Task: Search one way flight ticket for 1 adult, 6 children, 1 infant in seat and 1 infant on lap in business from Sacramento: Sacramento International Airport to Jacksonville: Albert J. Ellis Airport on 5-3-2023. Choice of flights is Singapure airlines. Number of bags: 2 carry on bags. Price is upto 100000. Outbound departure time preference is 17:00.
Action: Mouse moved to (391, 341)
Screenshot: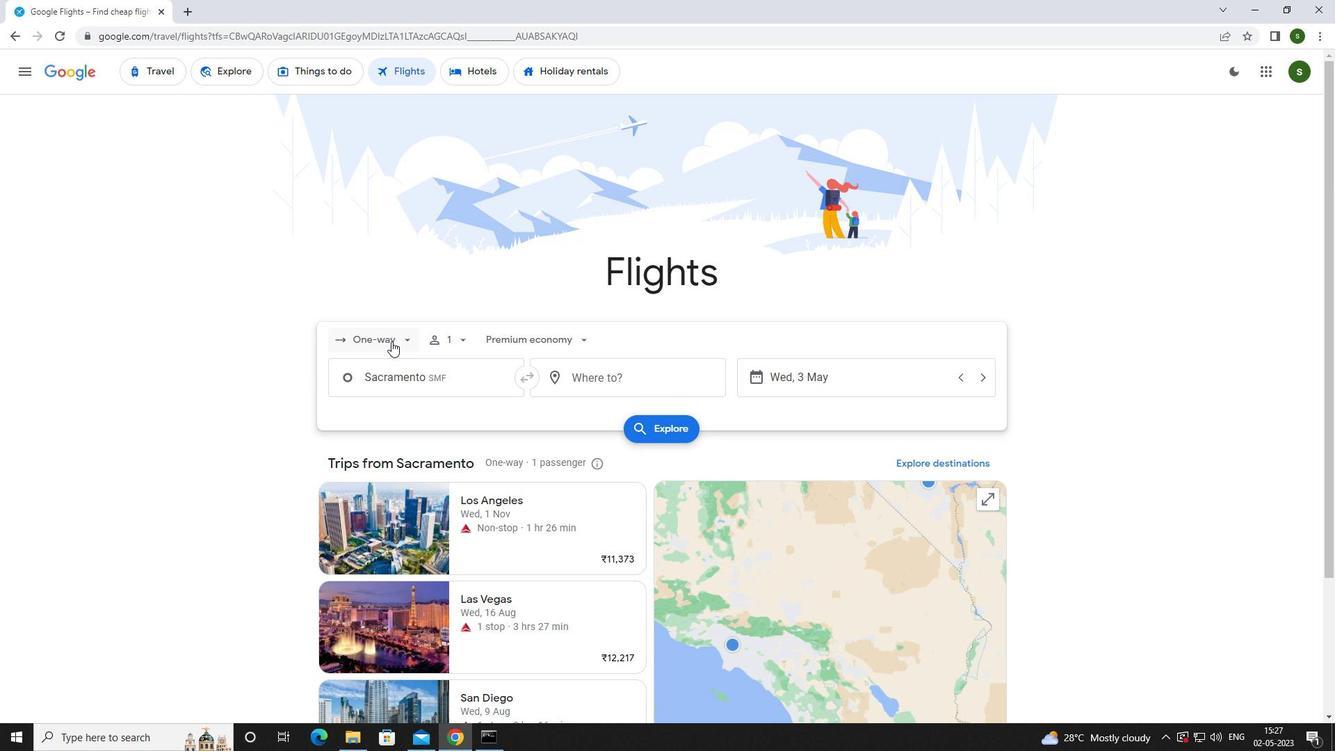 
Action: Mouse pressed left at (391, 341)
Screenshot: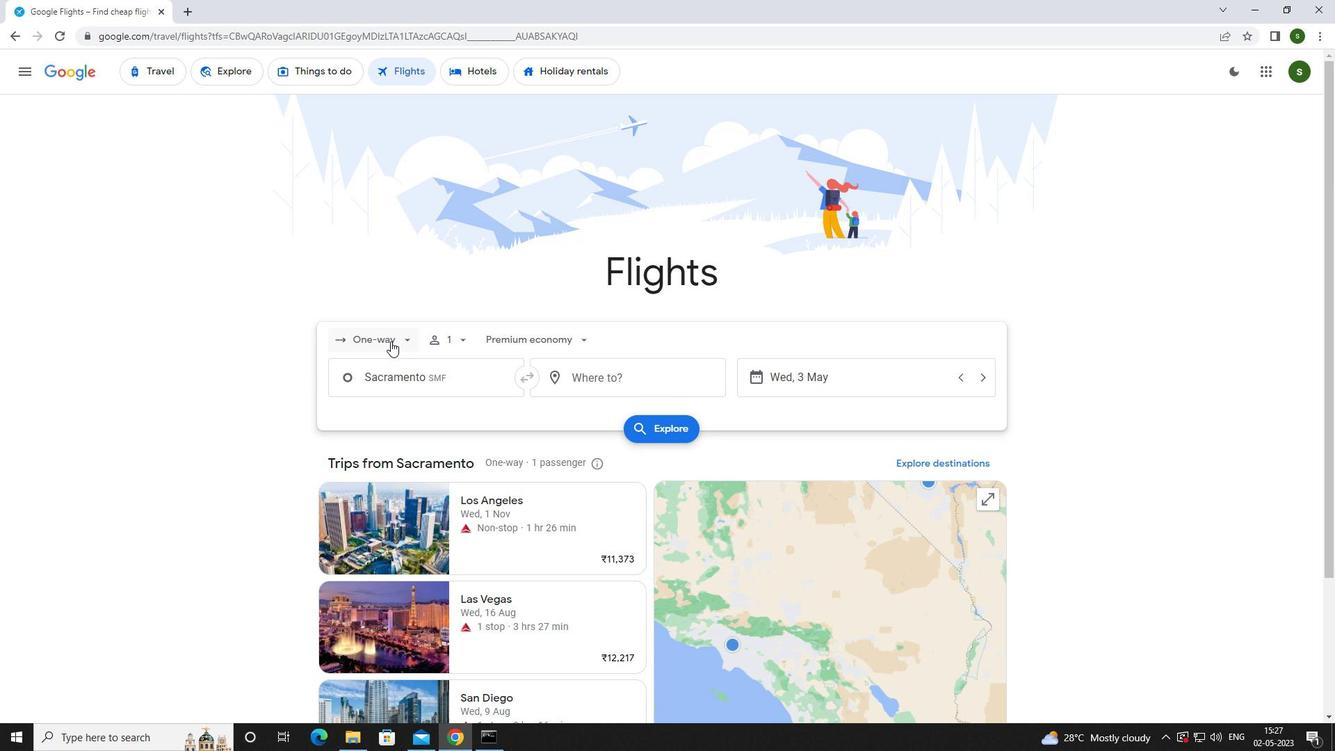 
Action: Mouse moved to (375, 401)
Screenshot: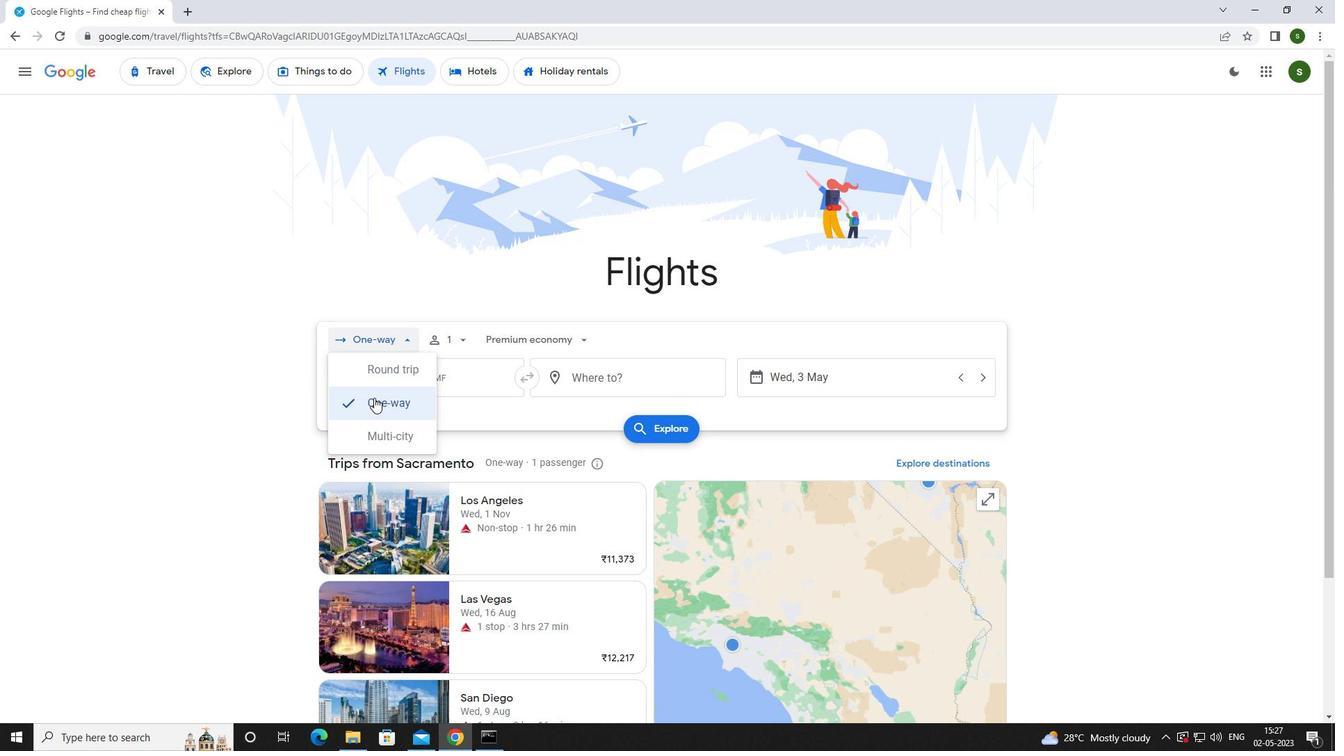 
Action: Mouse pressed left at (375, 401)
Screenshot: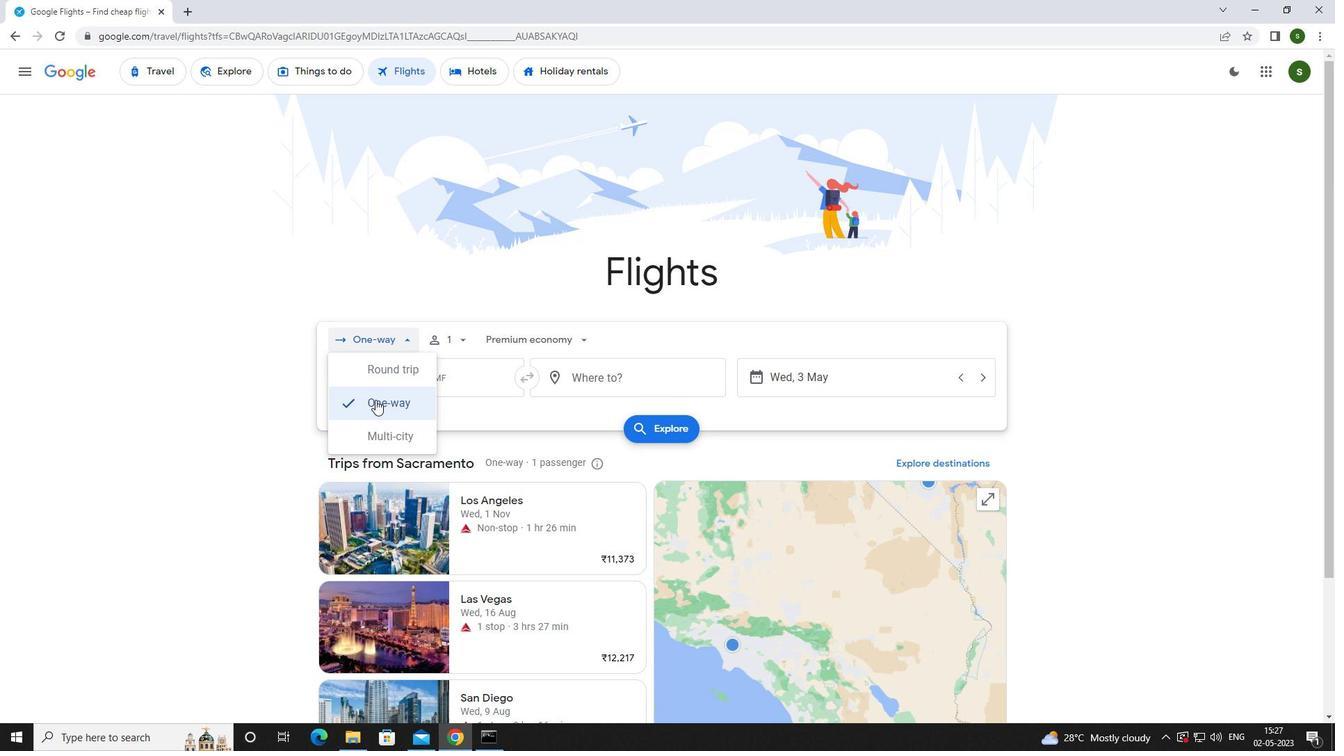 
Action: Mouse moved to (464, 343)
Screenshot: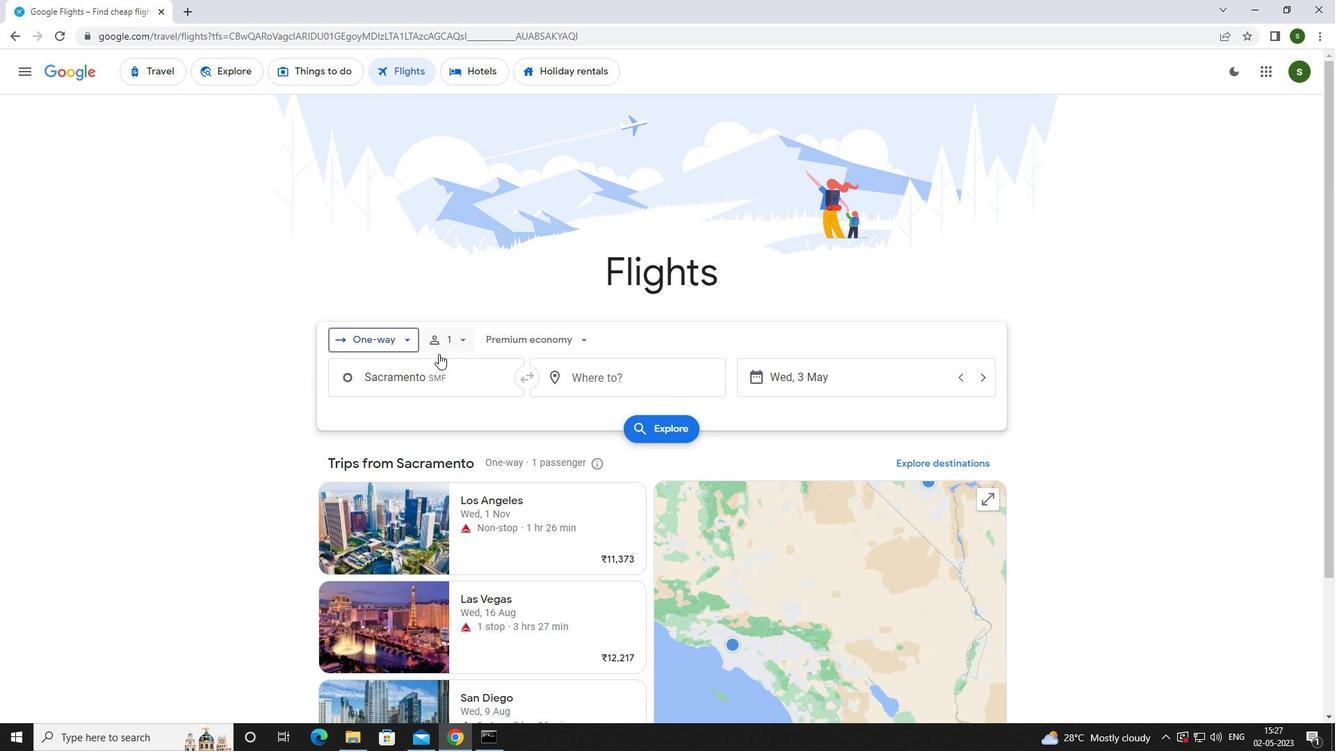 
Action: Mouse pressed left at (464, 343)
Screenshot: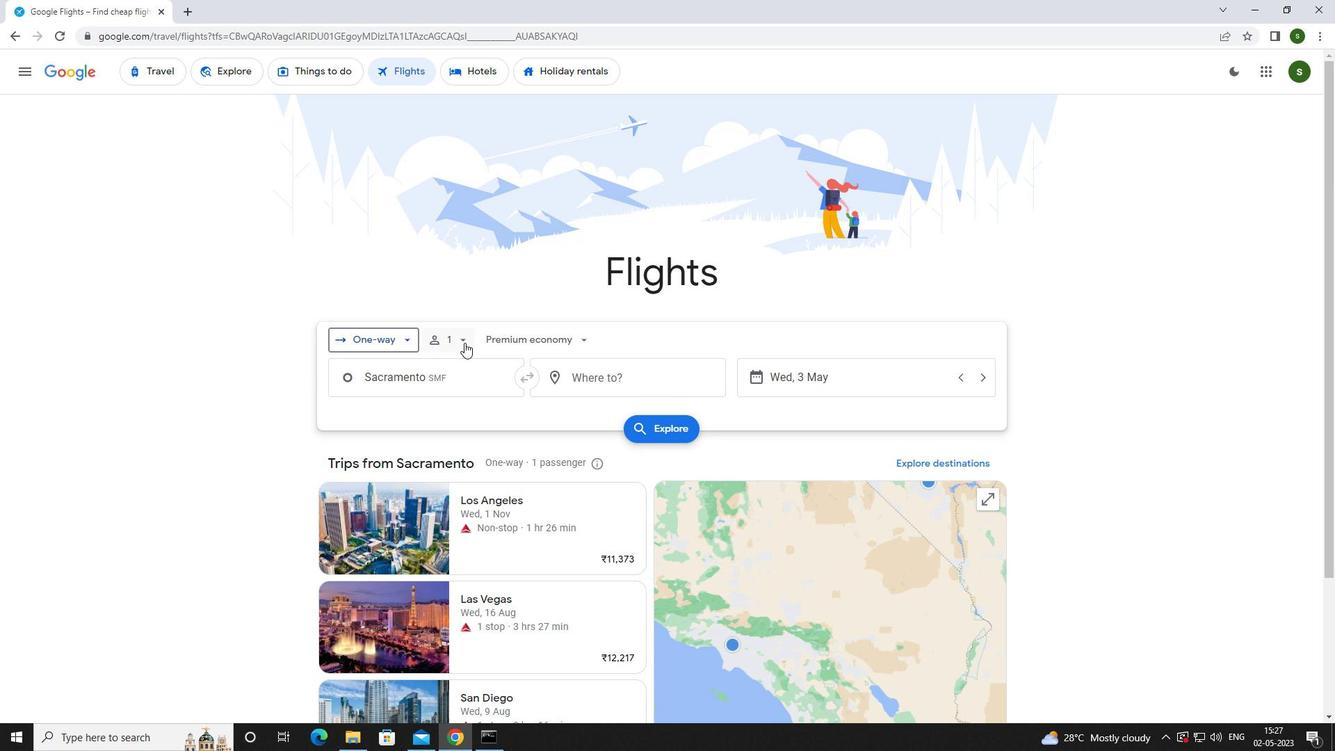 
Action: Mouse moved to (567, 405)
Screenshot: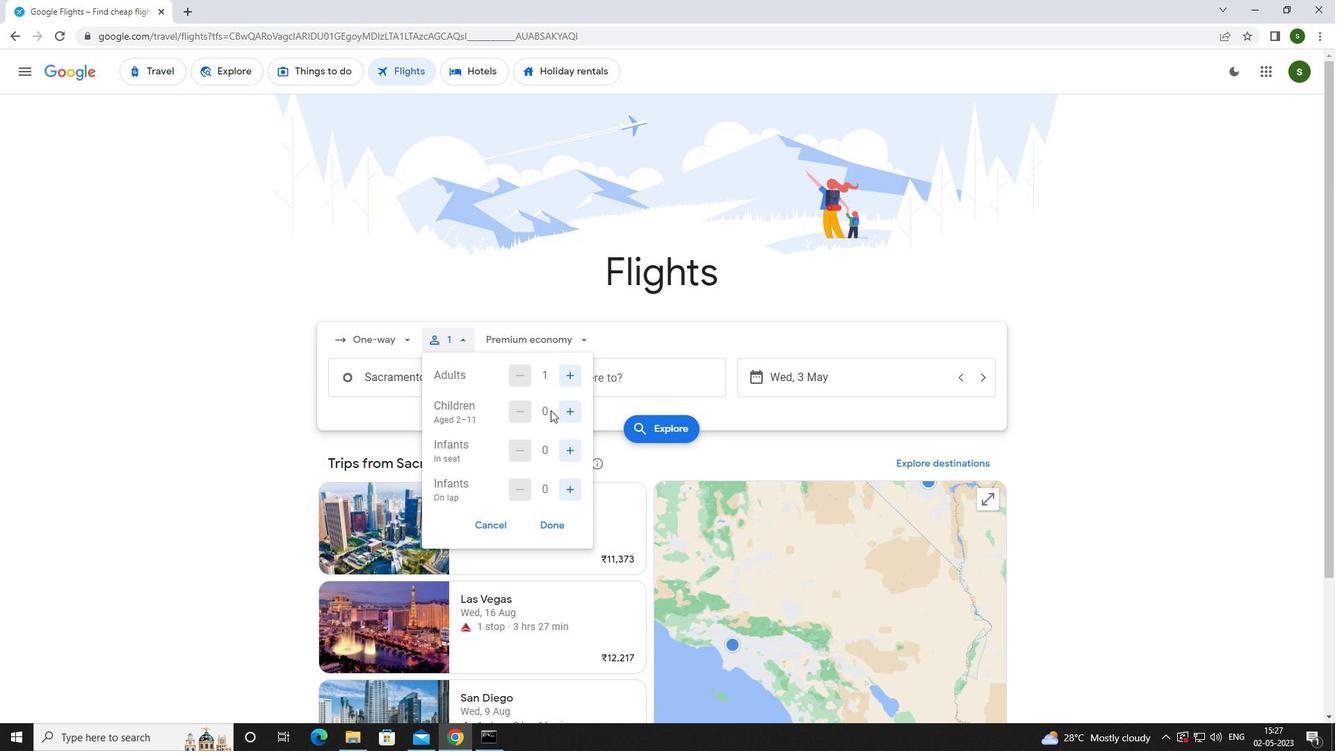 
Action: Mouse pressed left at (567, 405)
Screenshot: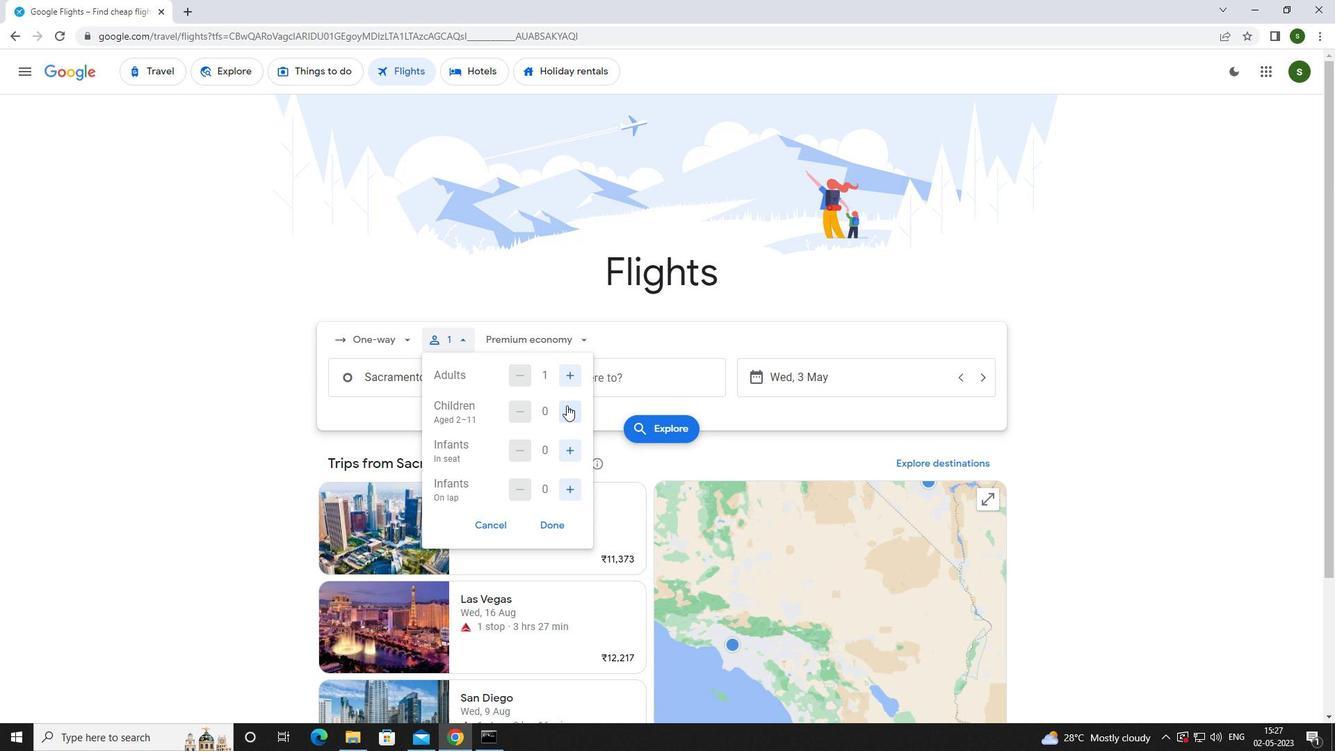 
Action: Mouse pressed left at (567, 405)
Screenshot: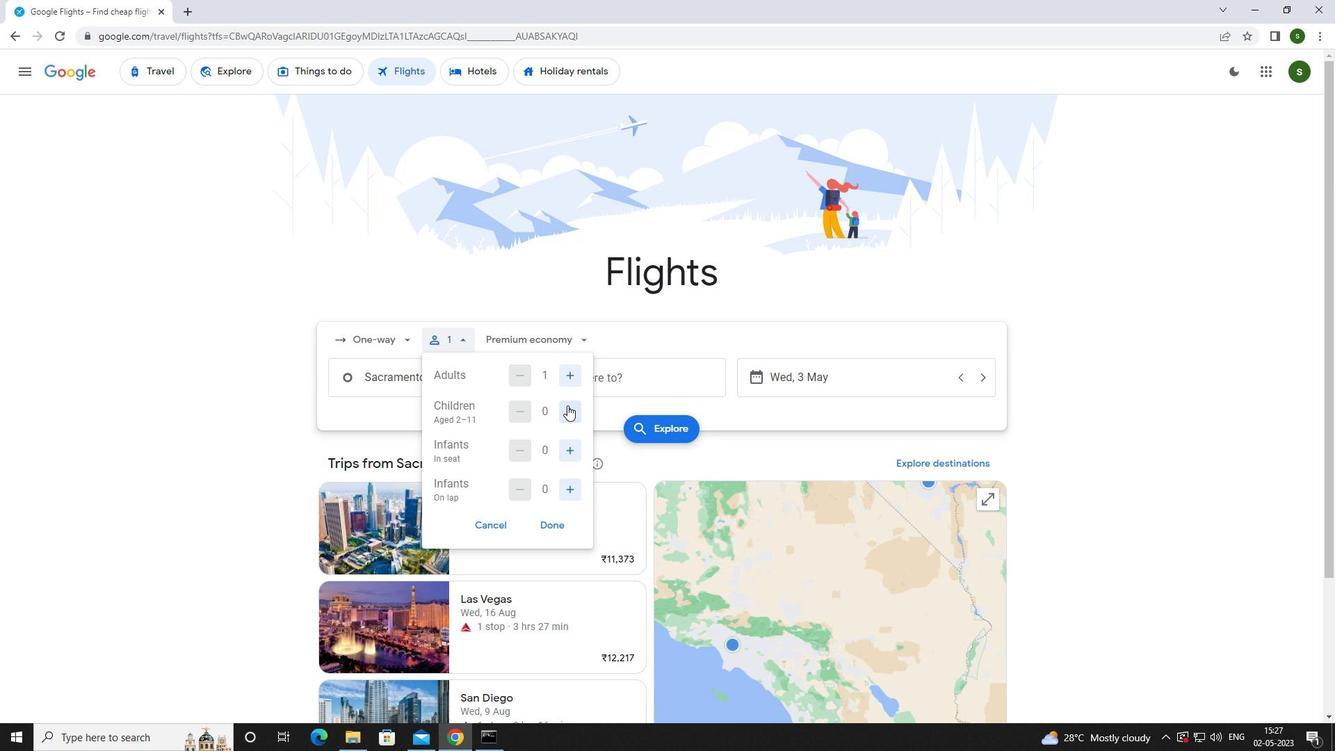 
Action: Mouse pressed left at (567, 405)
Screenshot: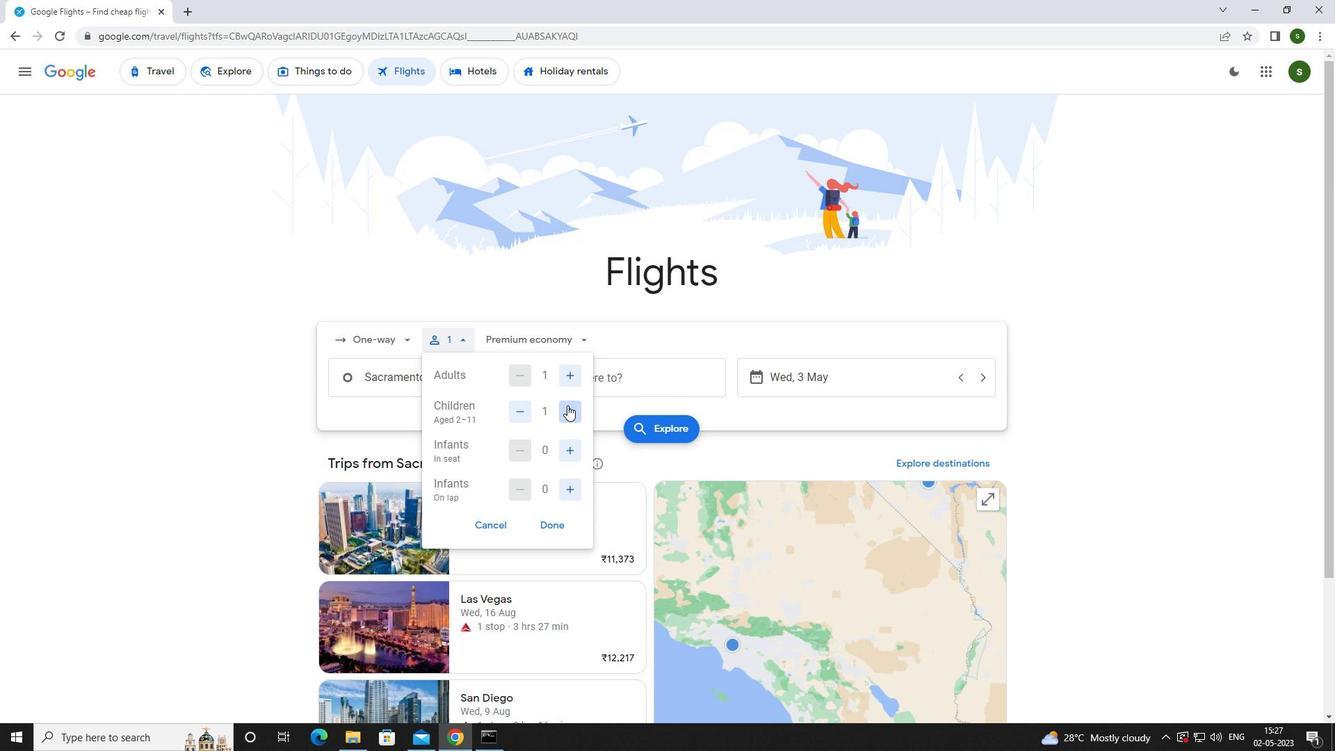 
Action: Mouse pressed left at (567, 405)
Screenshot: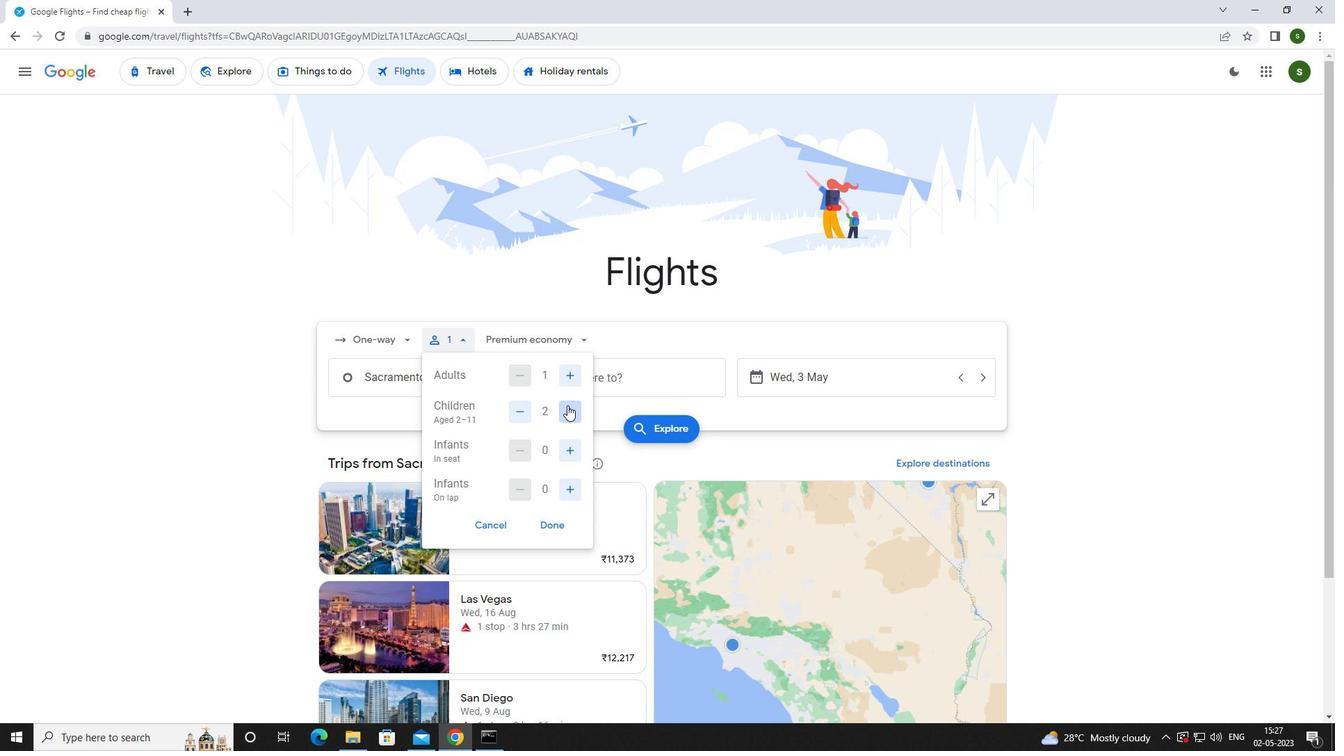 
Action: Mouse pressed left at (567, 405)
Screenshot: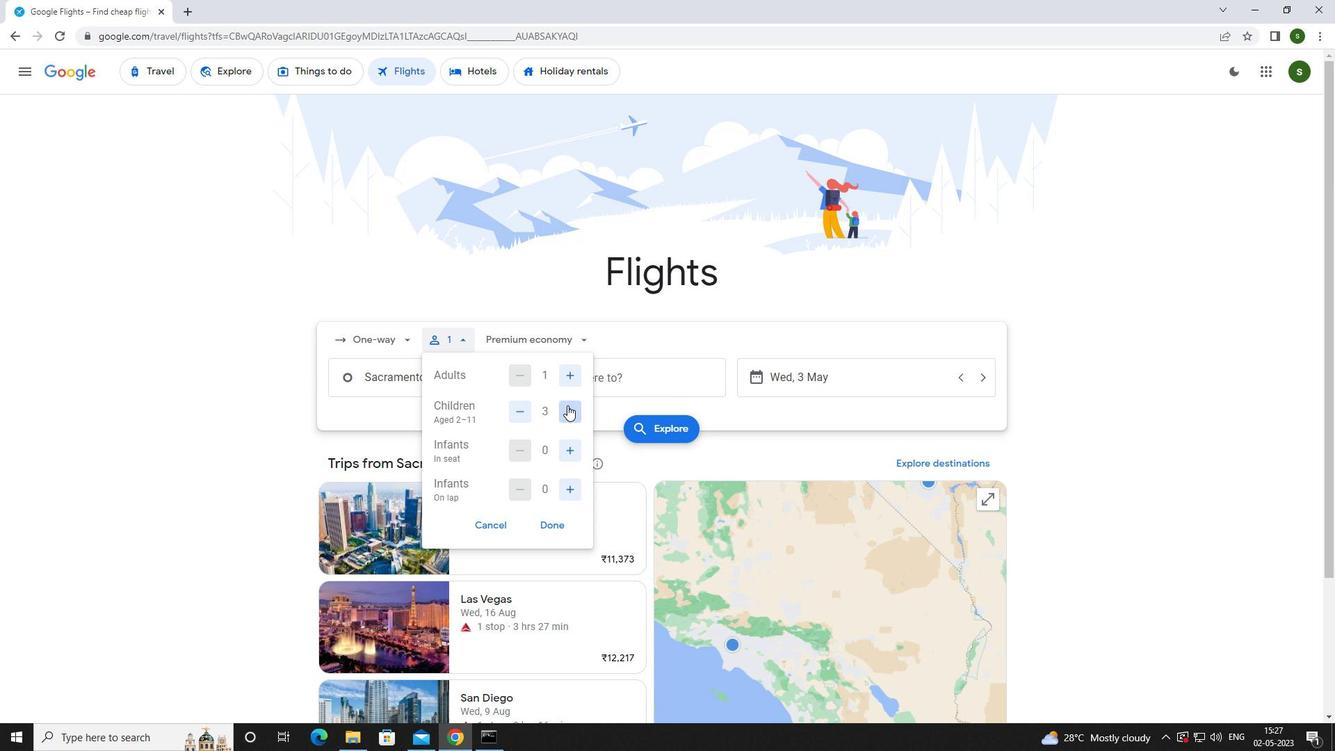 
Action: Mouse pressed left at (567, 405)
Screenshot: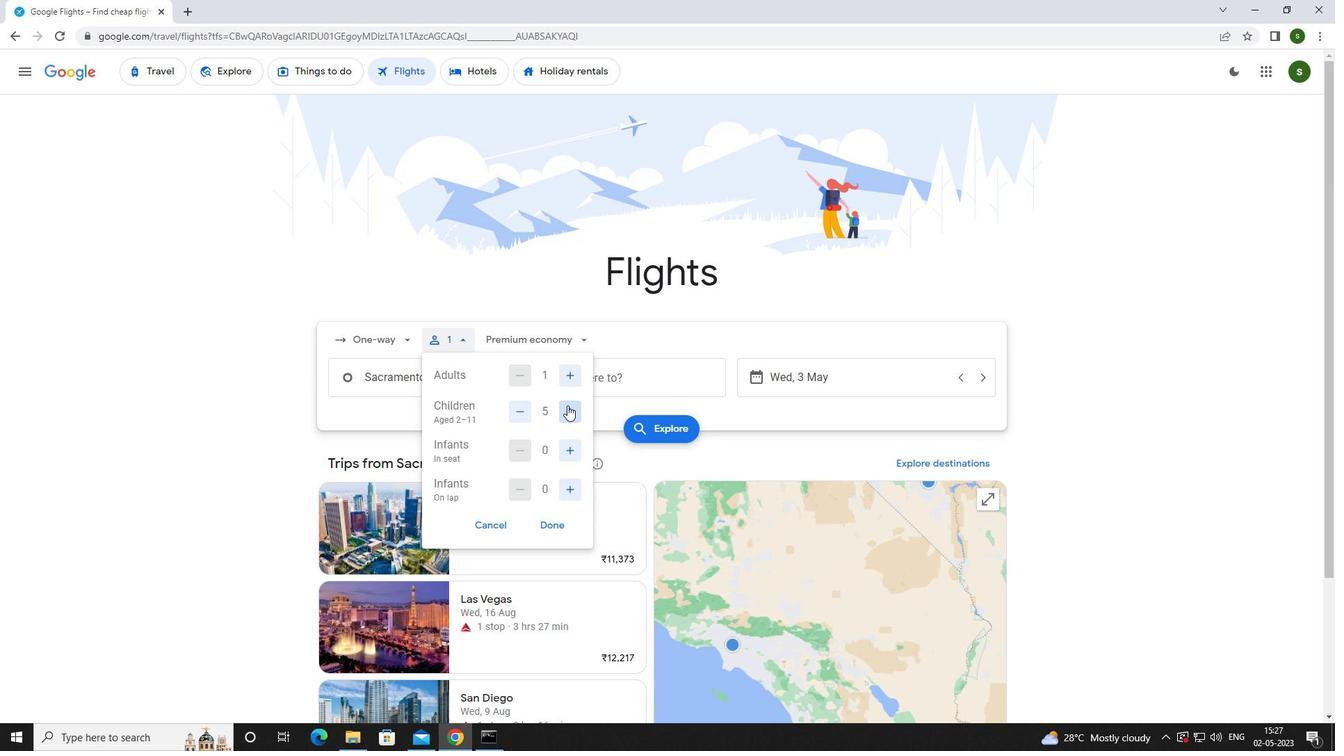 
Action: Mouse moved to (568, 446)
Screenshot: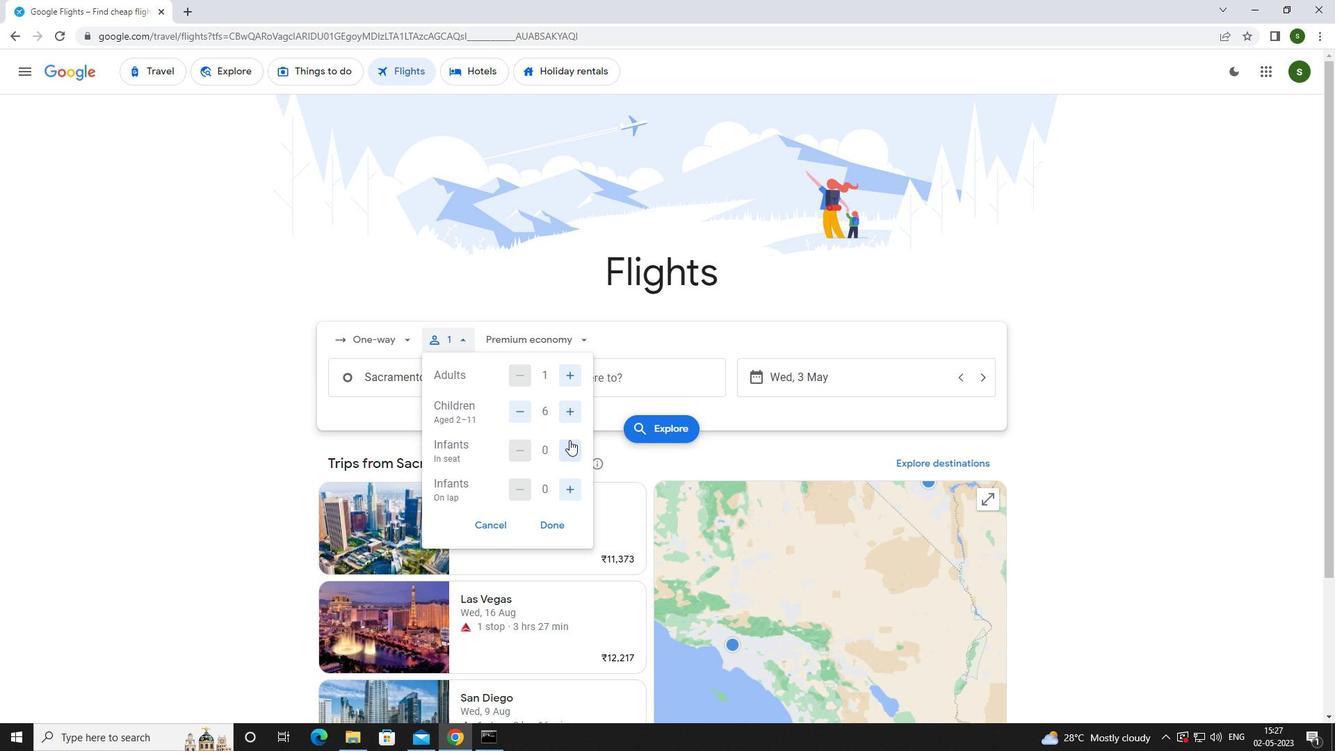 
Action: Mouse pressed left at (568, 446)
Screenshot: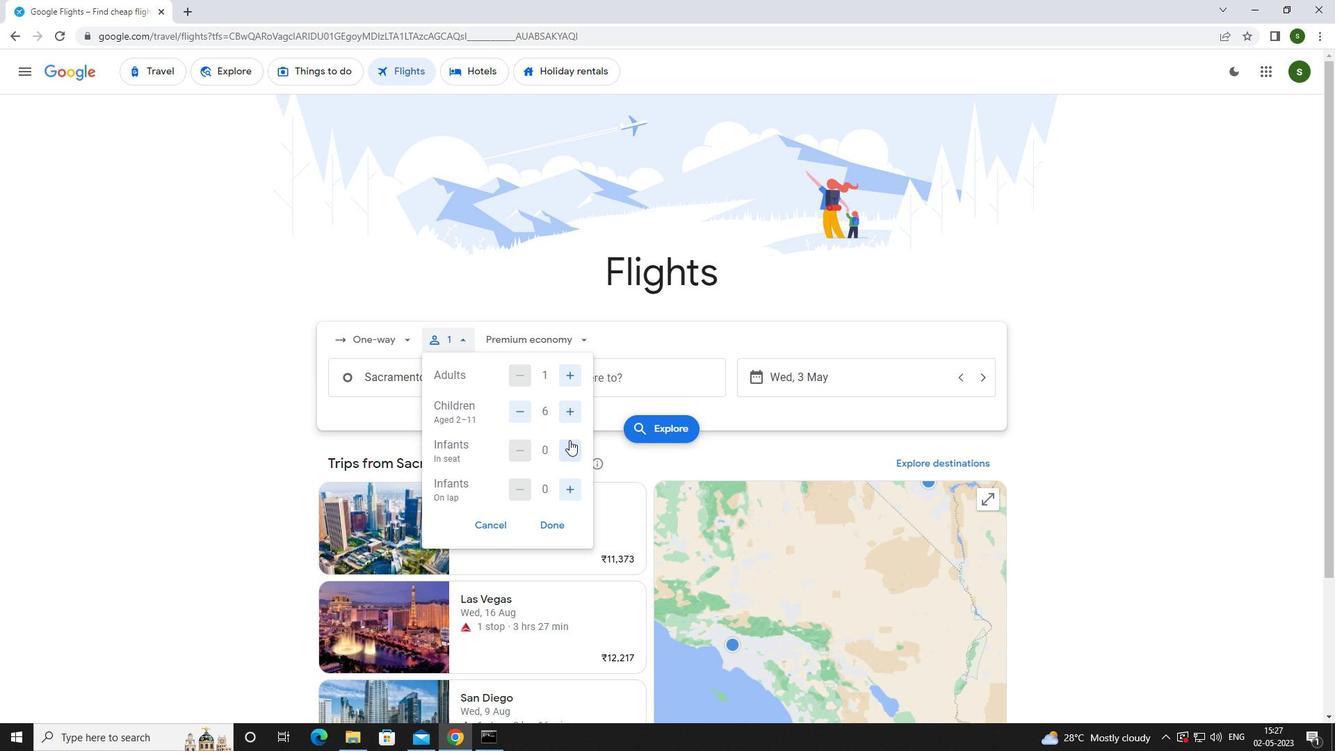 
Action: Mouse moved to (571, 483)
Screenshot: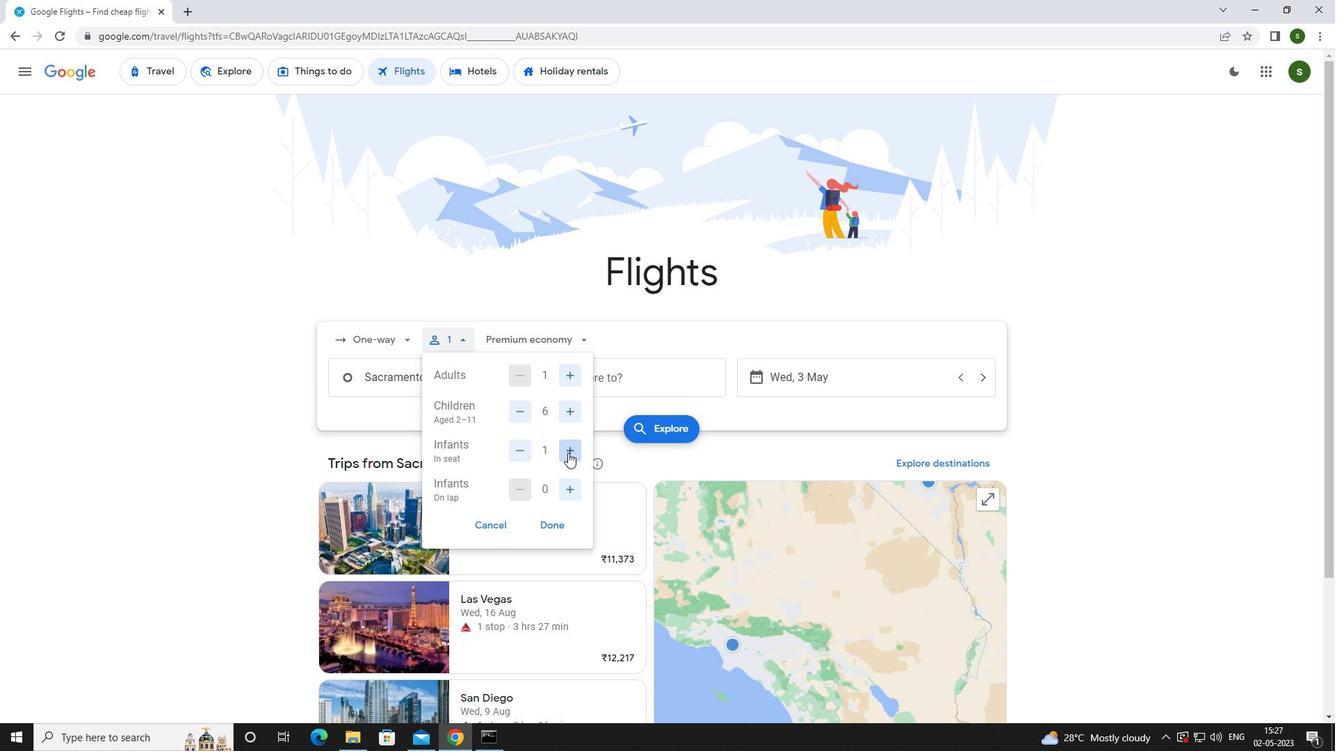 
Action: Mouse pressed left at (571, 483)
Screenshot: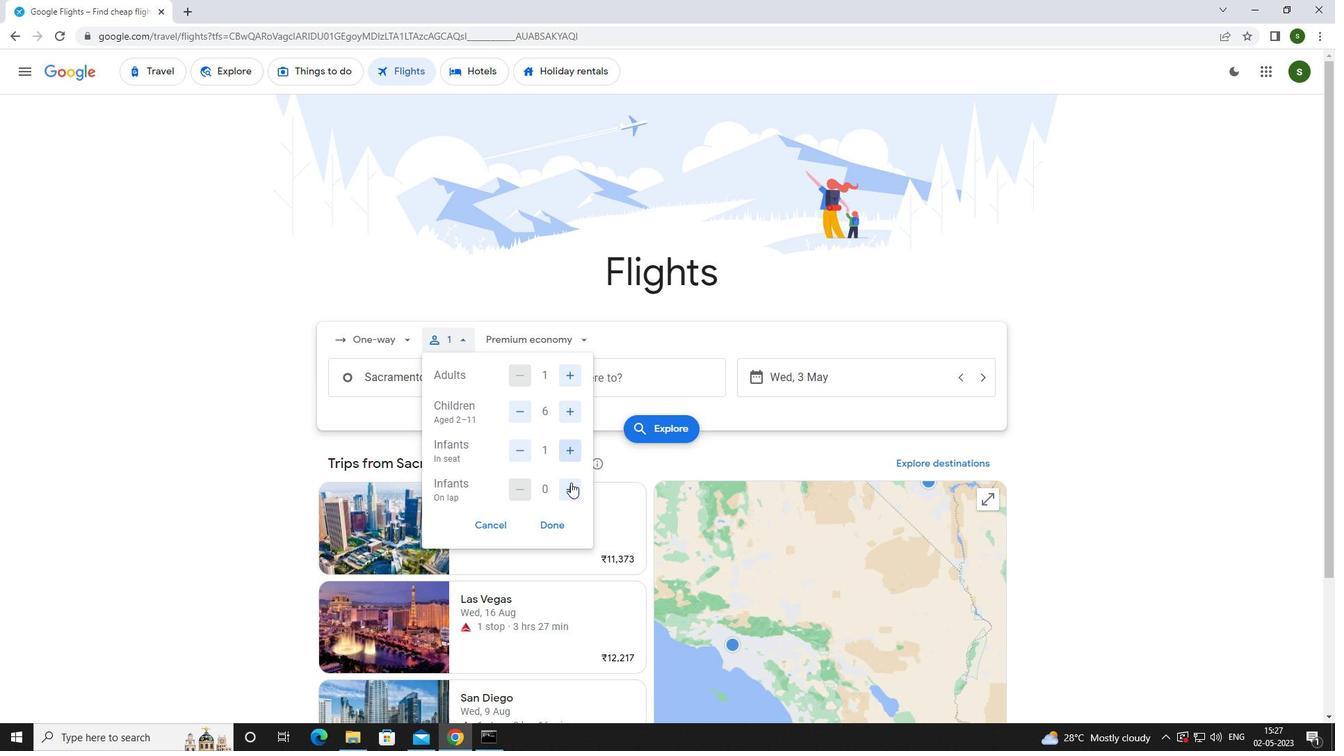 
Action: Mouse moved to (574, 341)
Screenshot: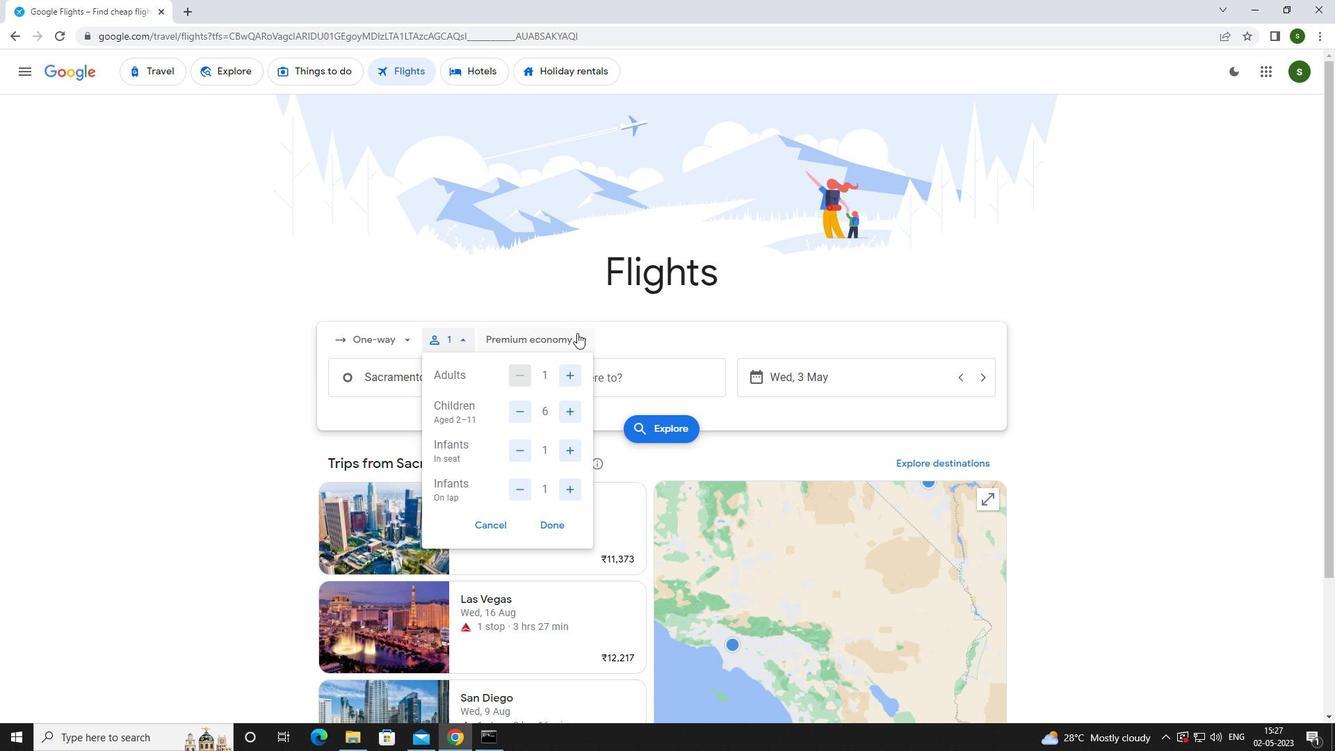 
Action: Mouse pressed left at (574, 341)
Screenshot: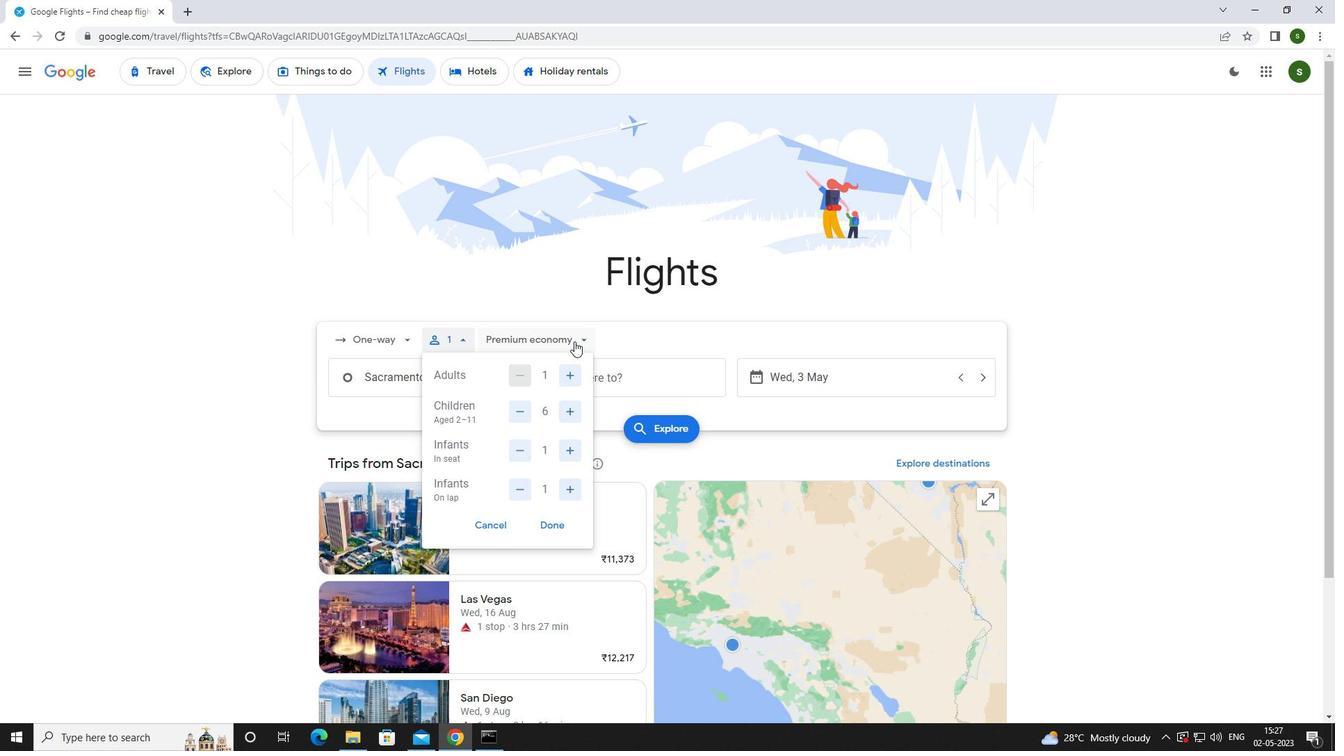 
Action: Mouse moved to (548, 436)
Screenshot: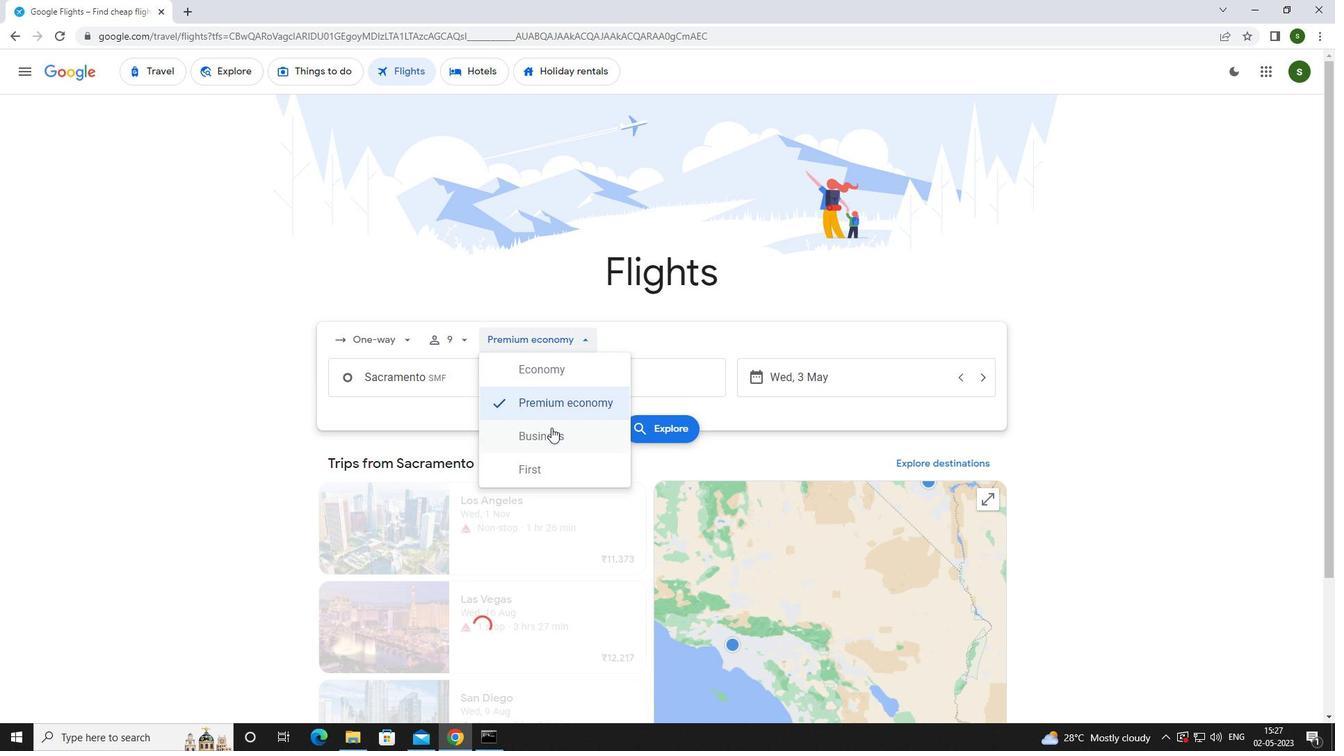 
Action: Mouse pressed left at (548, 436)
Screenshot: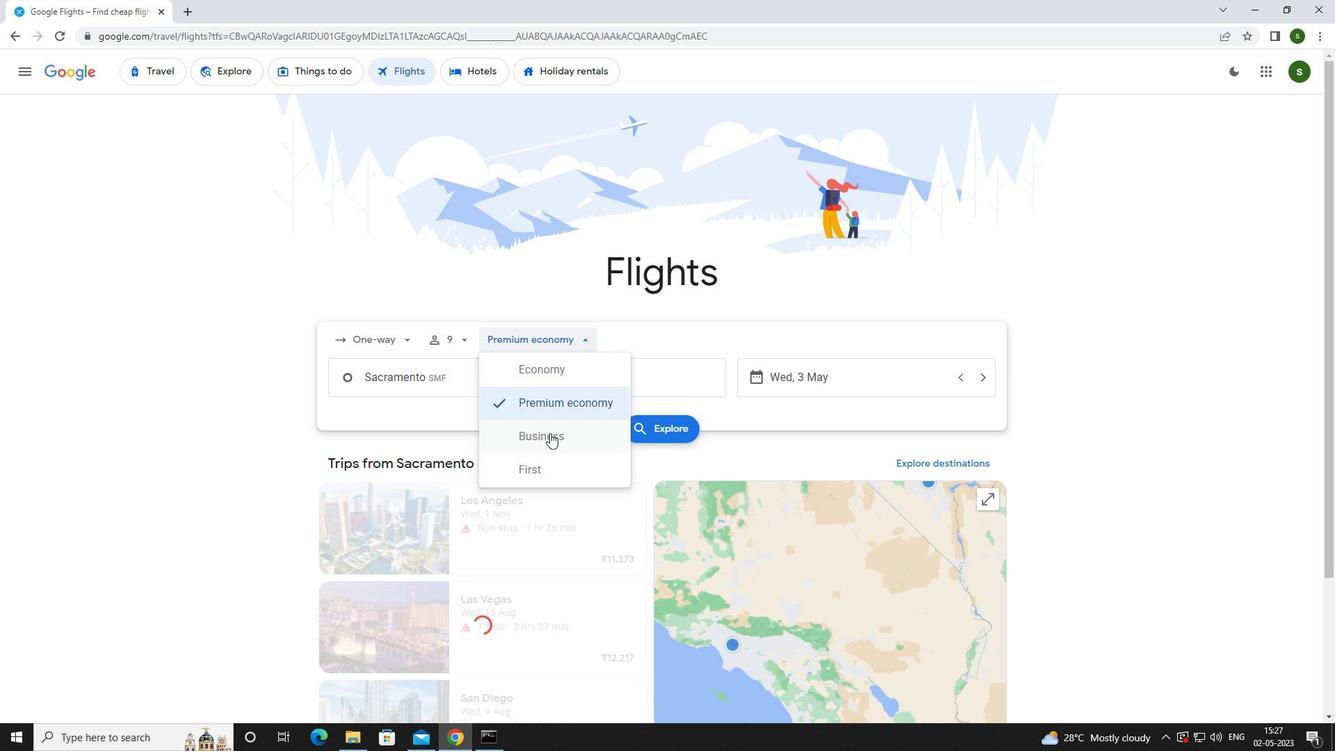 
Action: Mouse moved to (478, 373)
Screenshot: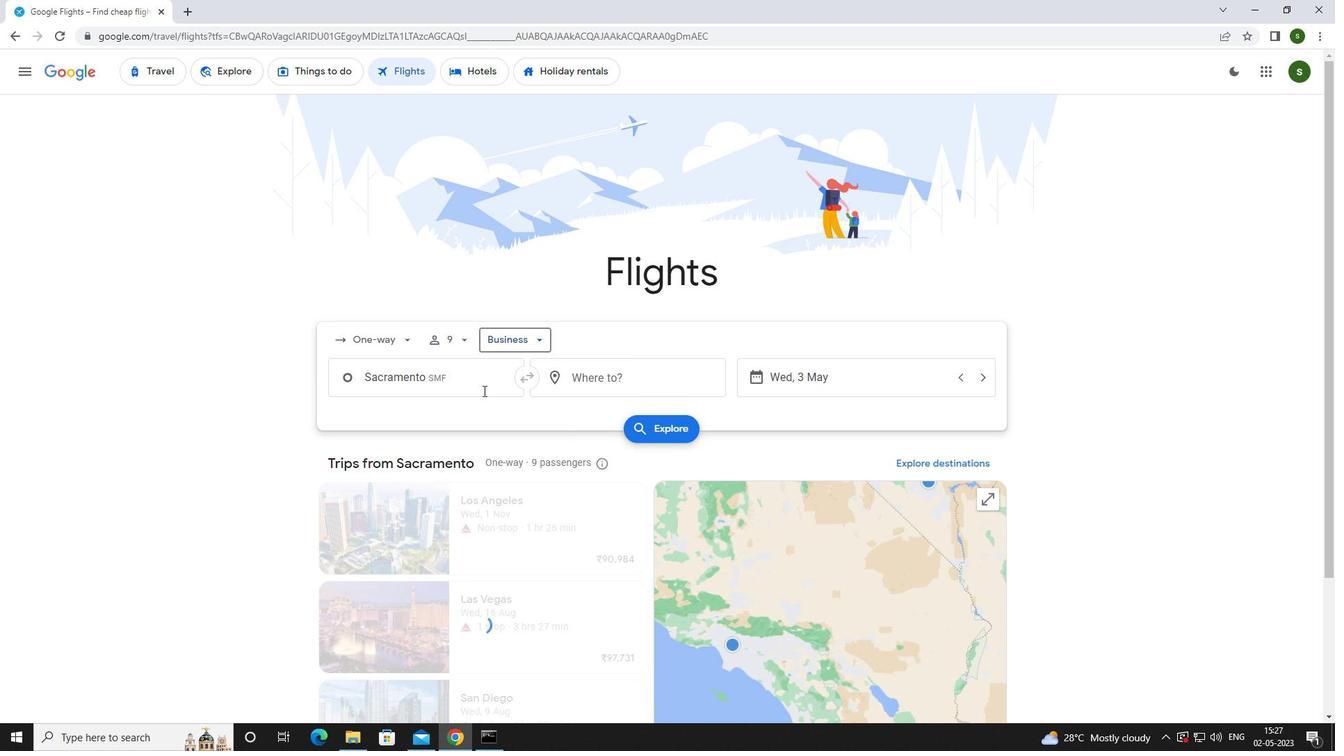
Action: Mouse pressed left at (478, 373)
Screenshot: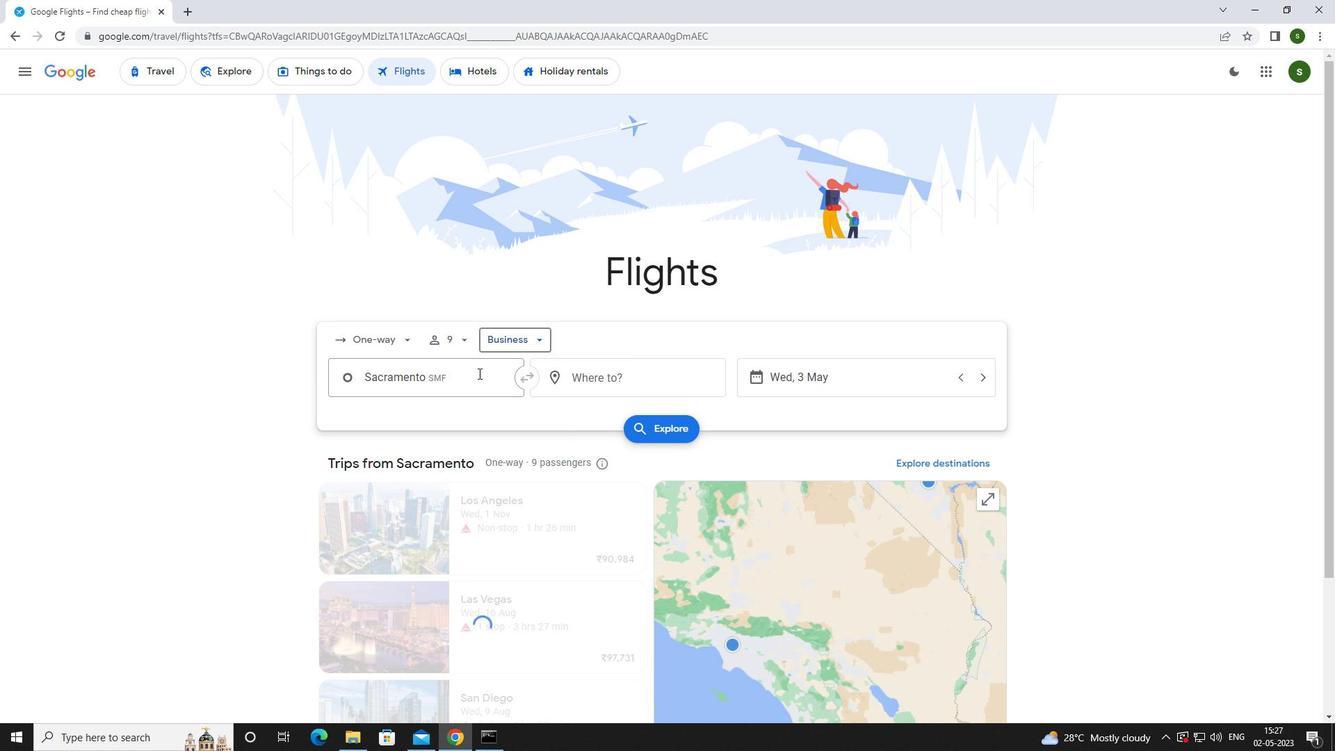 
Action: Mouse moved to (436, 384)
Screenshot: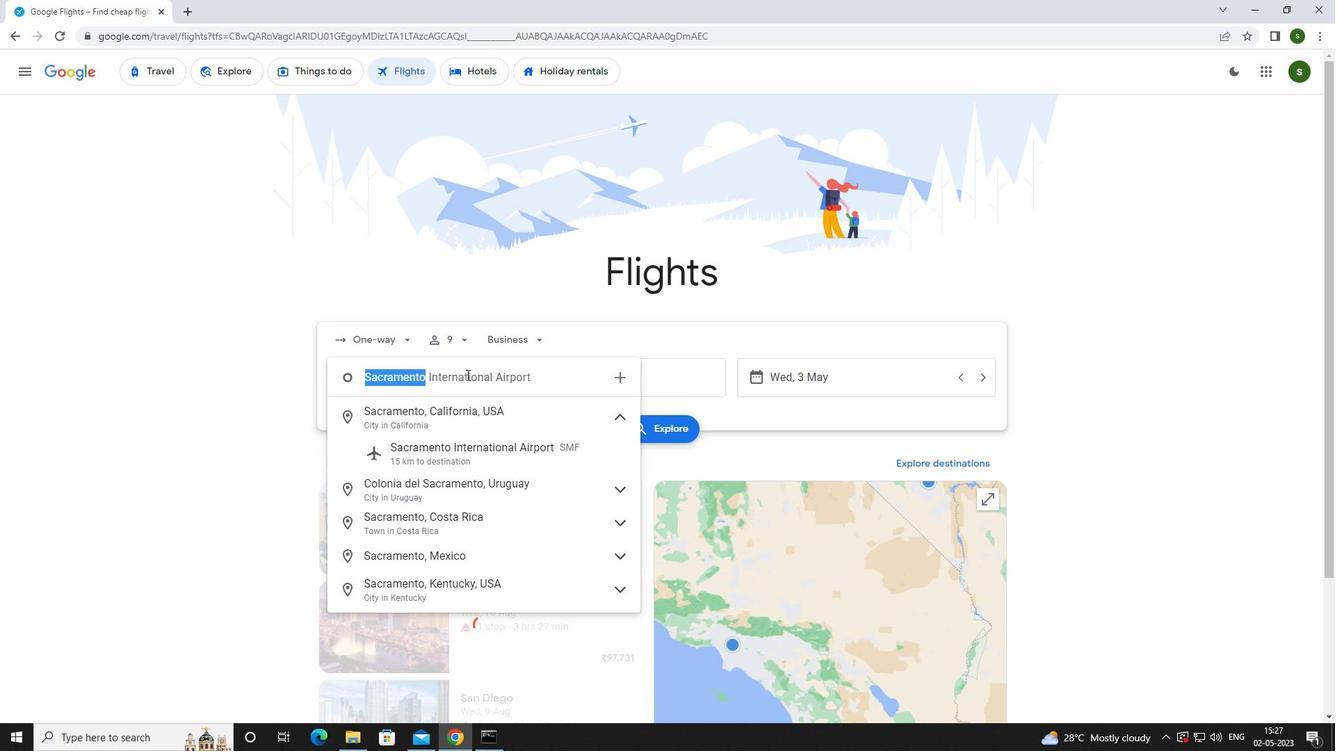 
Action: Key pressed <Key.caps_lock>s<Key.caps_lock>acramen
Screenshot: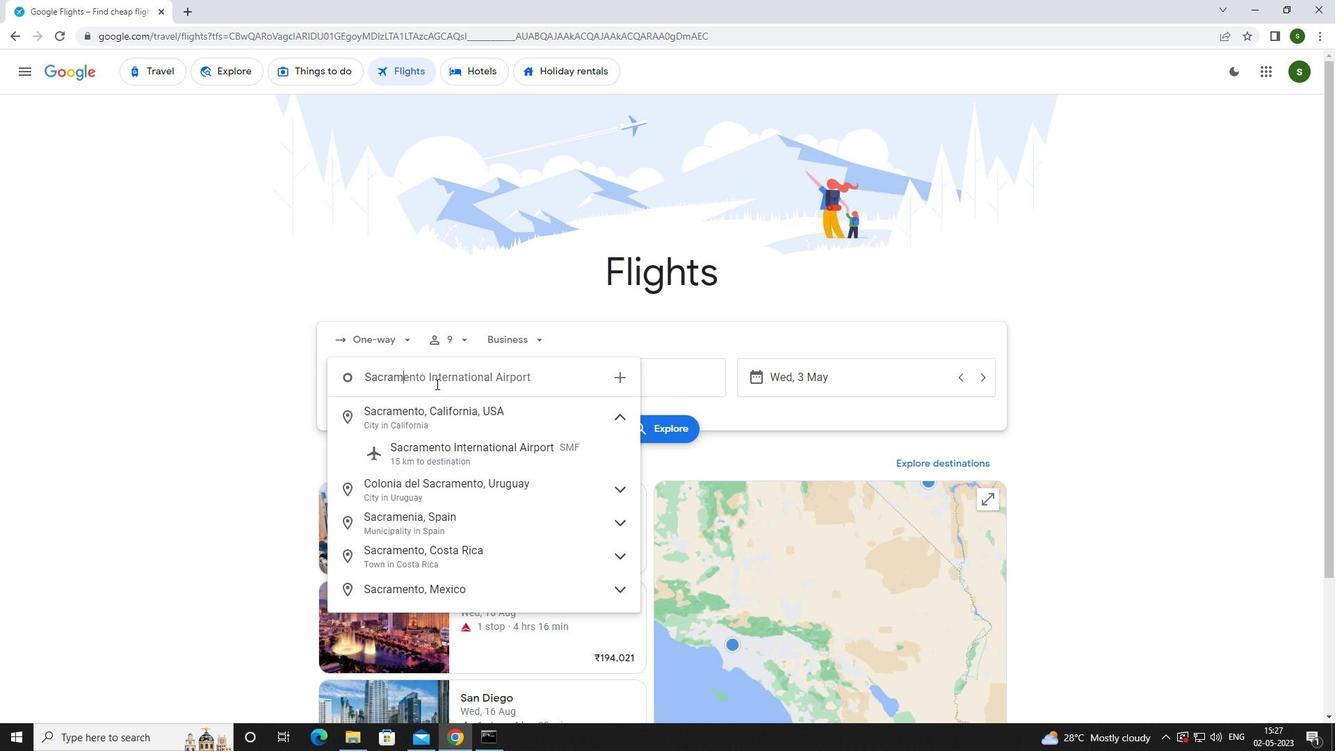 
Action: Mouse moved to (442, 457)
Screenshot: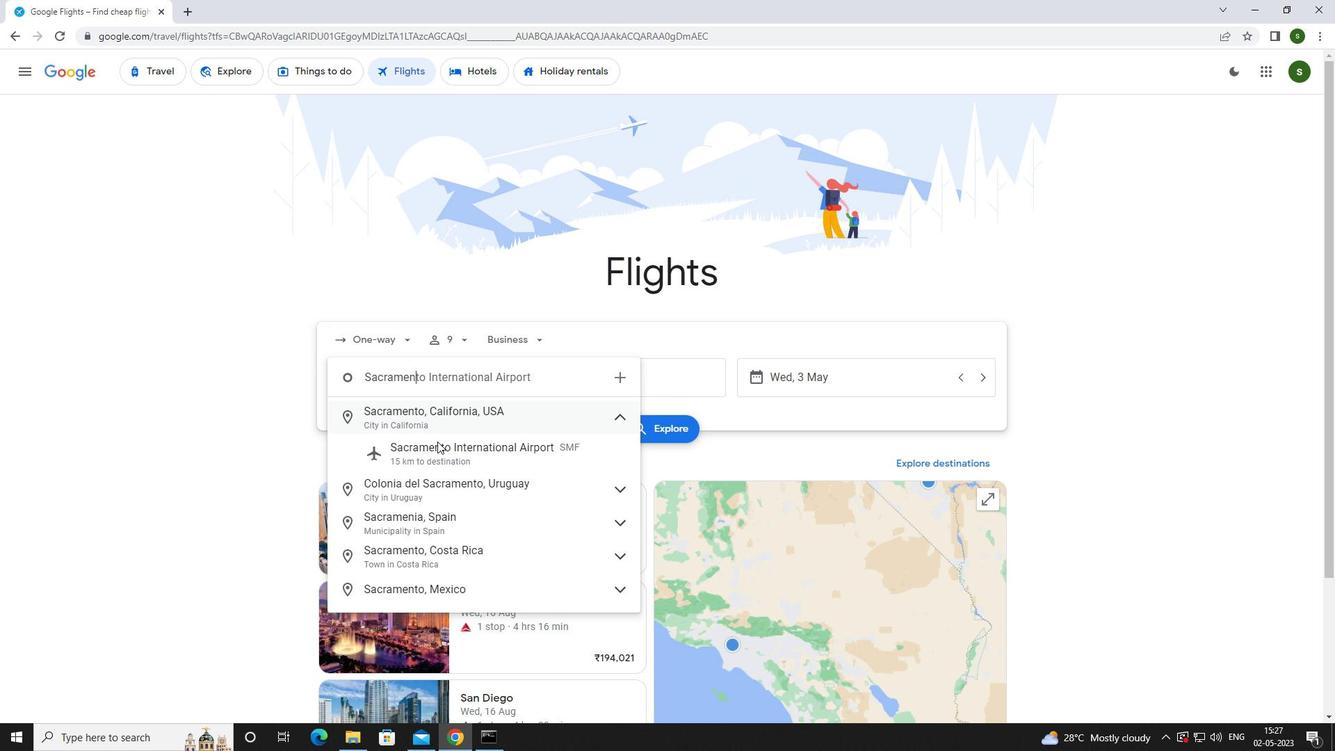 
Action: Mouse pressed left at (442, 457)
Screenshot: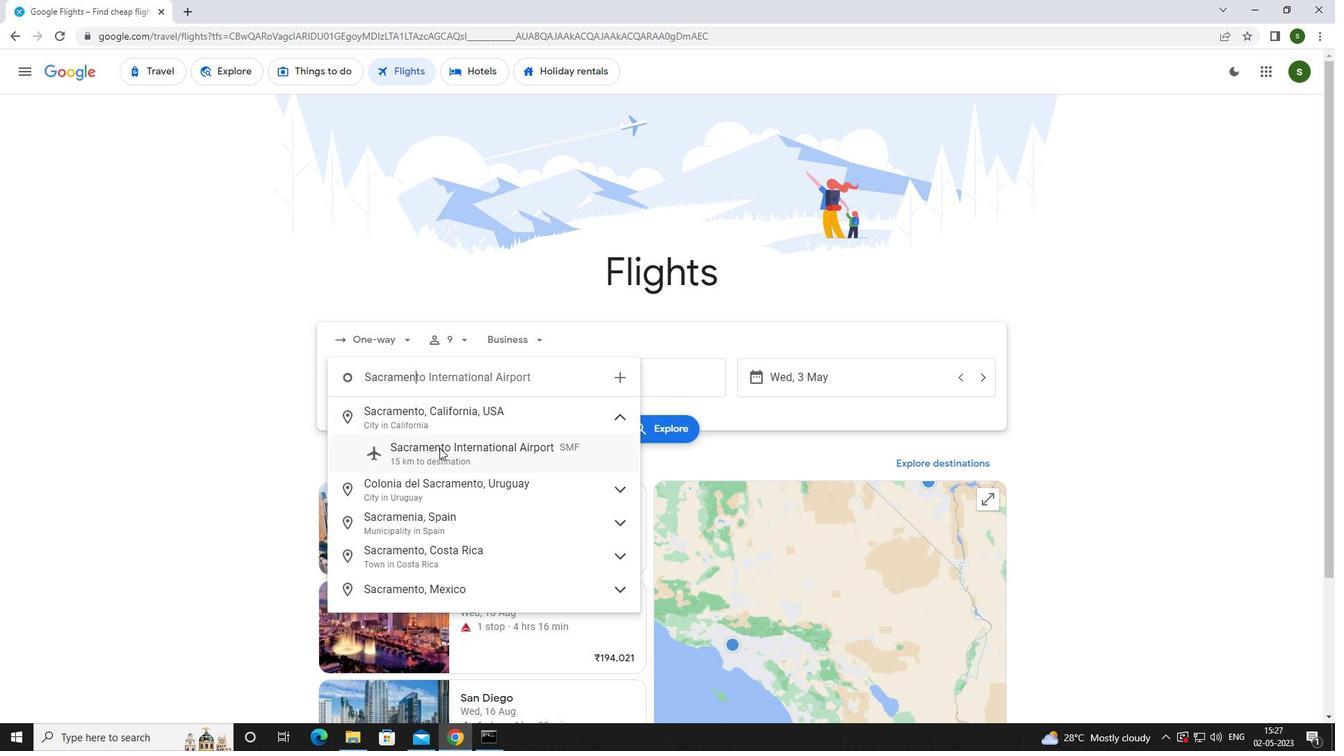 
Action: Mouse moved to (610, 377)
Screenshot: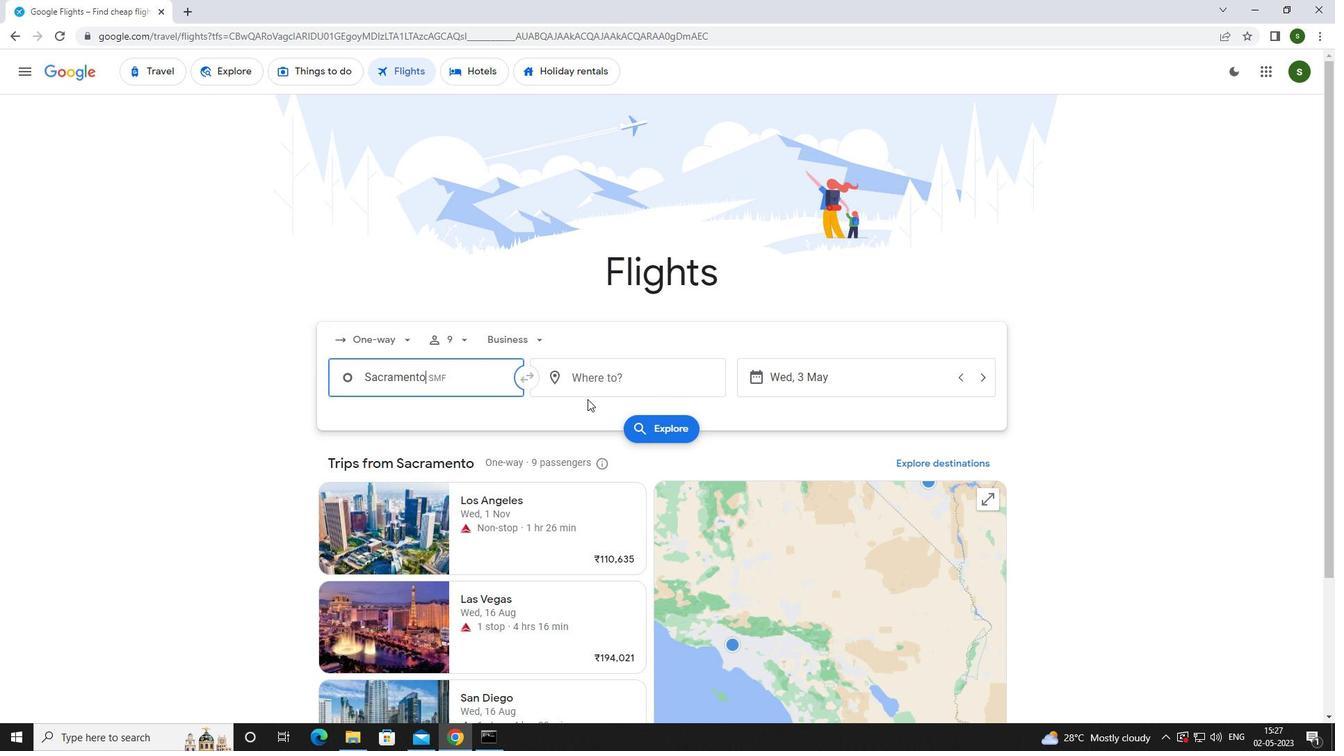 
Action: Mouse pressed left at (610, 377)
Screenshot: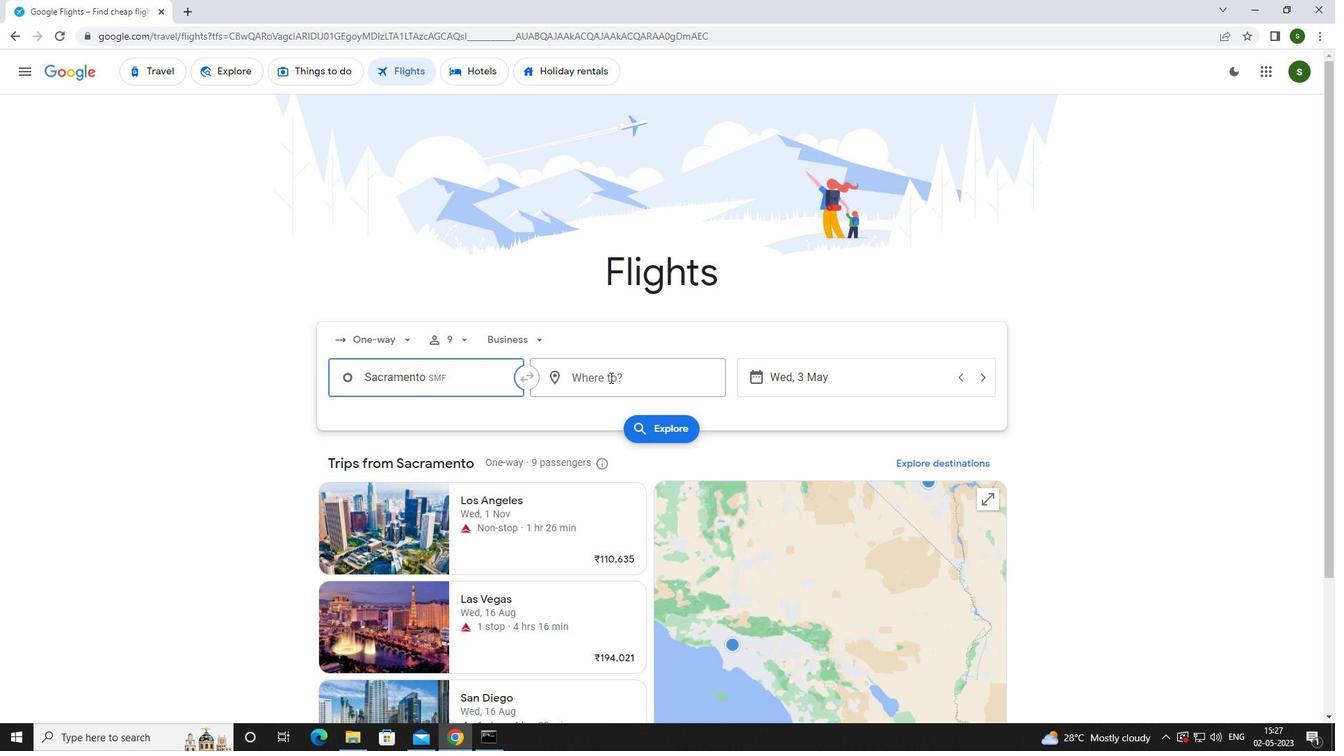 
Action: Mouse moved to (514, 384)
Screenshot: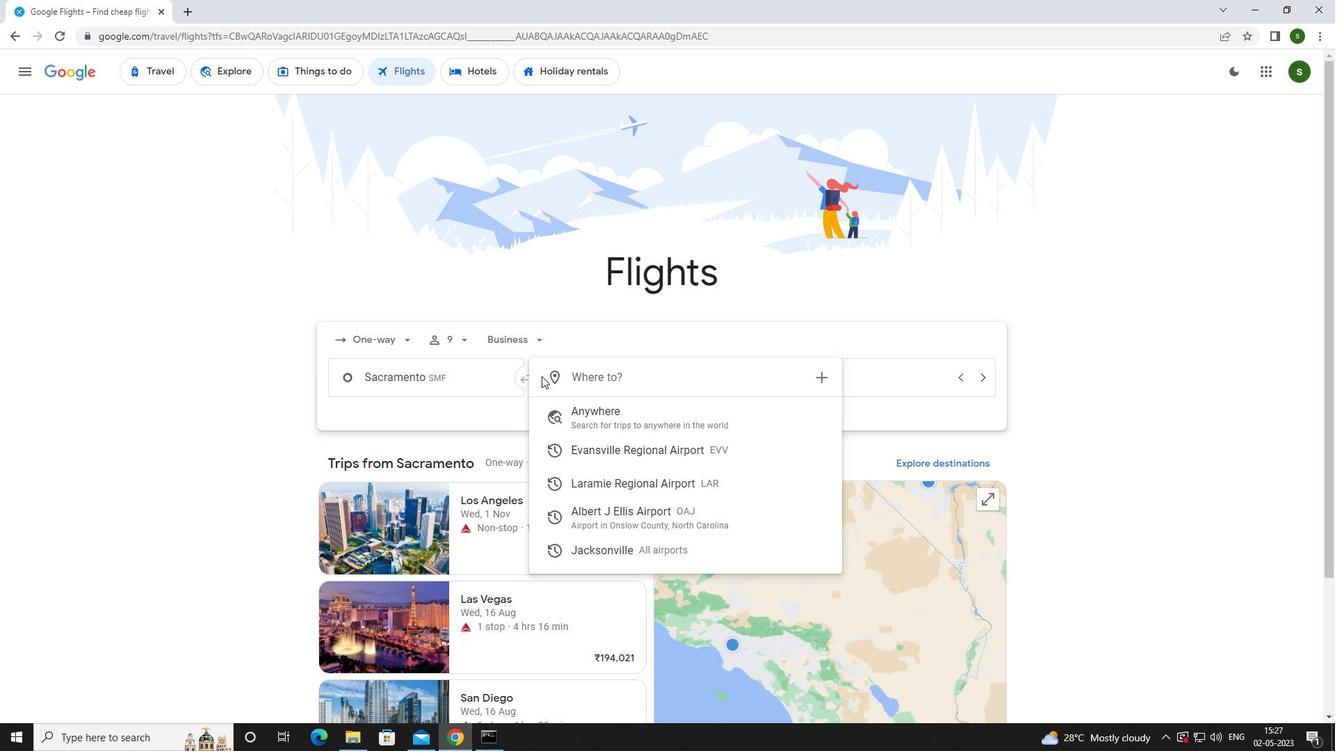 
Action: Key pressed <Key.caps_lock>
Screenshot: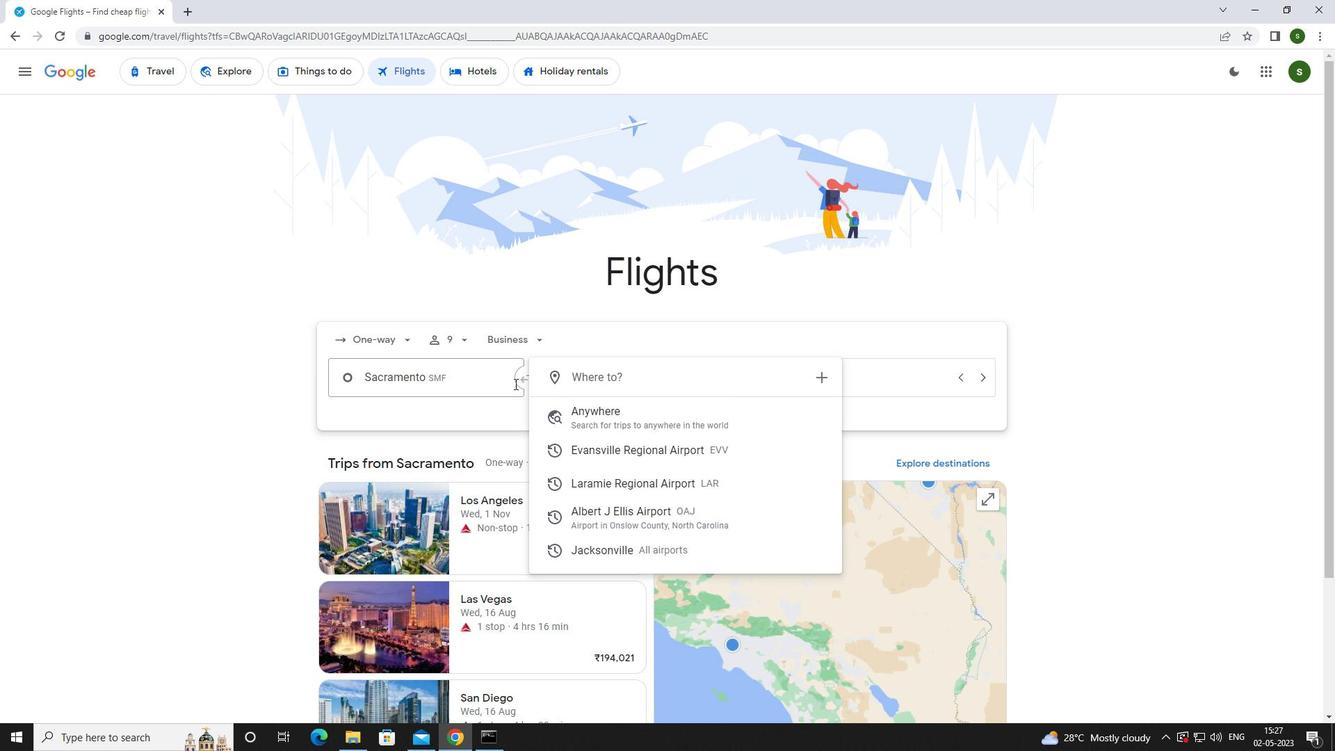 
Action: Mouse moved to (514, 384)
Screenshot: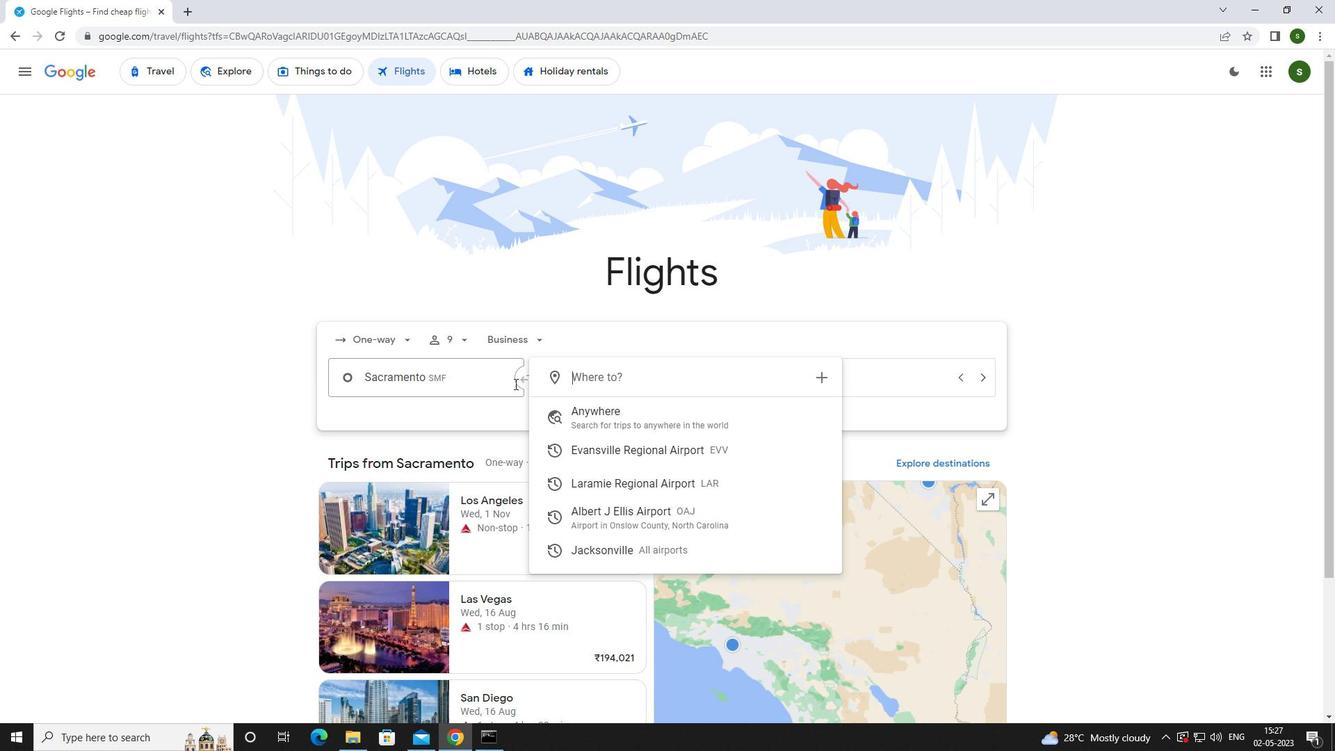 
Action: Key pressed a<Key.caps_lock>lbert<Key.space>
Screenshot: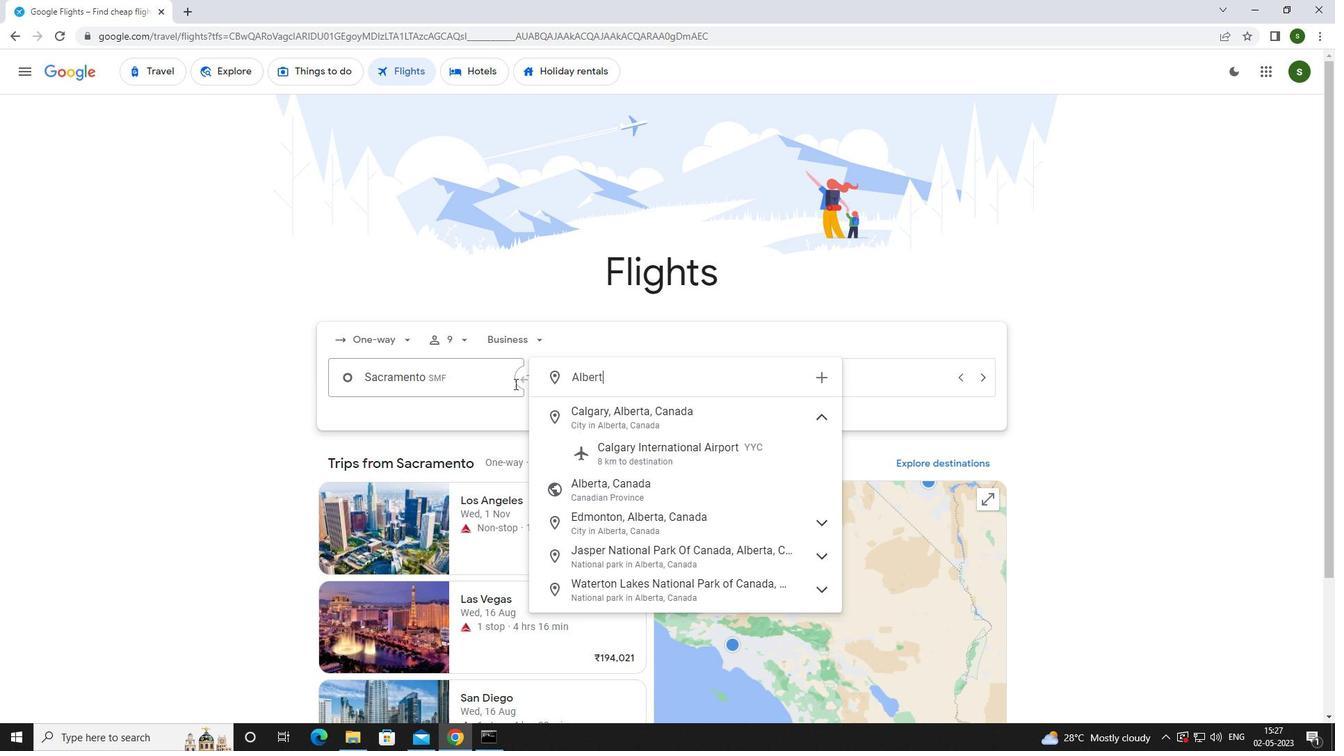 
Action: Mouse moved to (647, 416)
Screenshot: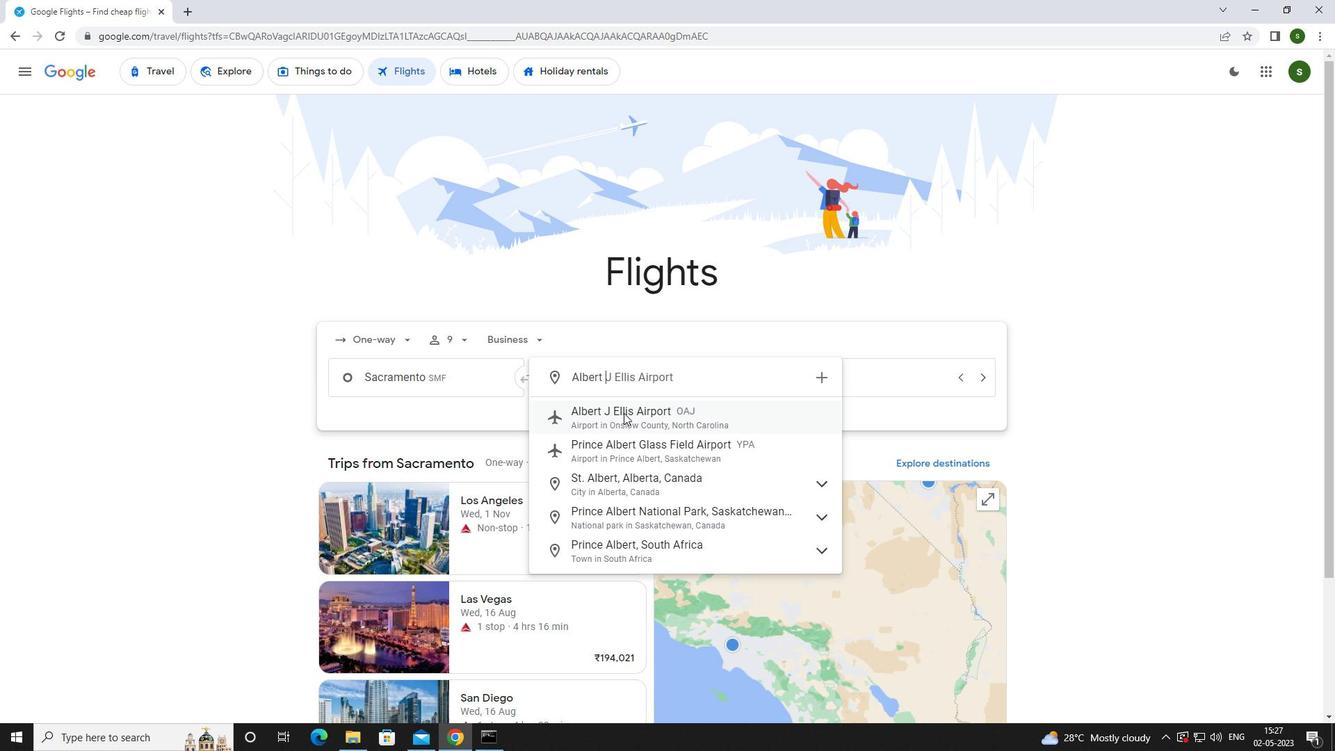 
Action: Mouse pressed left at (647, 416)
Screenshot: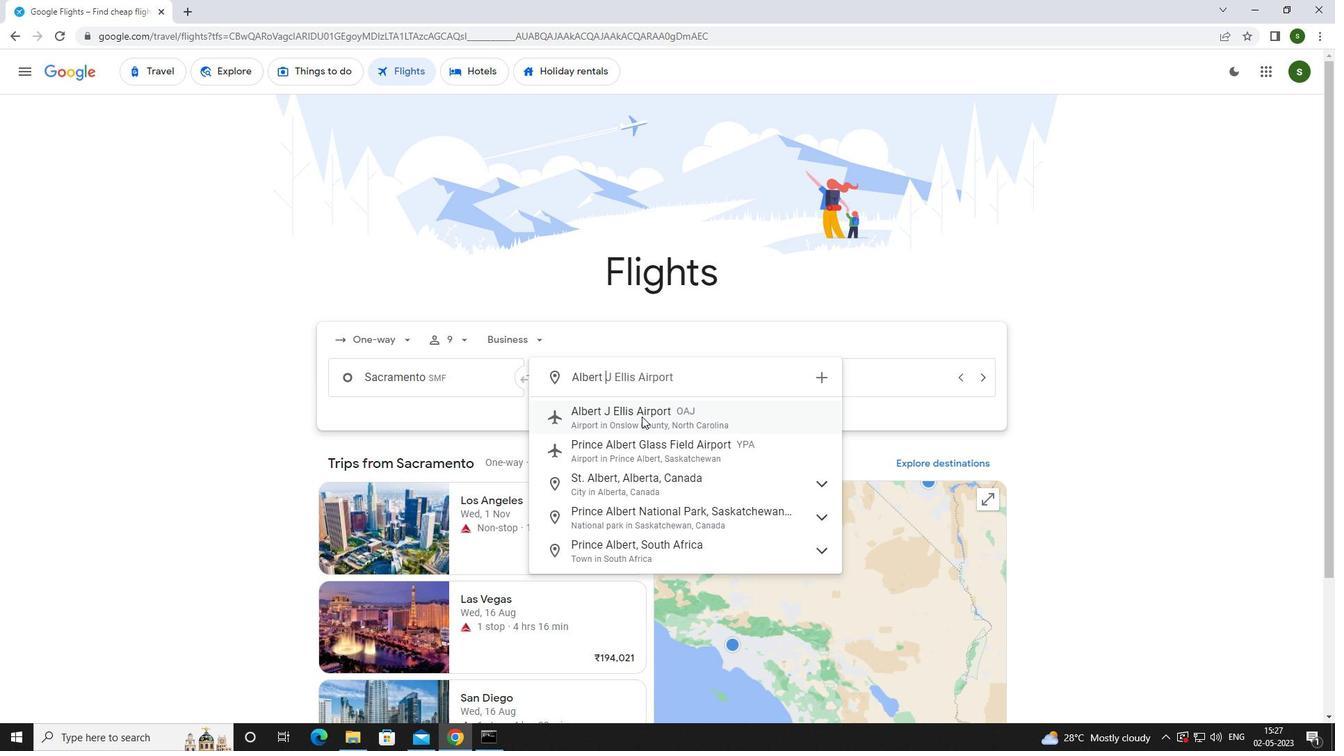 
Action: Mouse moved to (850, 386)
Screenshot: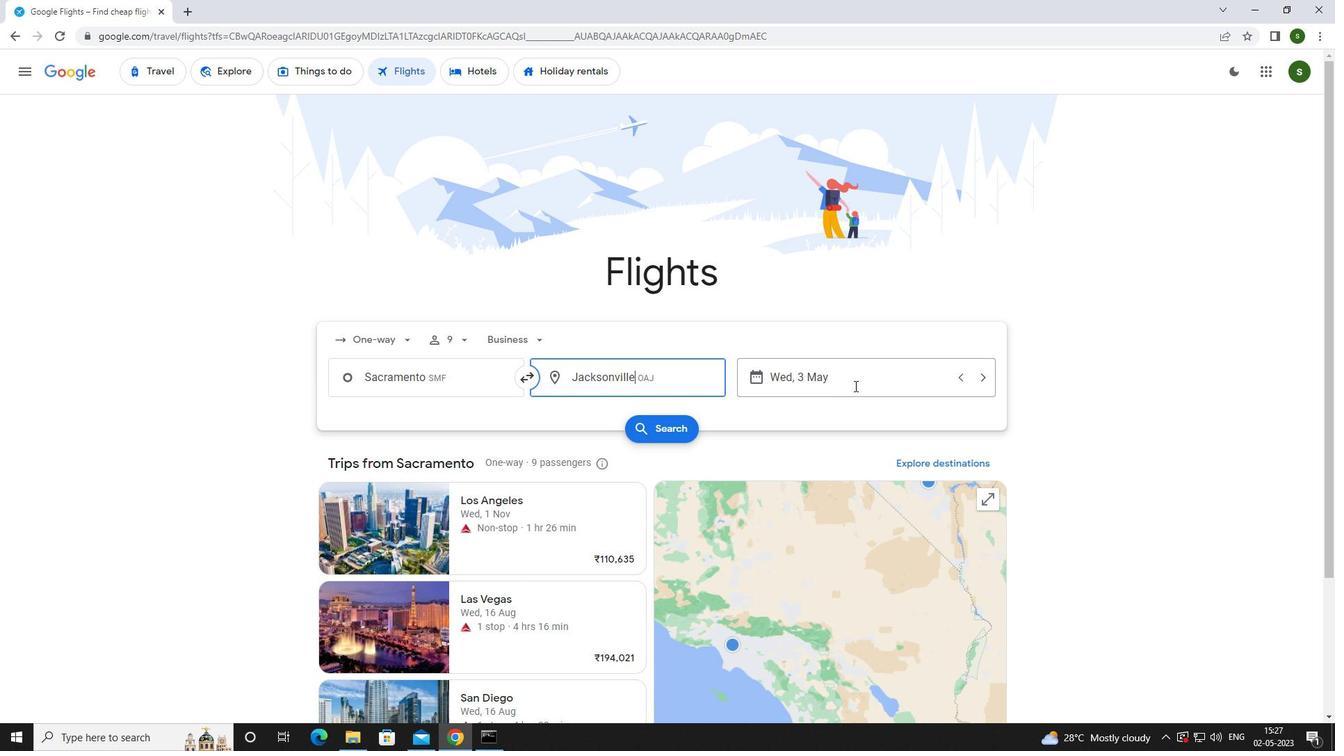 
Action: Mouse pressed left at (850, 386)
Screenshot: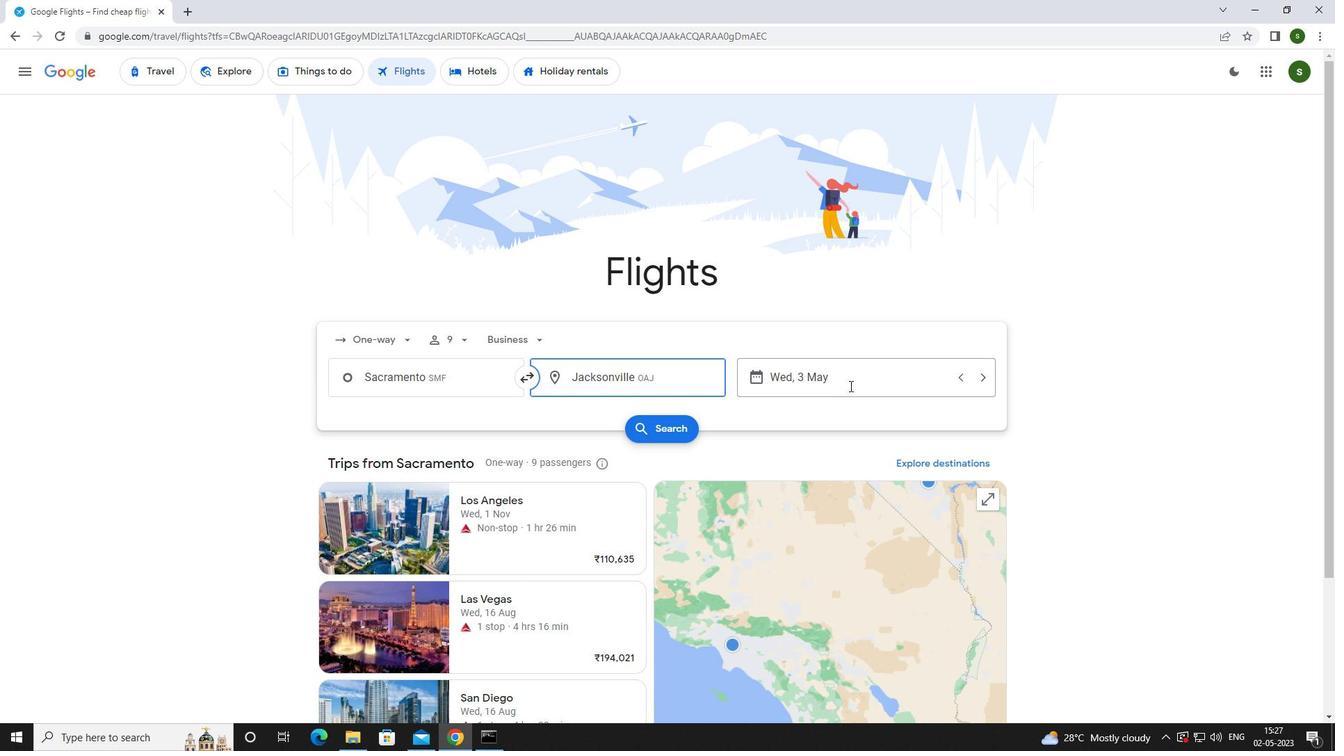 
Action: Mouse moved to (602, 474)
Screenshot: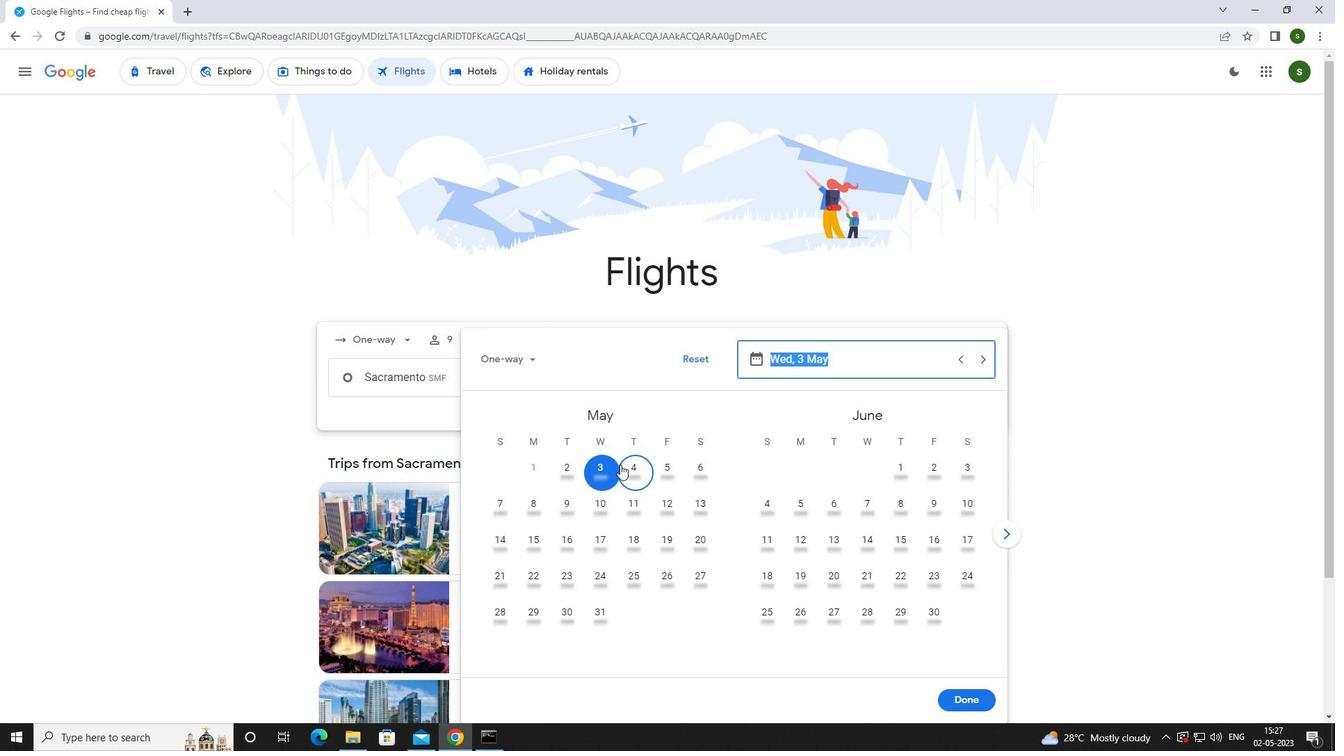 
Action: Mouse pressed left at (602, 474)
Screenshot: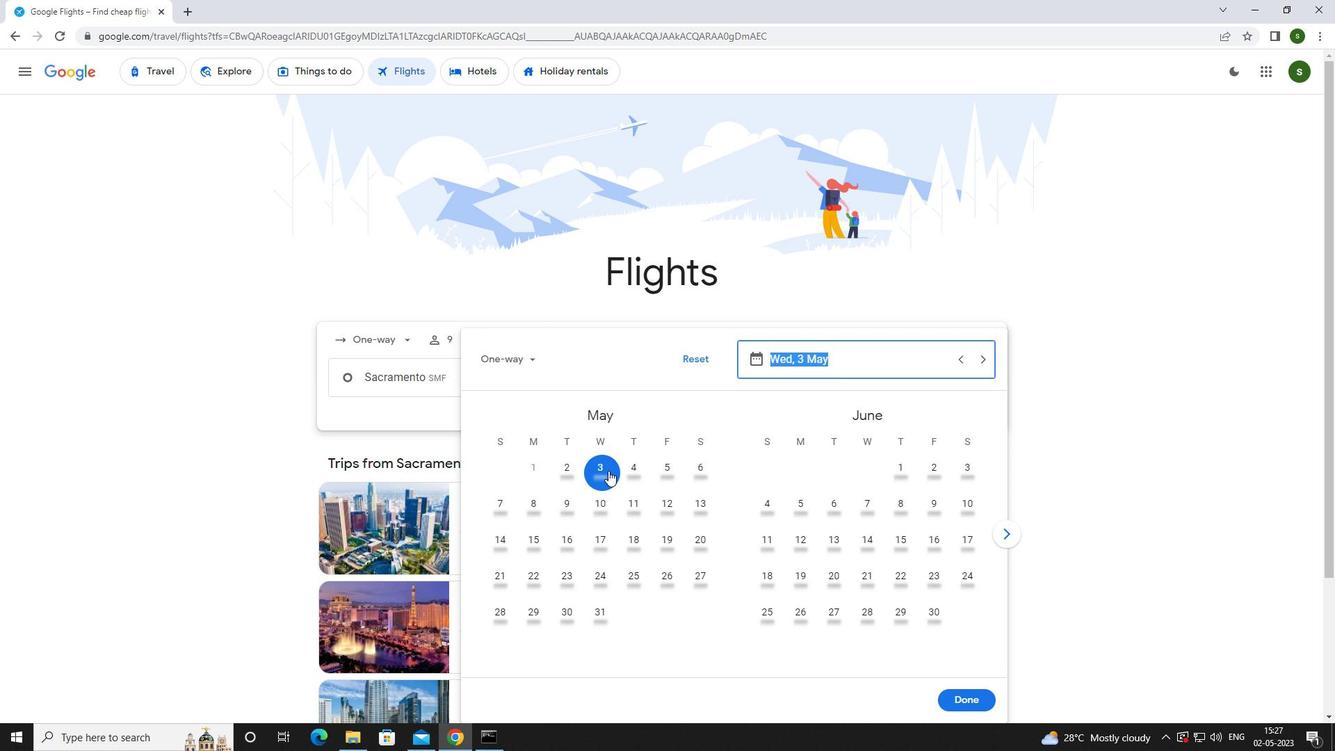 
Action: Mouse moved to (973, 704)
Screenshot: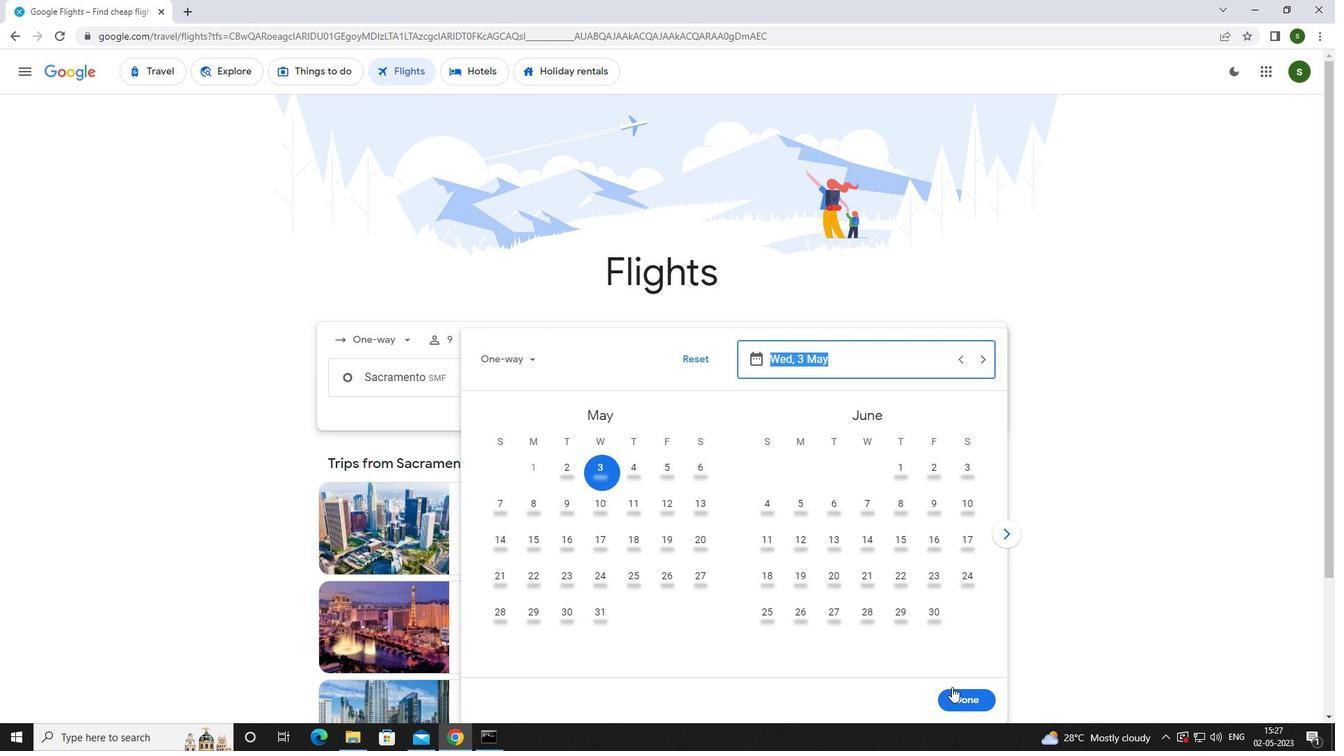 
Action: Mouse pressed left at (973, 704)
Screenshot: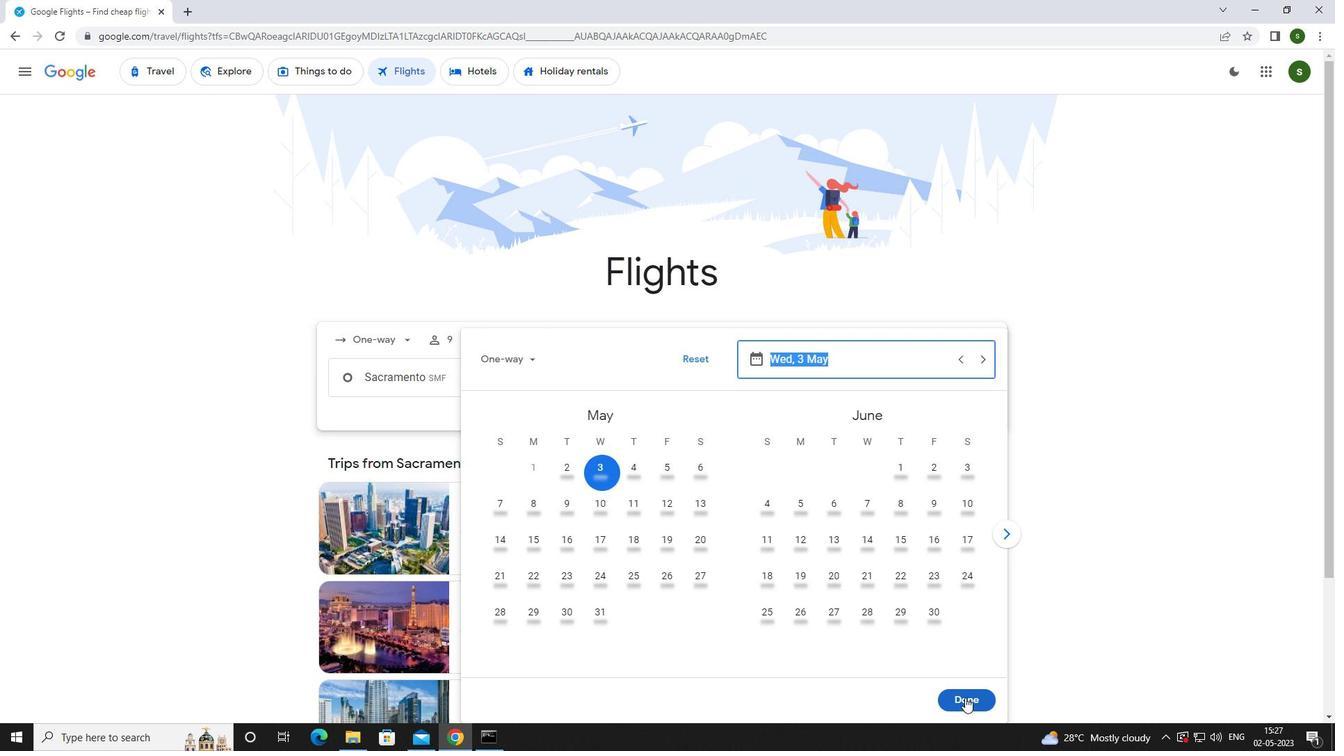 
Action: Mouse moved to (645, 427)
Screenshot: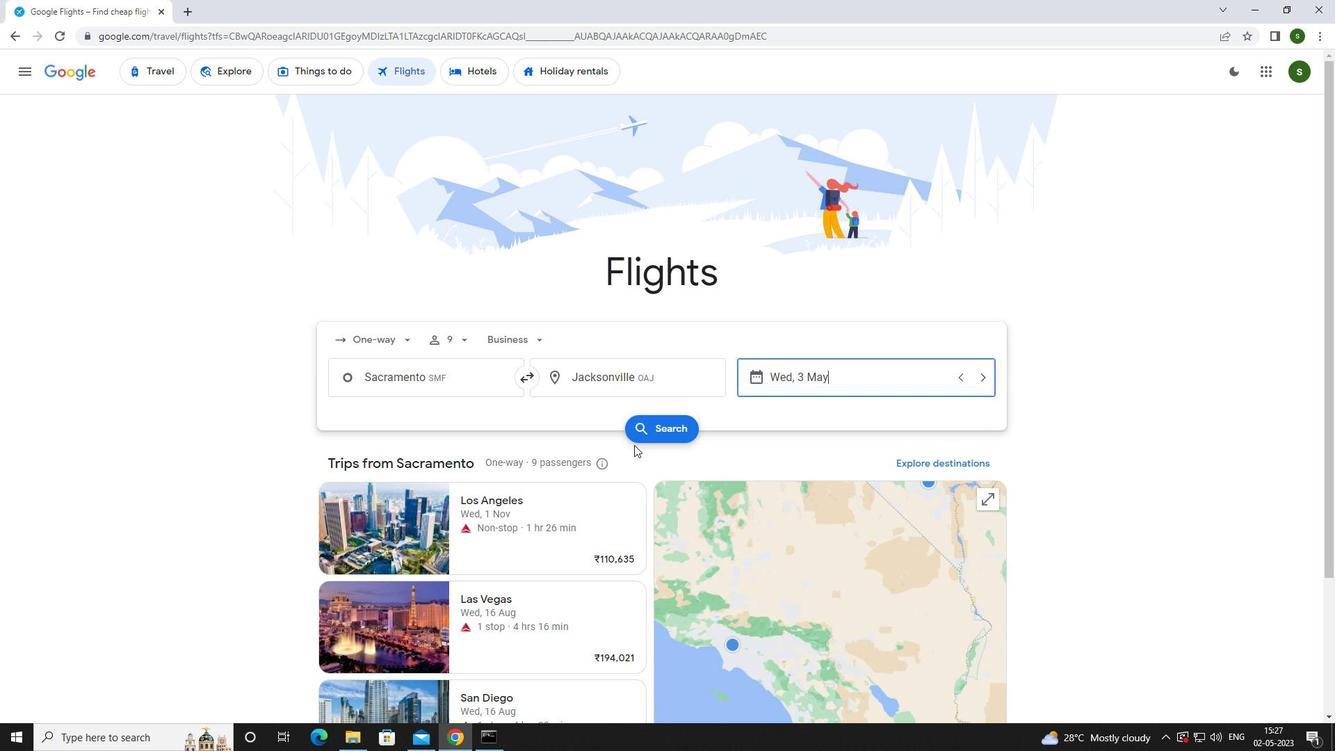 
Action: Mouse pressed left at (645, 427)
Screenshot: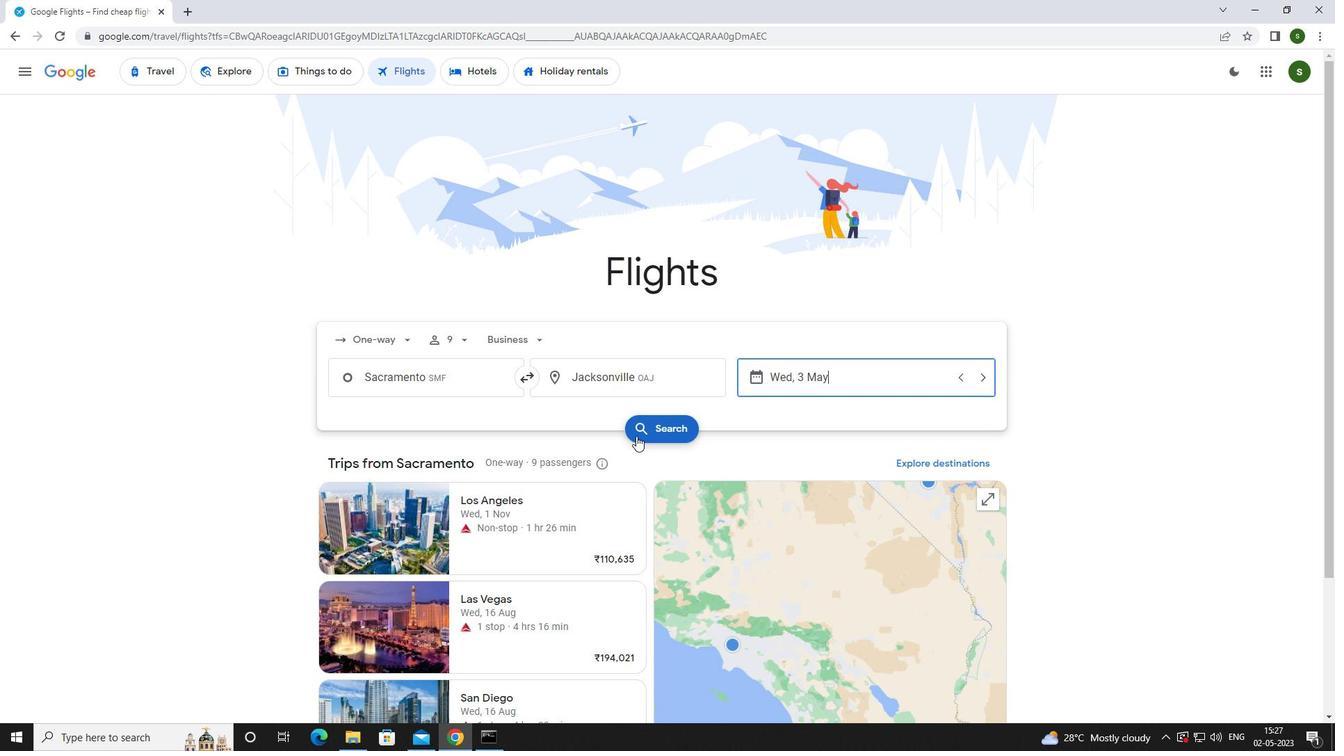 
Action: Mouse moved to (361, 201)
Screenshot: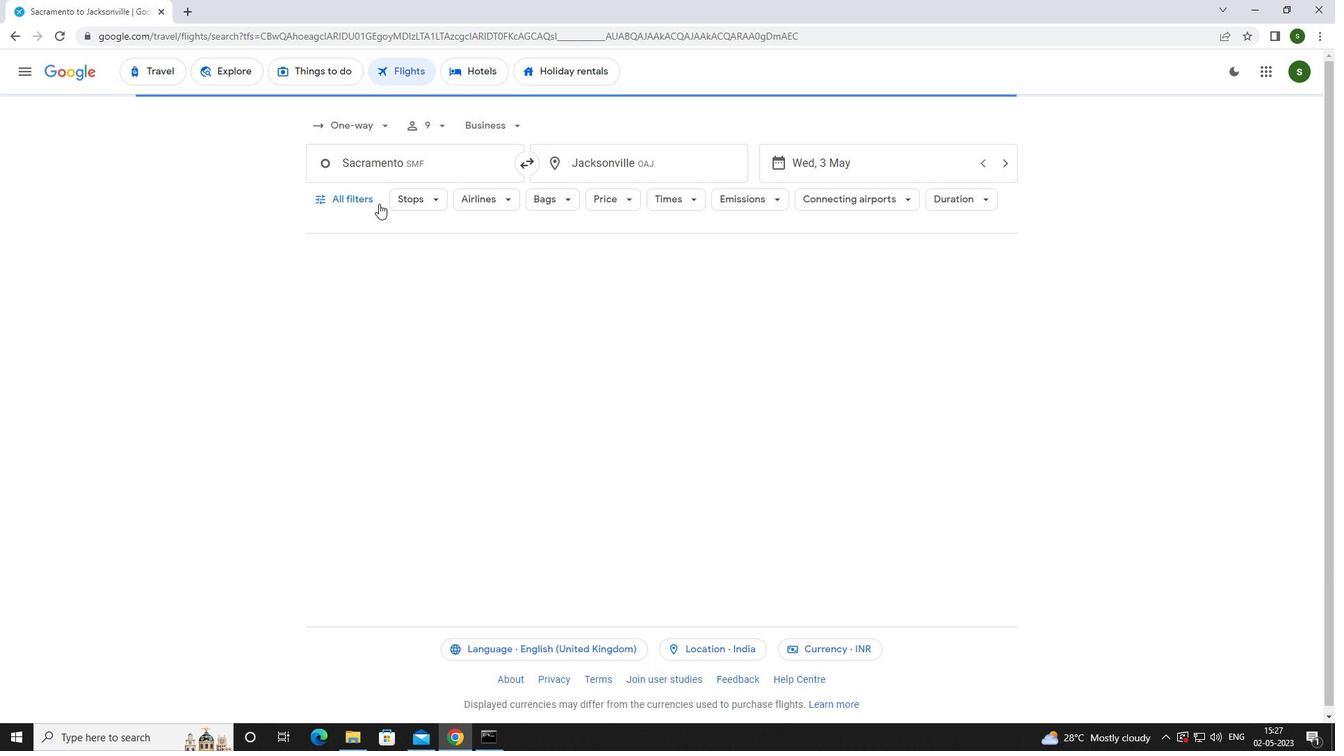 
Action: Mouse pressed left at (361, 201)
Screenshot: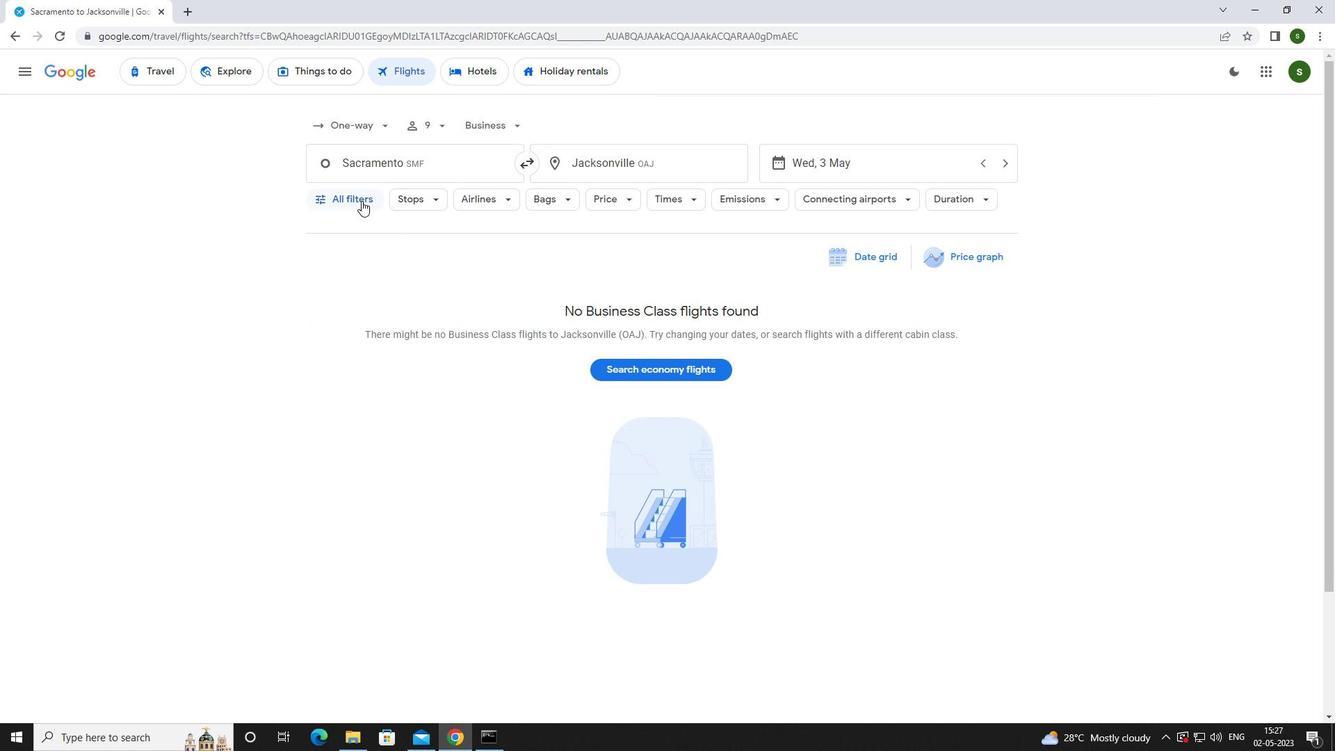 
Action: Mouse moved to (521, 496)
Screenshot: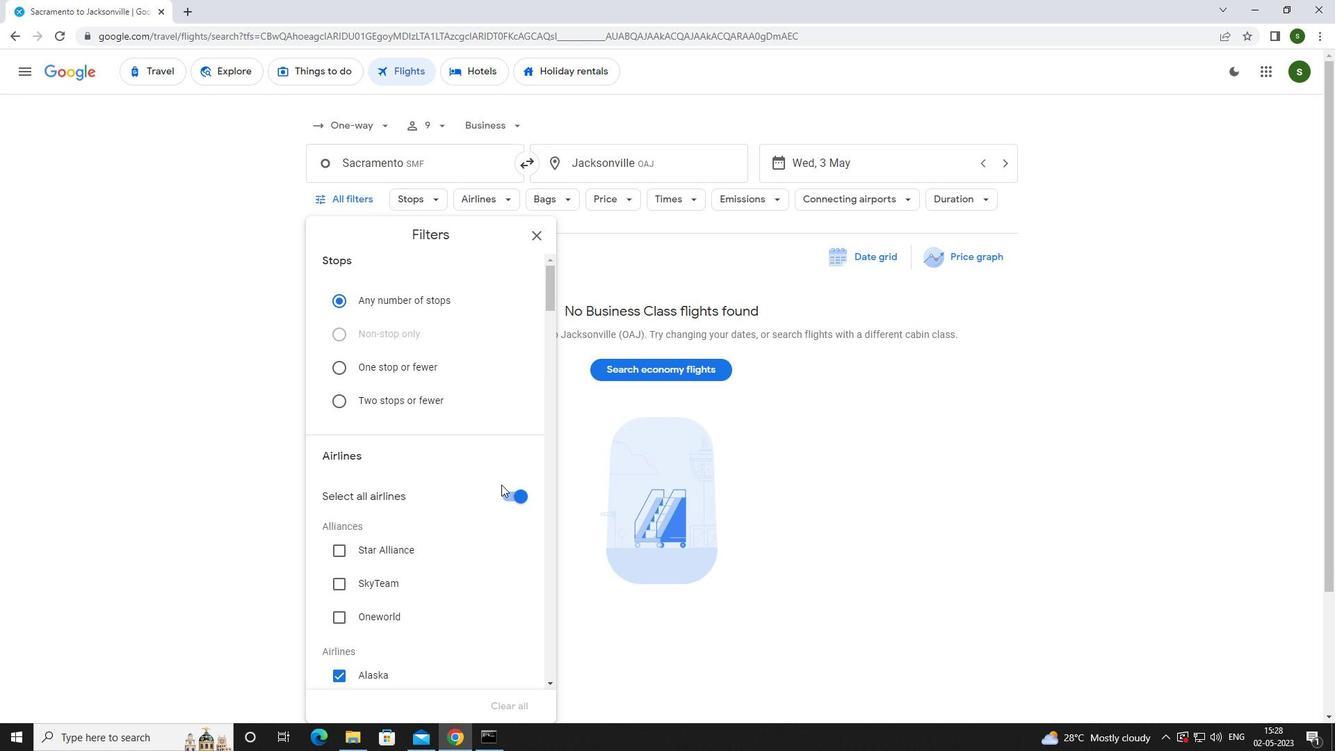 
Action: Mouse pressed left at (521, 496)
Screenshot: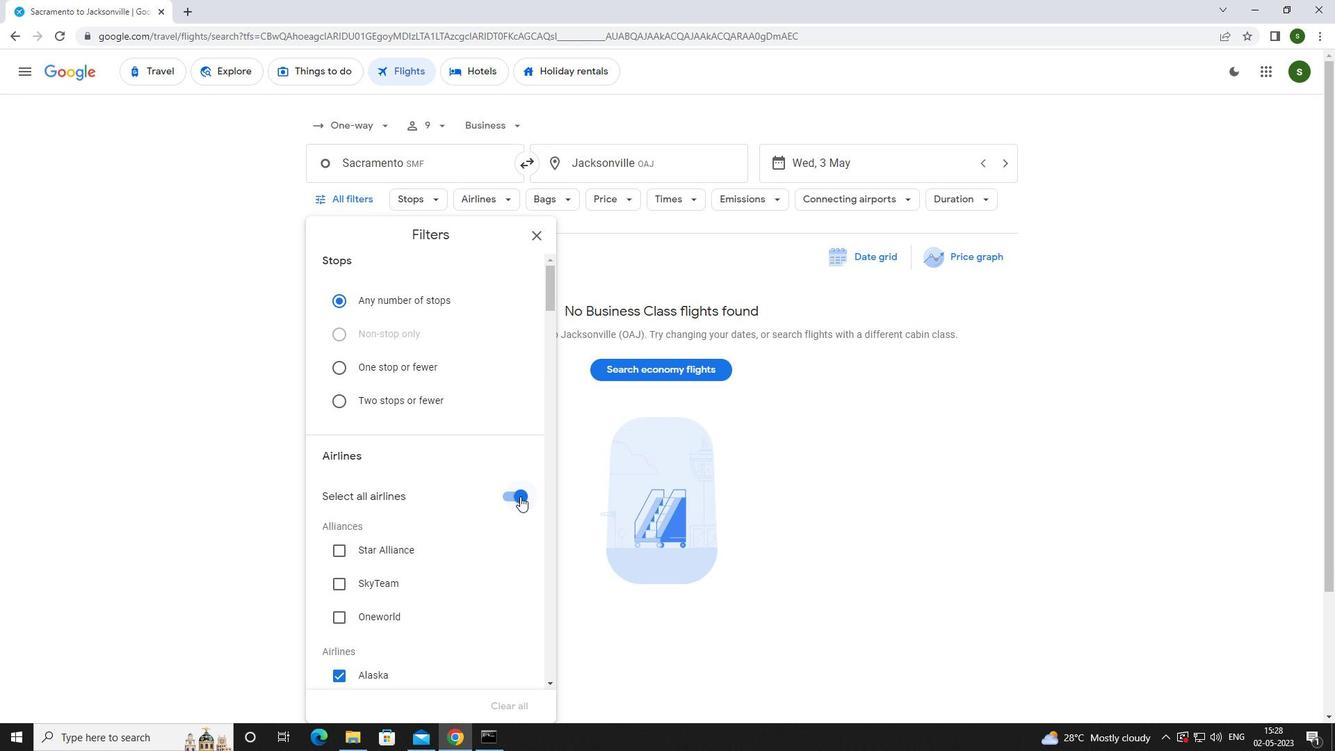 
Action: Mouse moved to (444, 411)
Screenshot: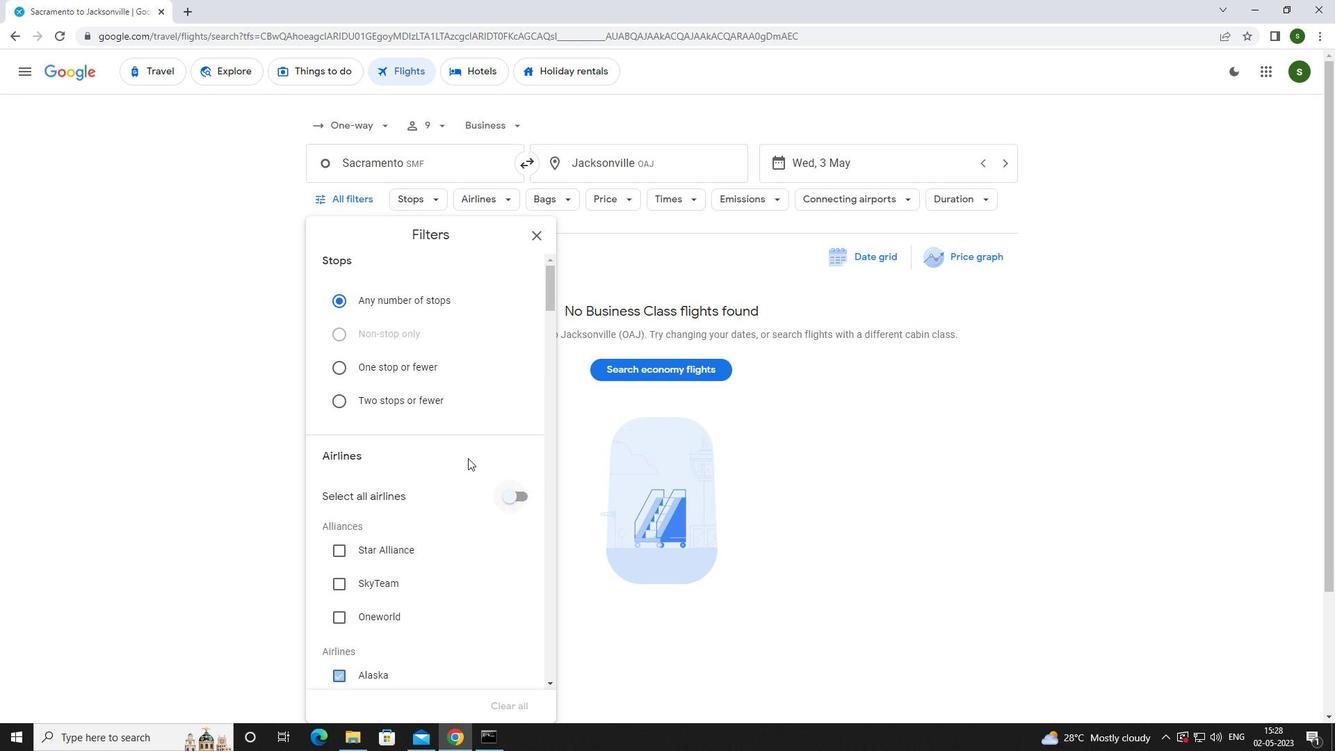 
Action: Mouse scrolled (444, 411) with delta (0, 0)
Screenshot: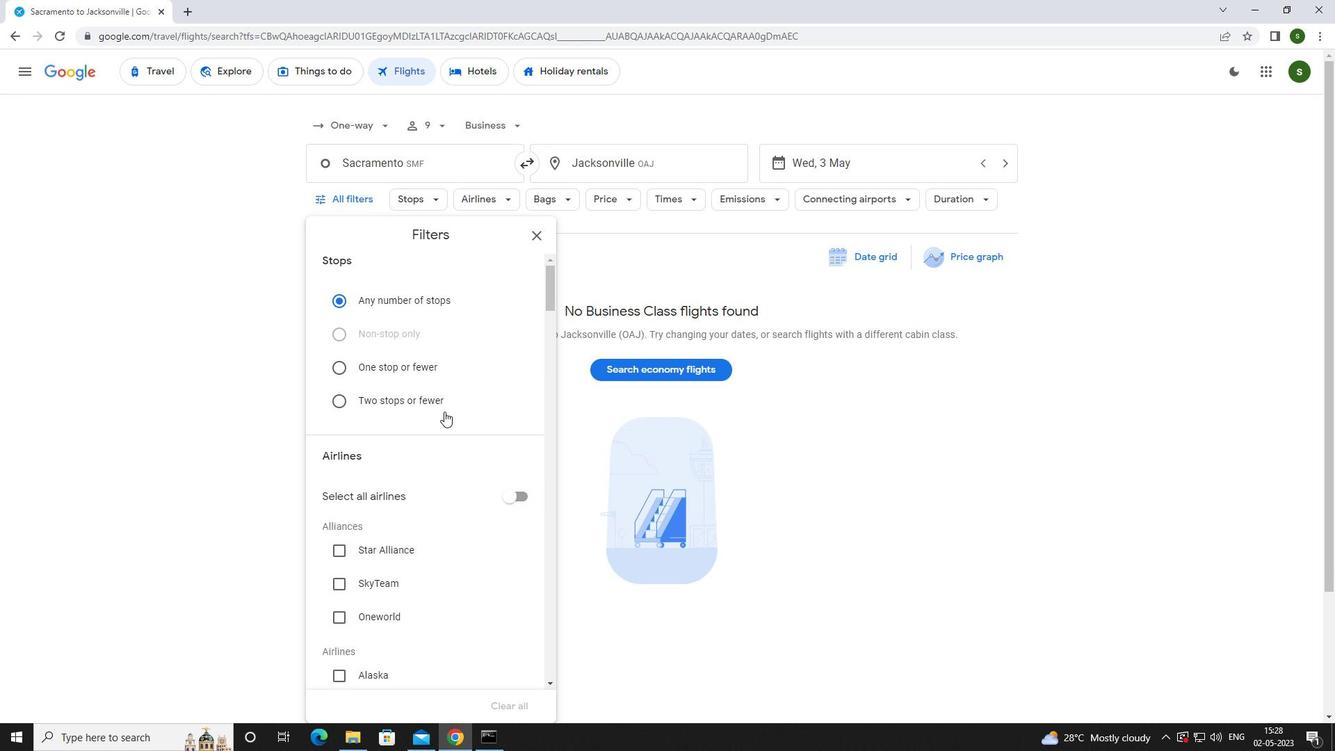 
Action: Mouse scrolled (444, 411) with delta (0, 0)
Screenshot: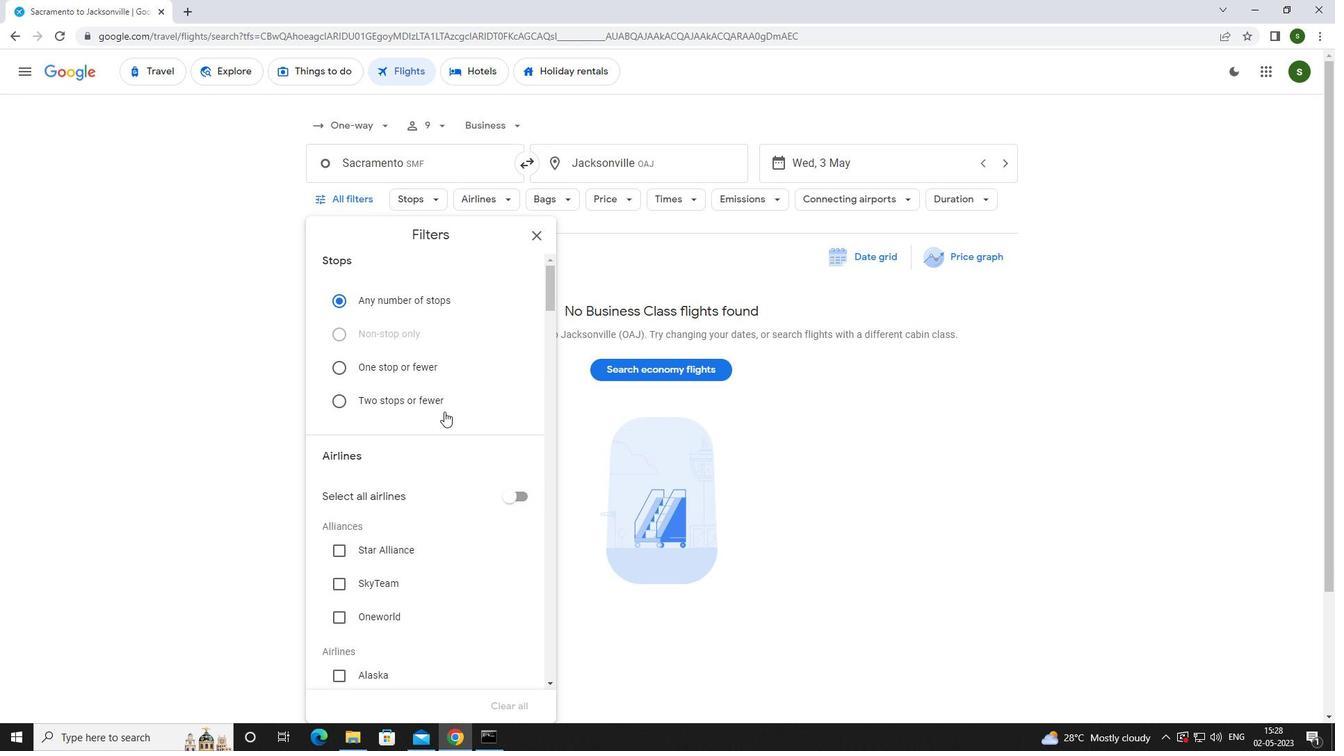 
Action: Mouse scrolled (444, 411) with delta (0, 0)
Screenshot: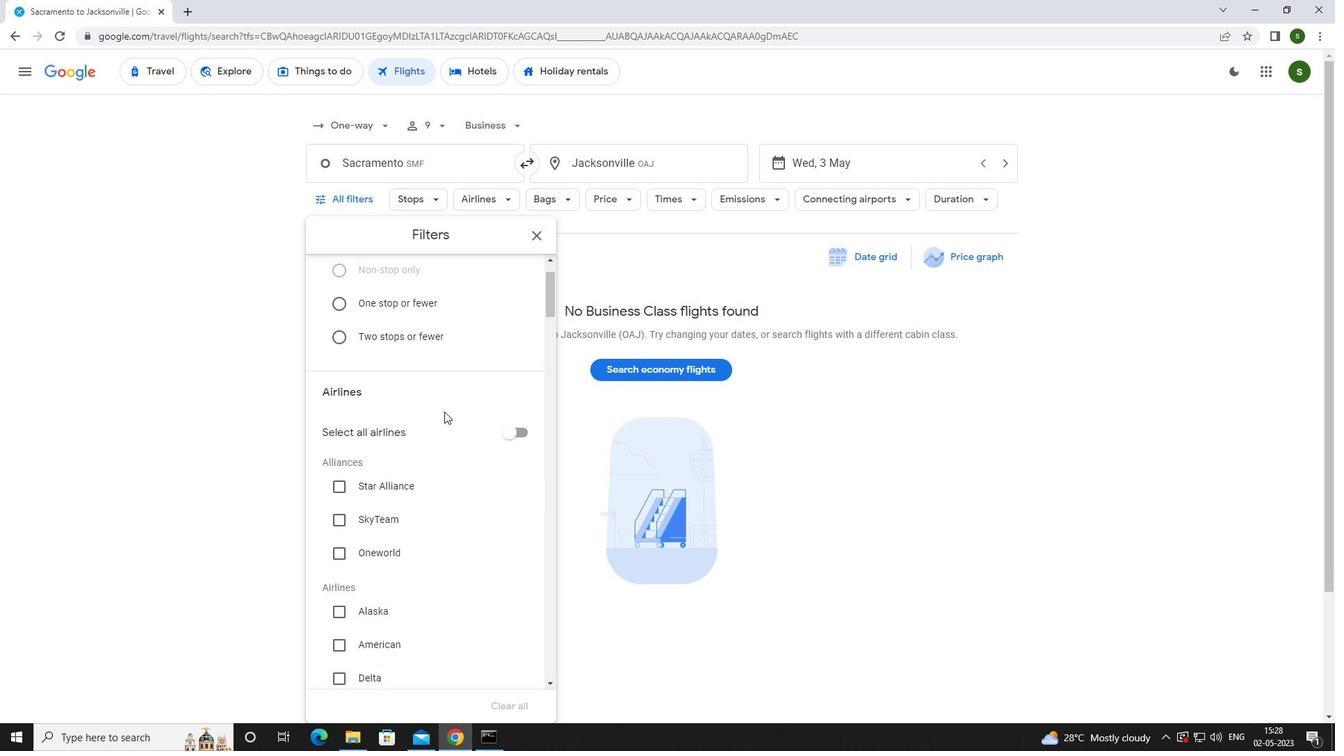 
Action: Mouse scrolled (444, 411) with delta (0, 0)
Screenshot: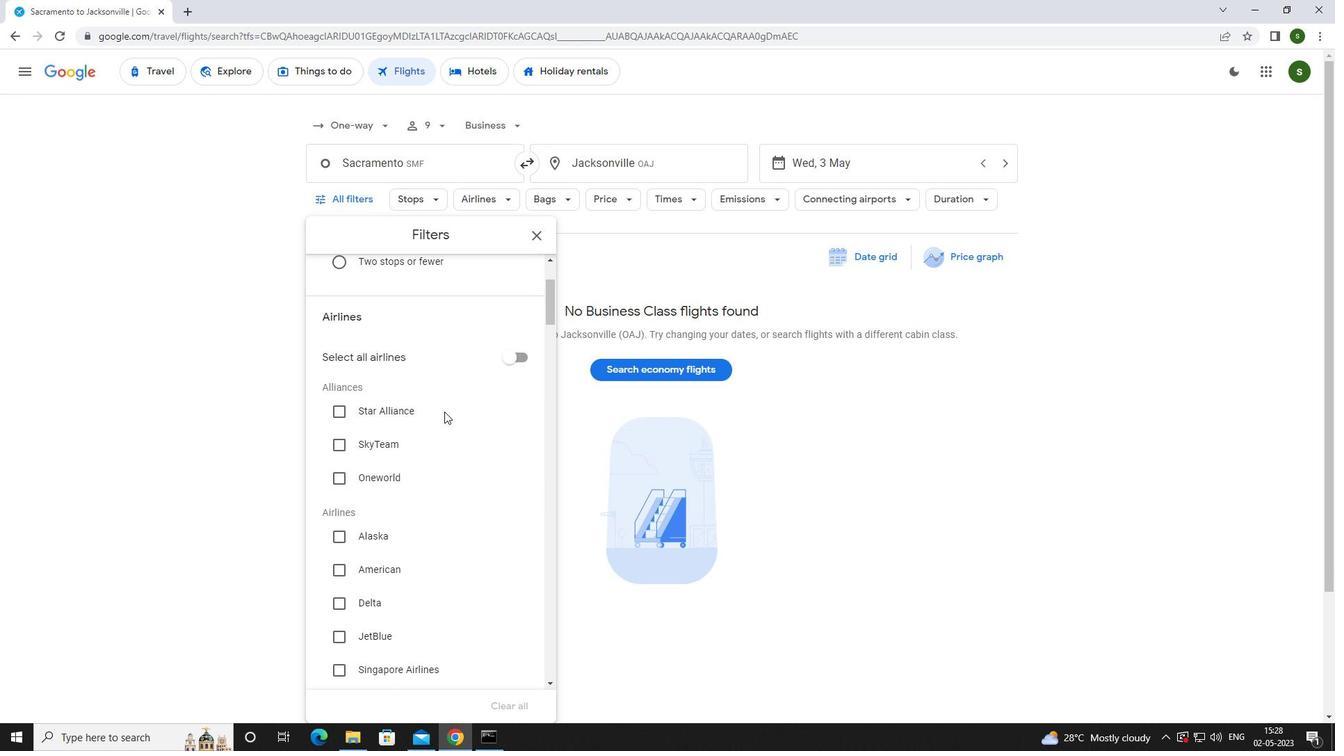 
Action: Mouse moved to (426, 534)
Screenshot: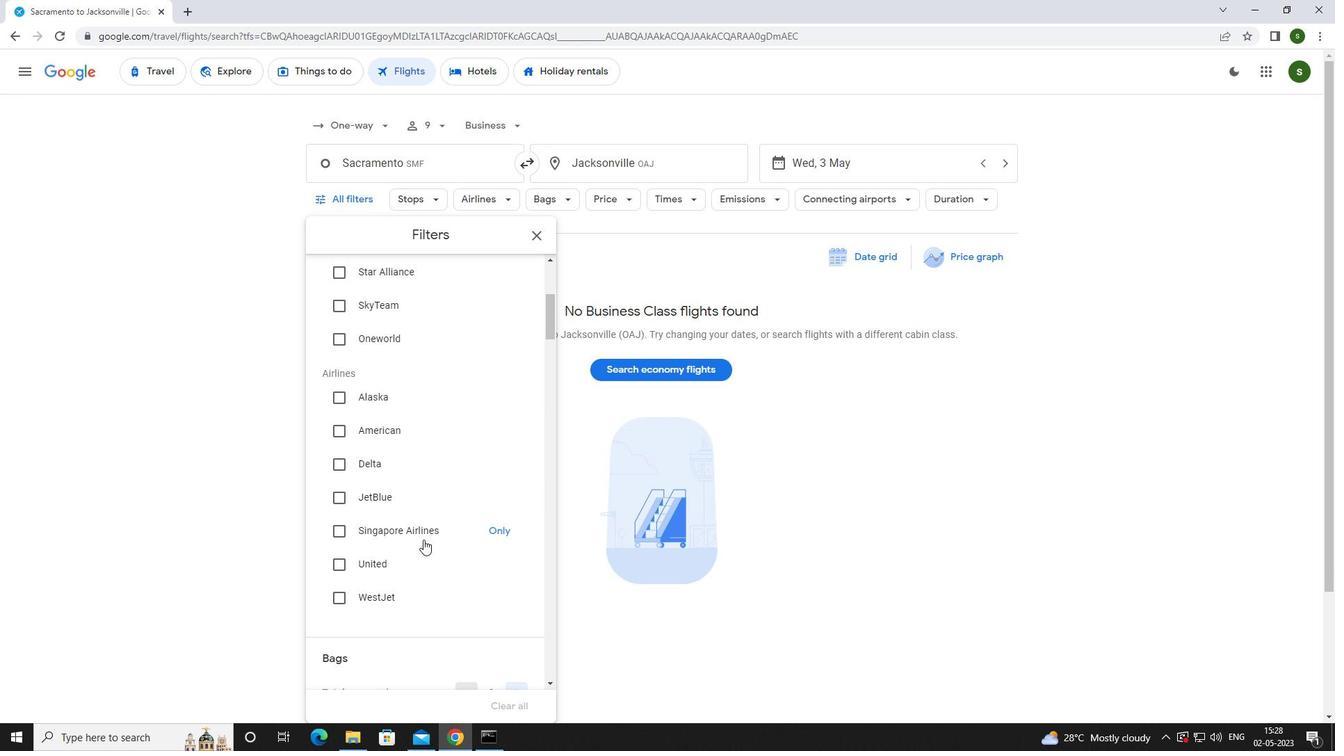 
Action: Mouse pressed left at (426, 534)
Screenshot: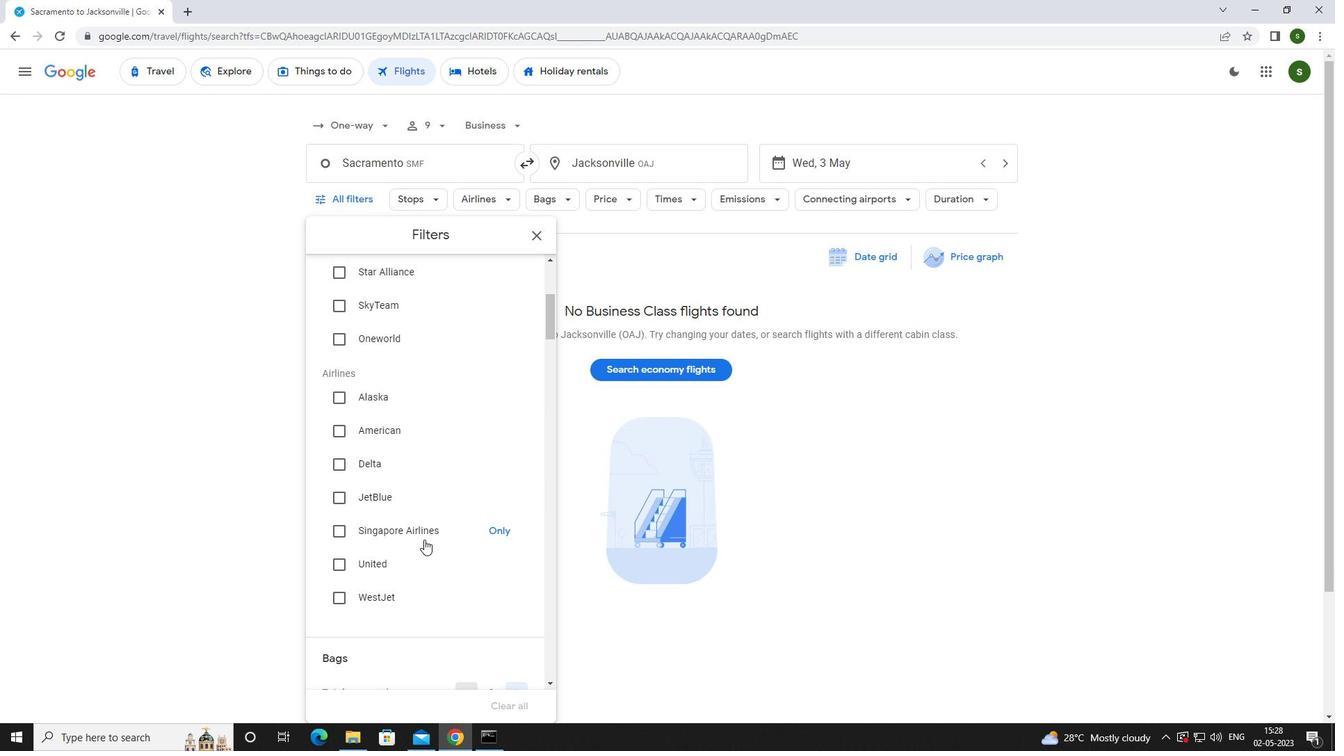 
Action: Mouse moved to (432, 483)
Screenshot: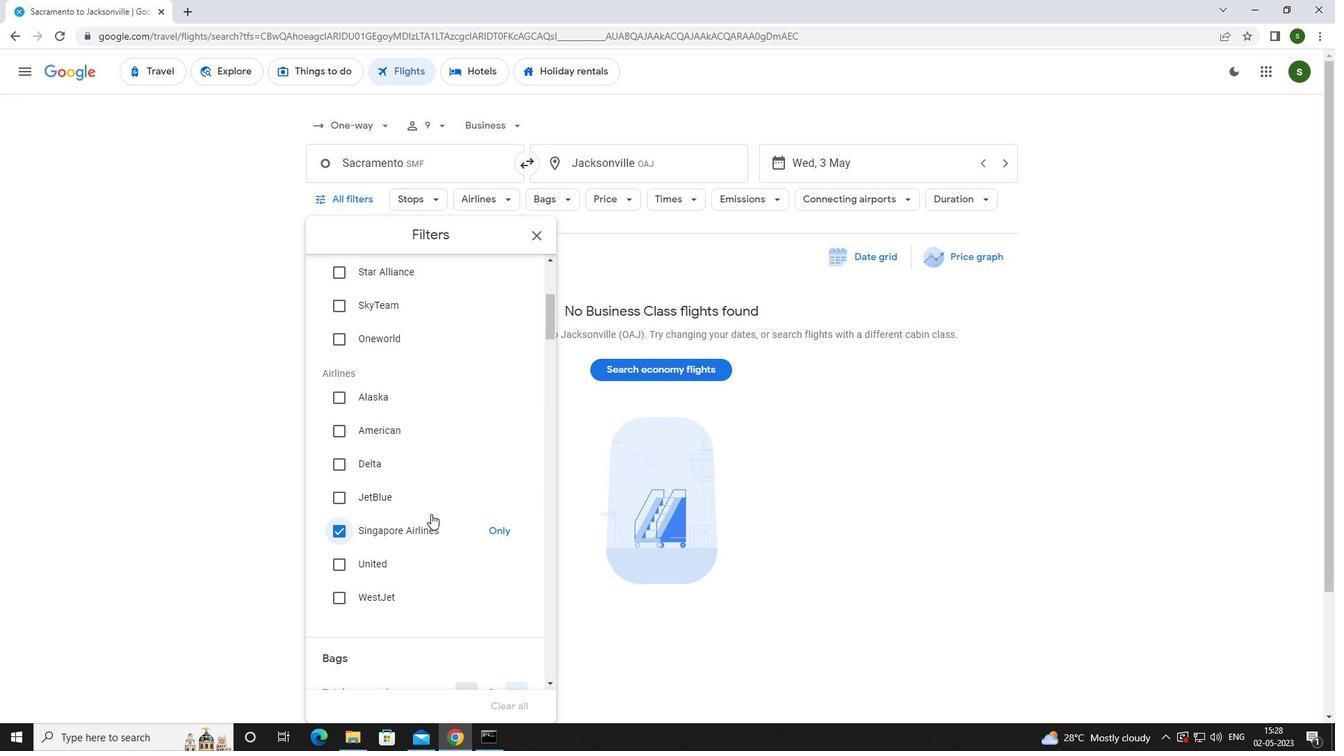 
Action: Mouse scrolled (432, 482) with delta (0, 0)
Screenshot: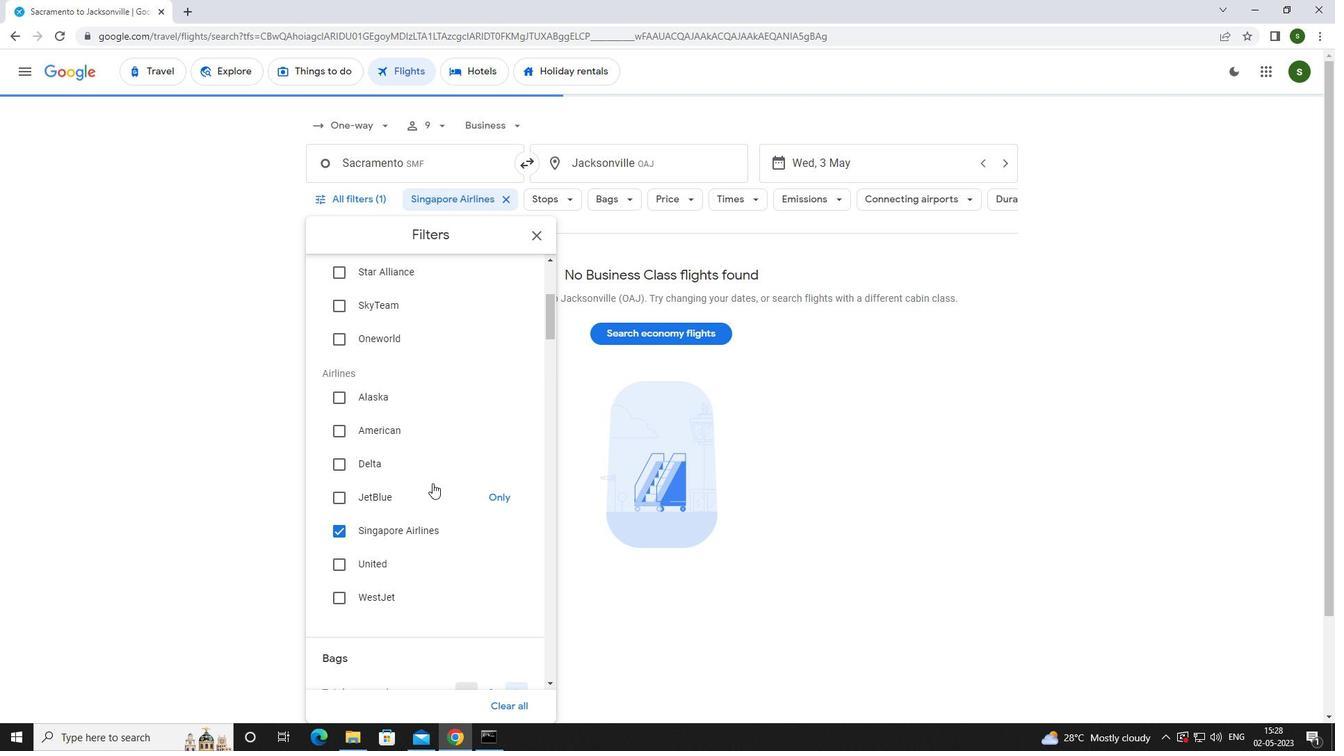 
Action: Mouse scrolled (432, 482) with delta (0, 0)
Screenshot: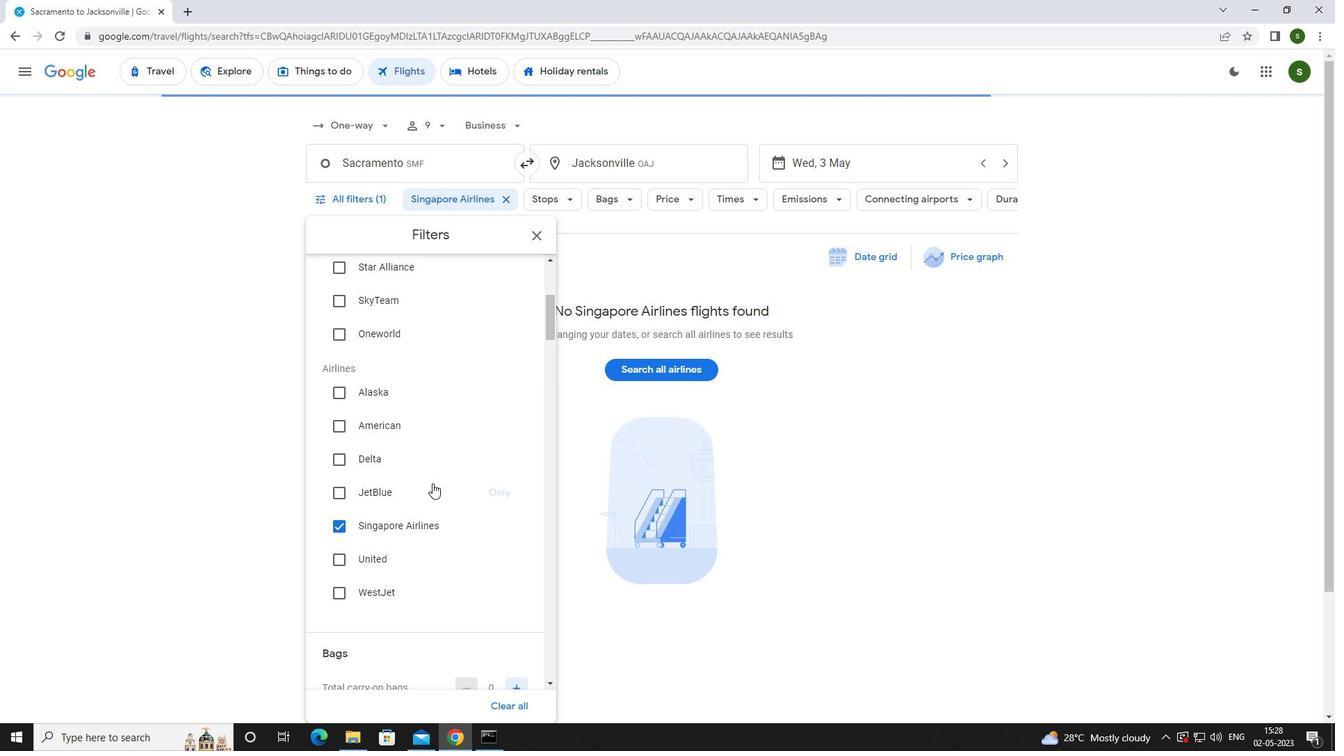
Action: Mouse scrolled (432, 482) with delta (0, 0)
Screenshot: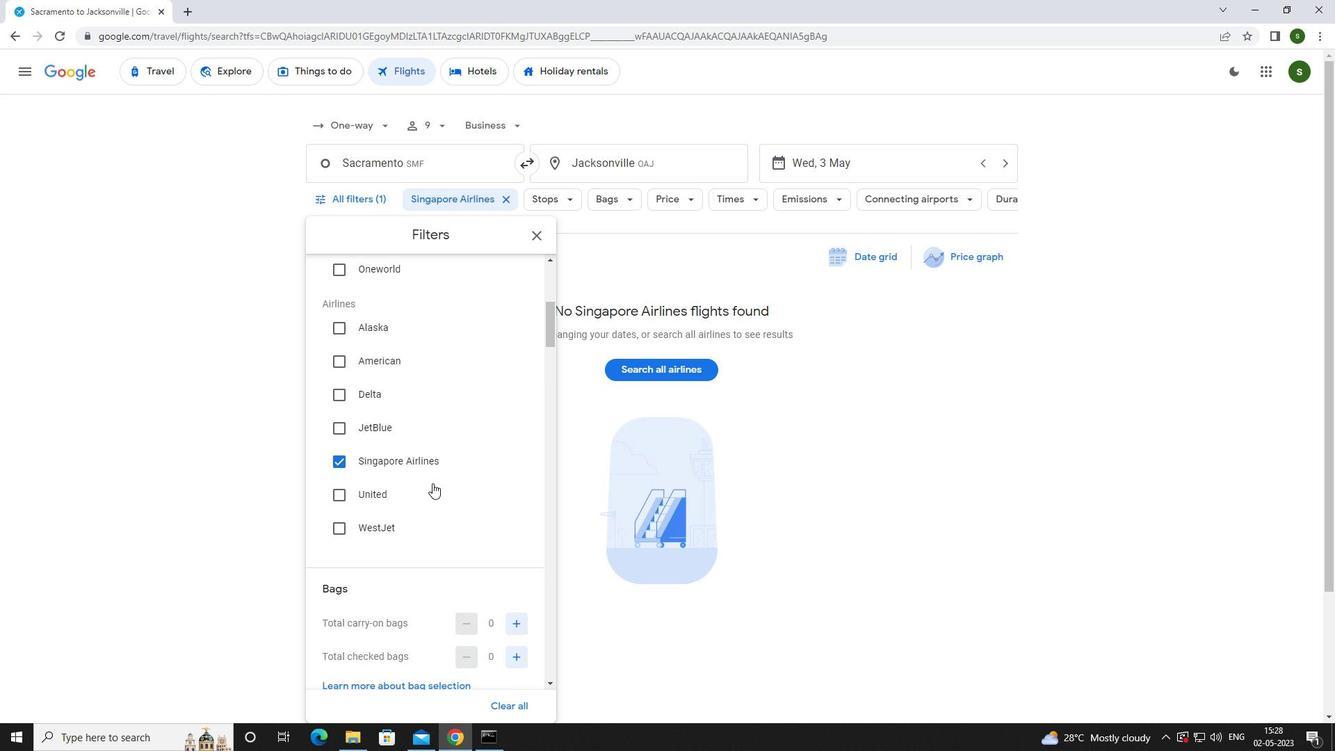 
Action: Mouse moved to (519, 489)
Screenshot: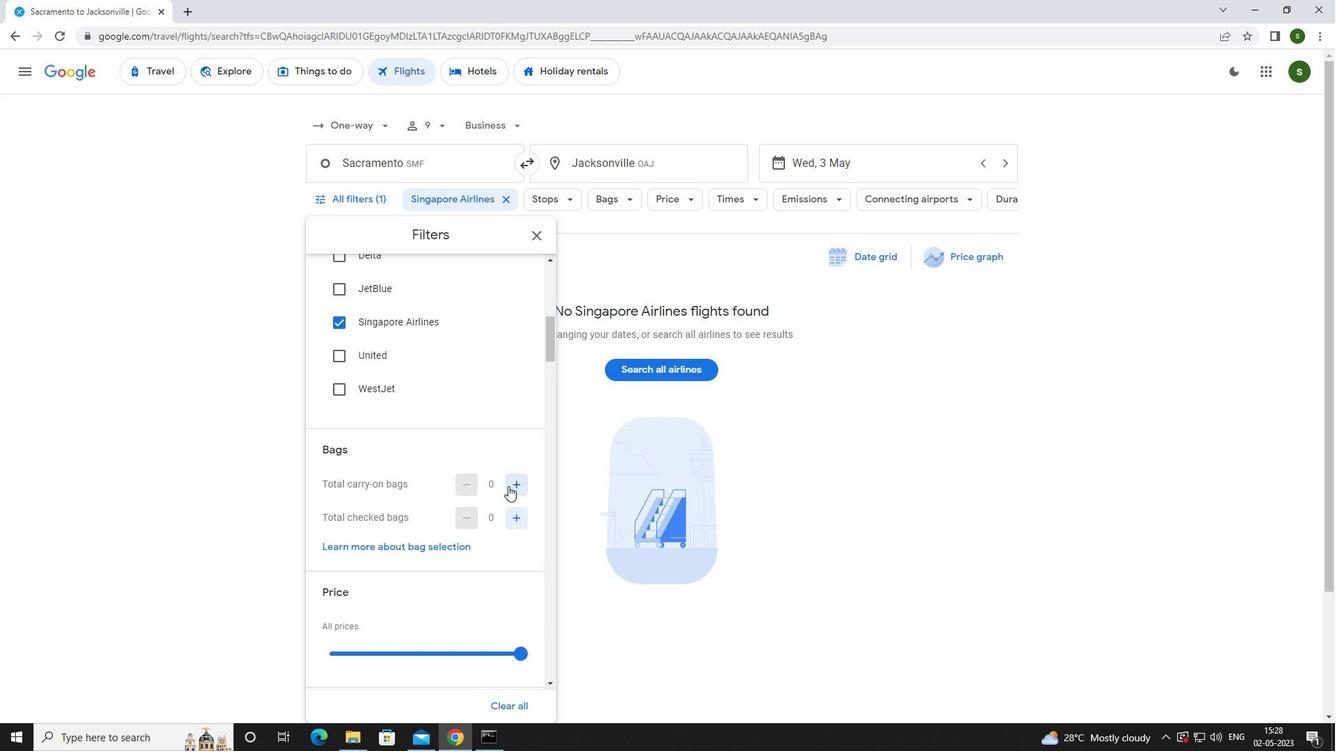 
Action: Mouse pressed left at (519, 489)
Screenshot: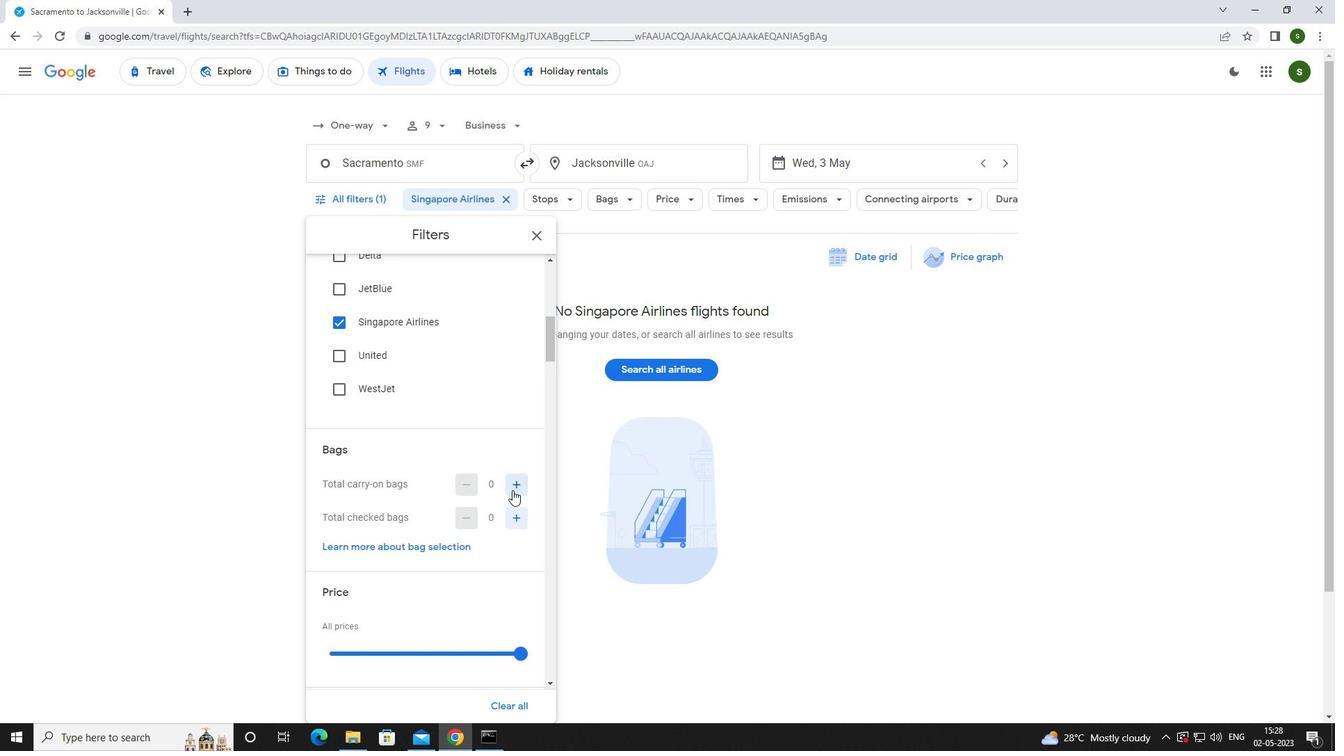 
Action: Mouse pressed left at (519, 489)
Screenshot: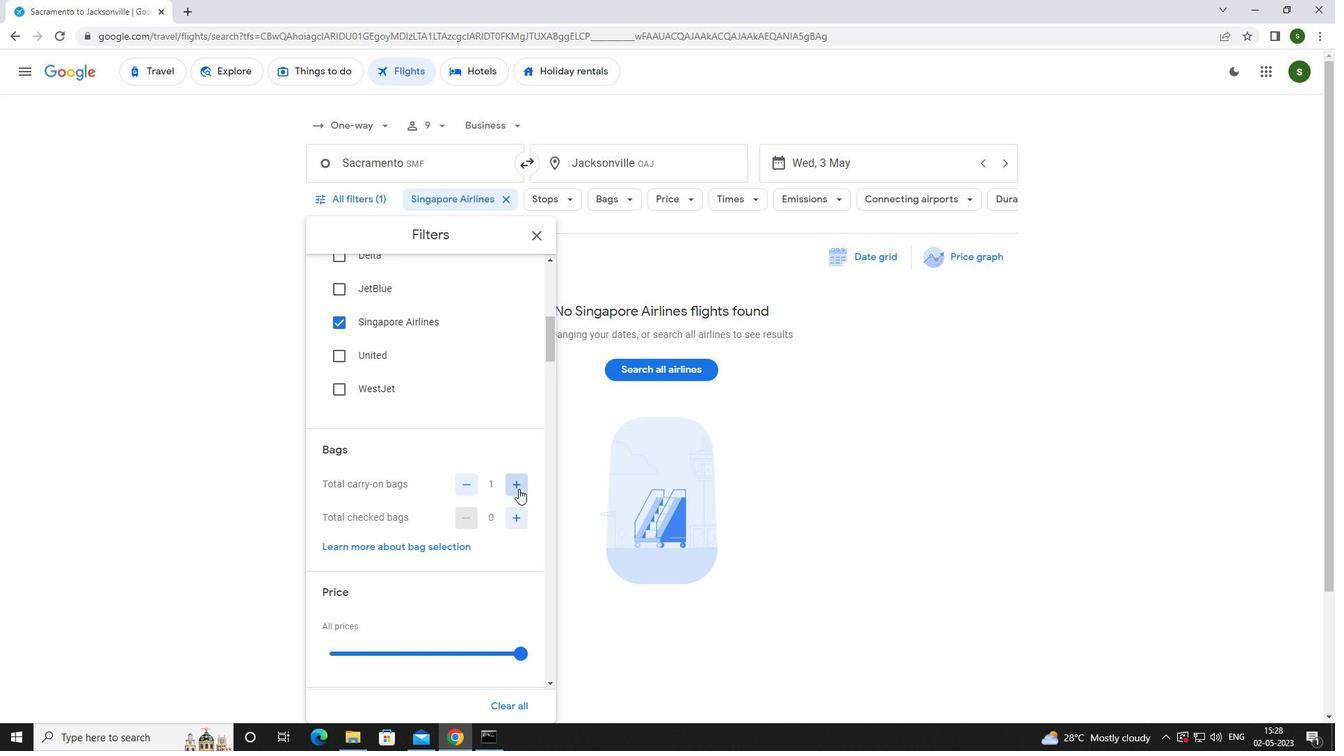 
Action: Mouse scrolled (519, 488) with delta (0, 0)
Screenshot: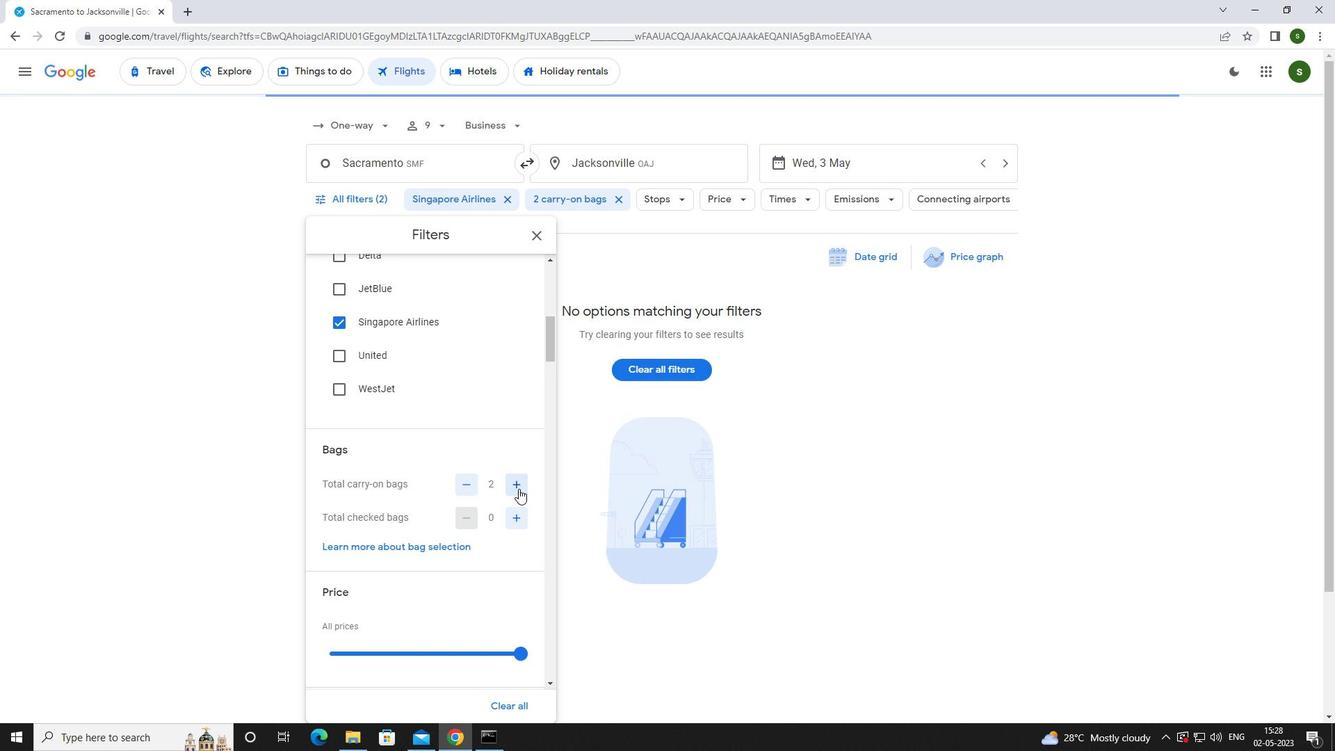 
Action: Mouse scrolled (519, 488) with delta (0, 0)
Screenshot: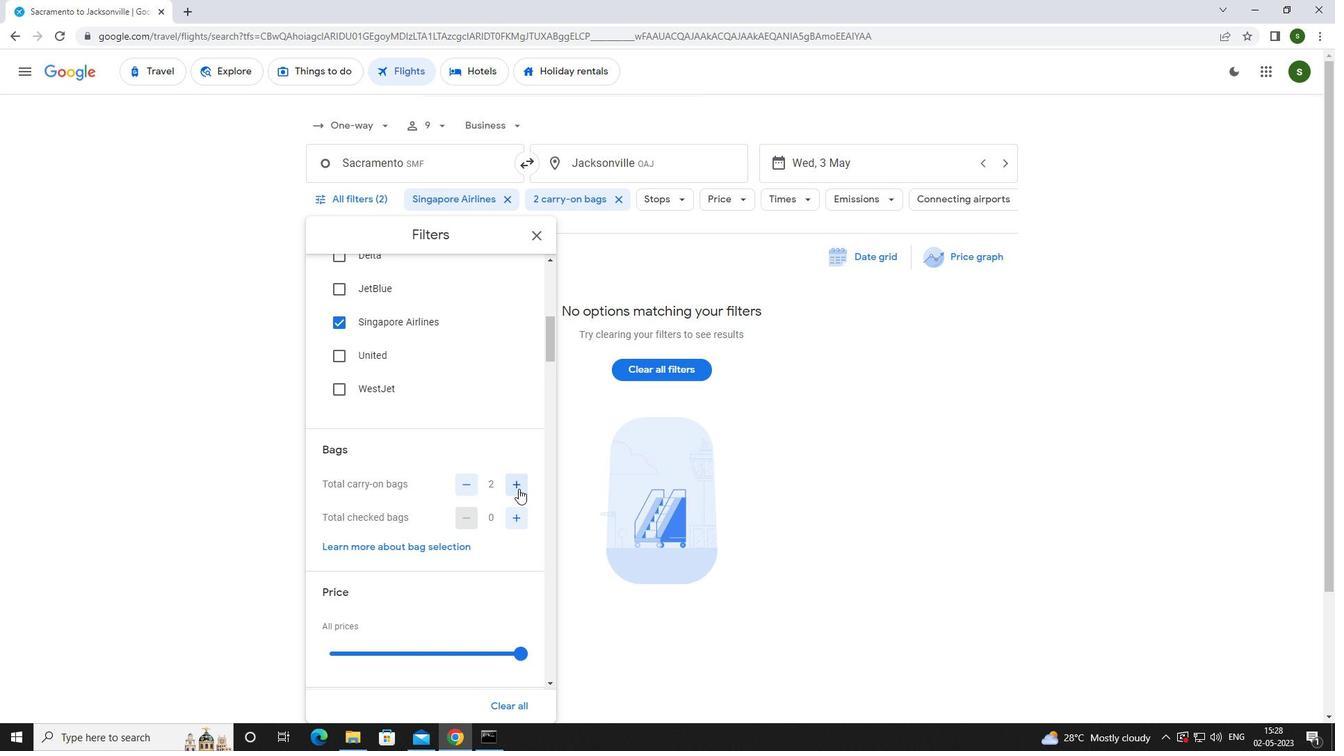 
Action: Mouse moved to (519, 507)
Screenshot: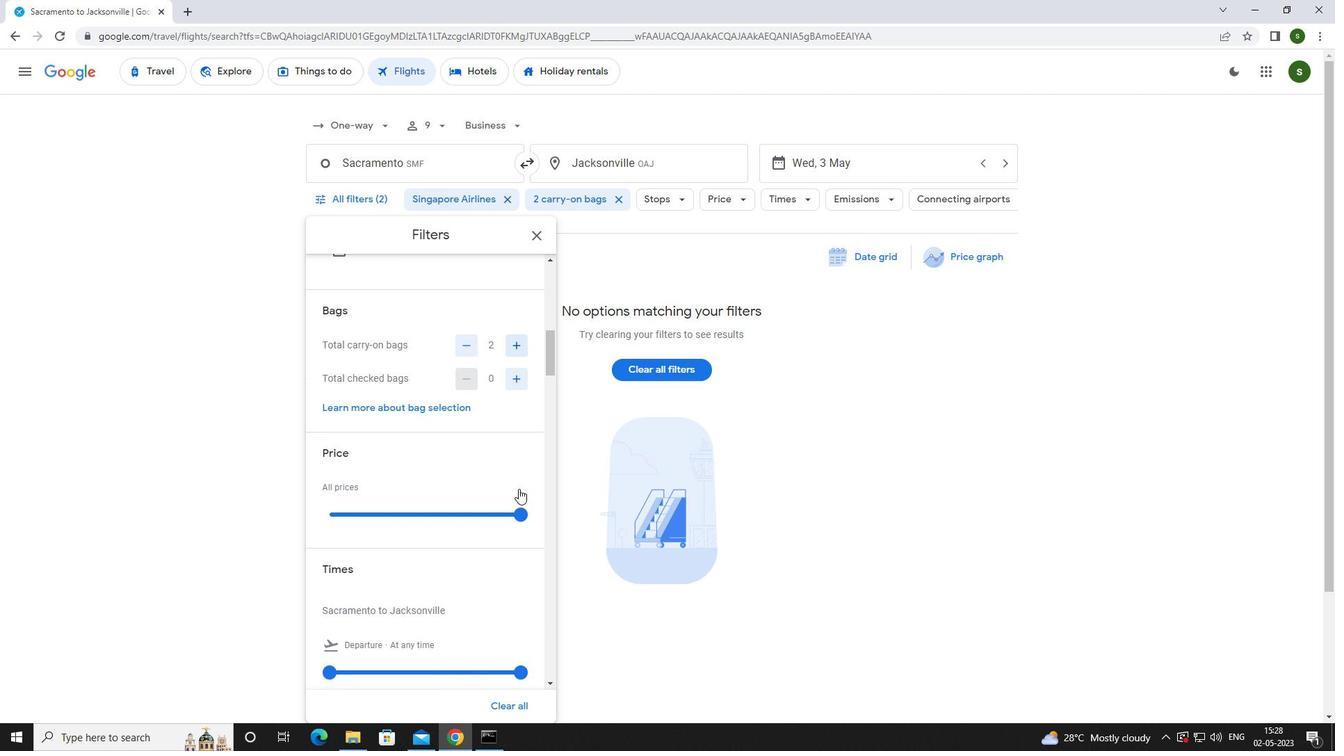 
Action: Mouse pressed left at (519, 507)
Screenshot: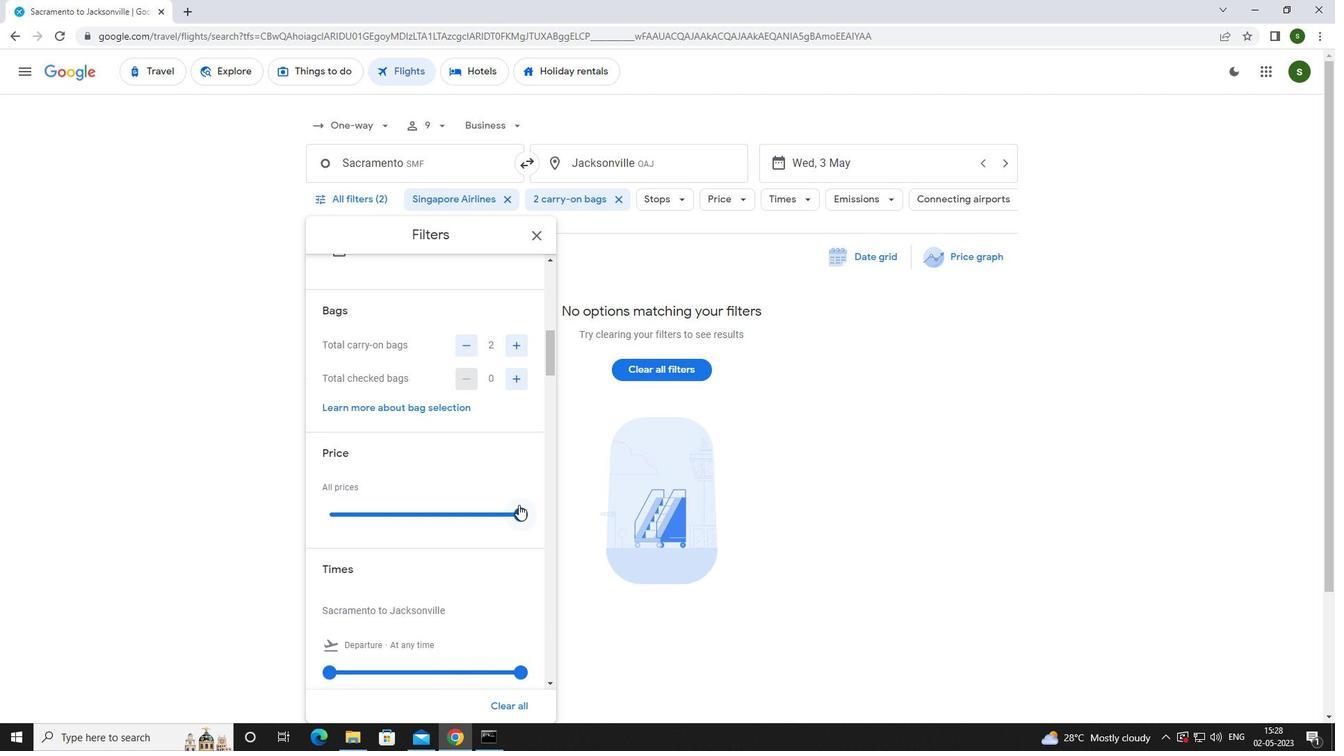 
Action: Mouse scrolled (519, 506) with delta (0, 0)
Screenshot: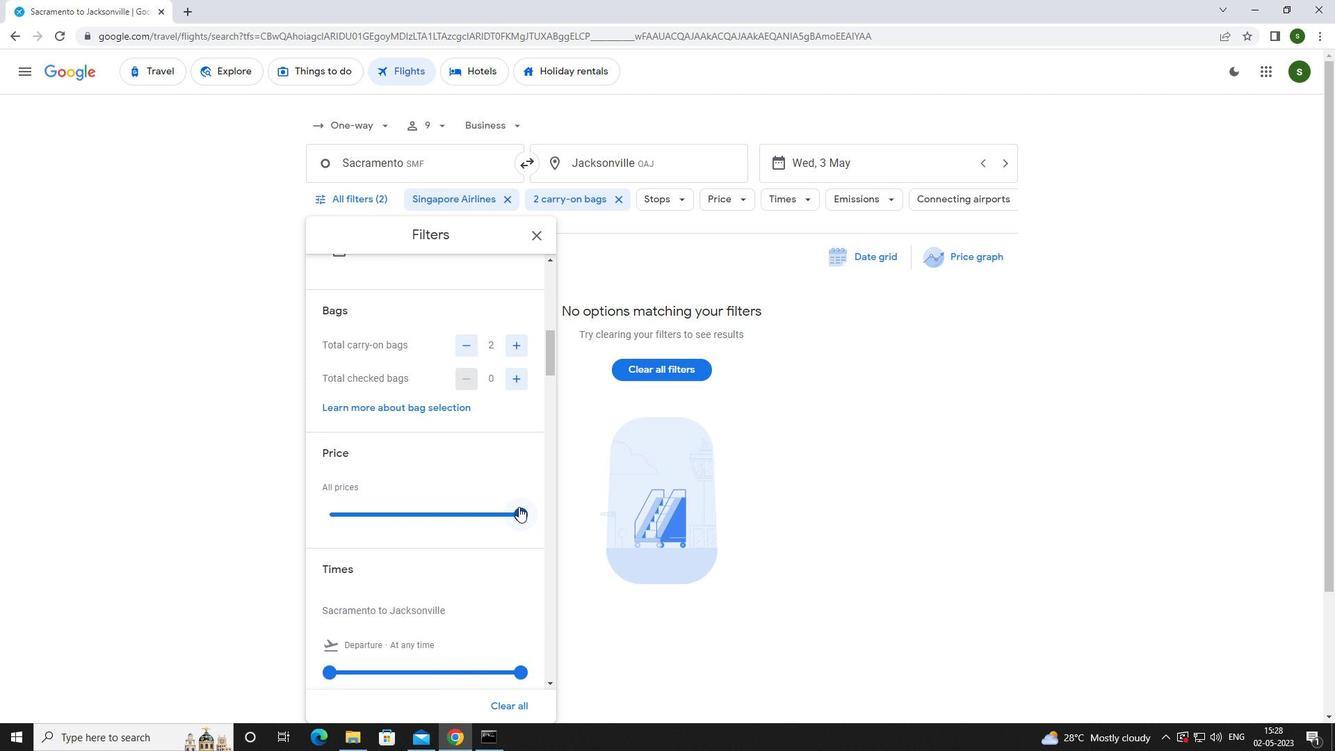 
Action: Mouse scrolled (519, 506) with delta (0, 0)
Screenshot: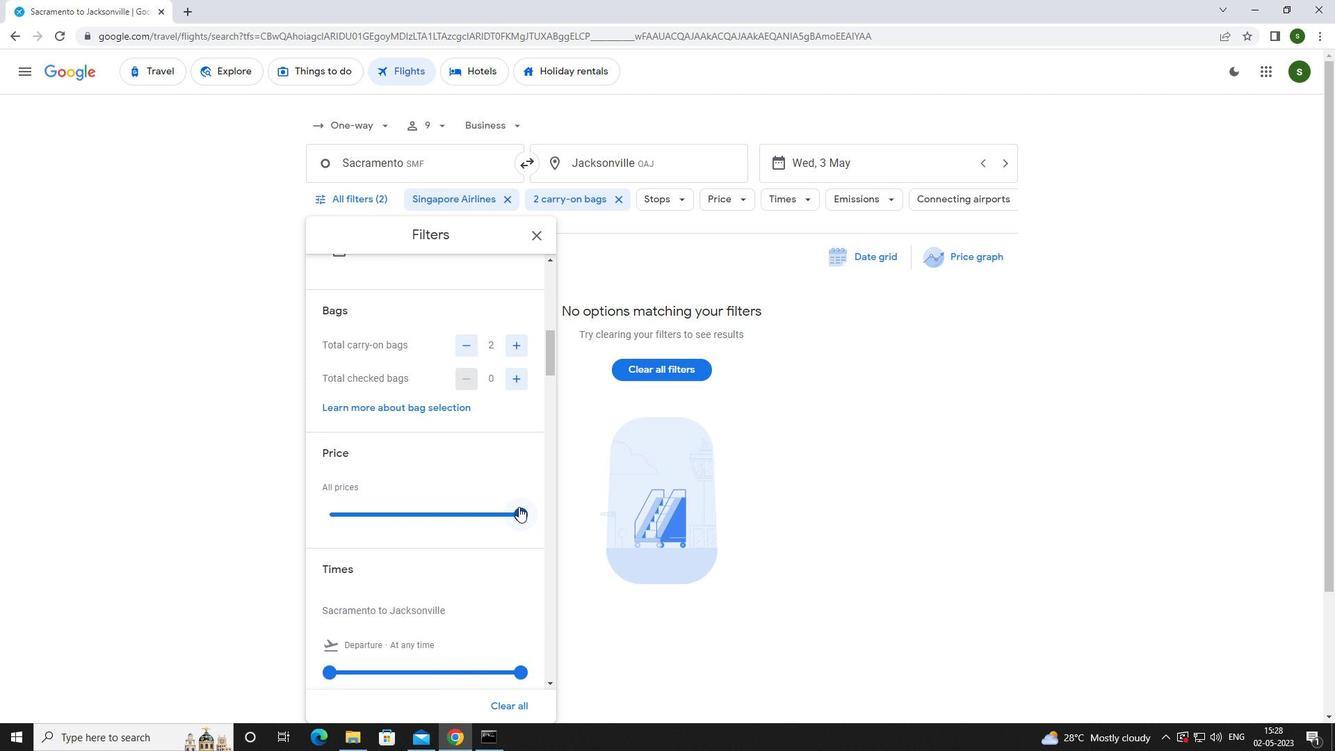 
Action: Mouse moved to (327, 531)
Screenshot: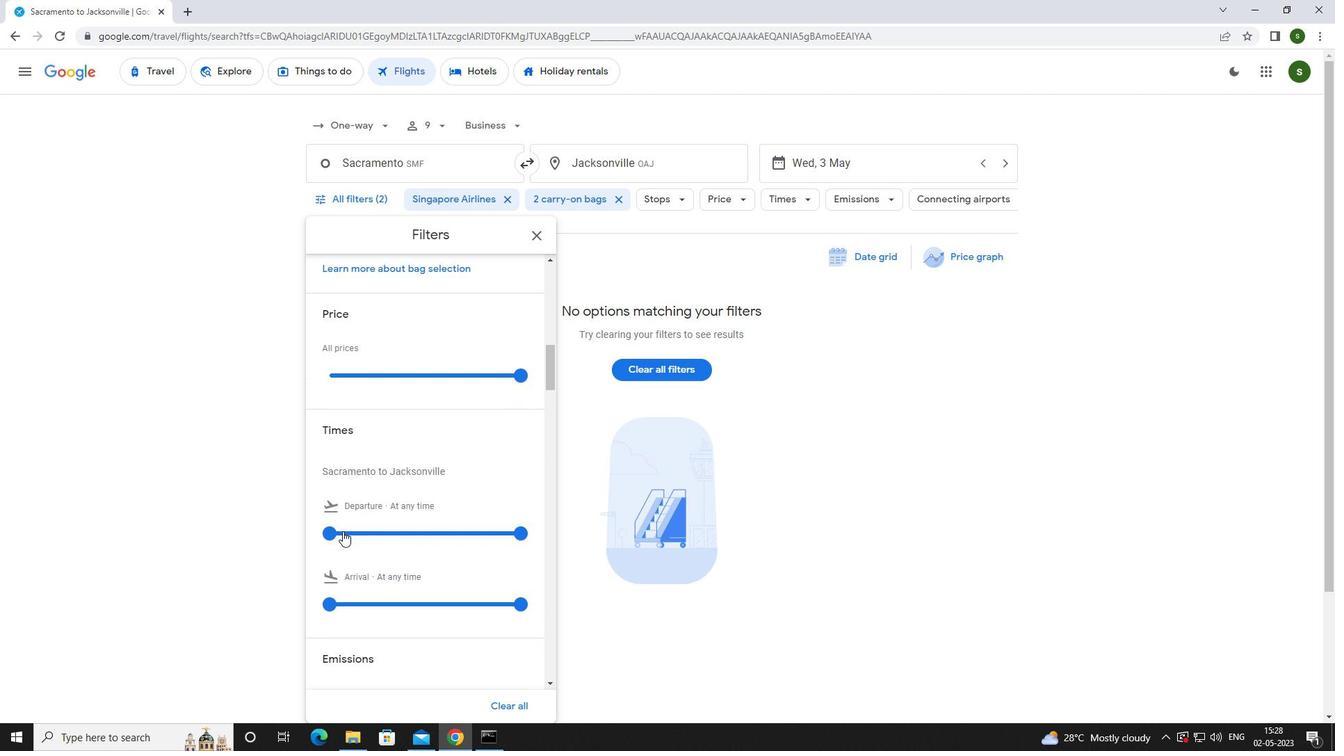 
Action: Mouse pressed left at (327, 531)
Screenshot: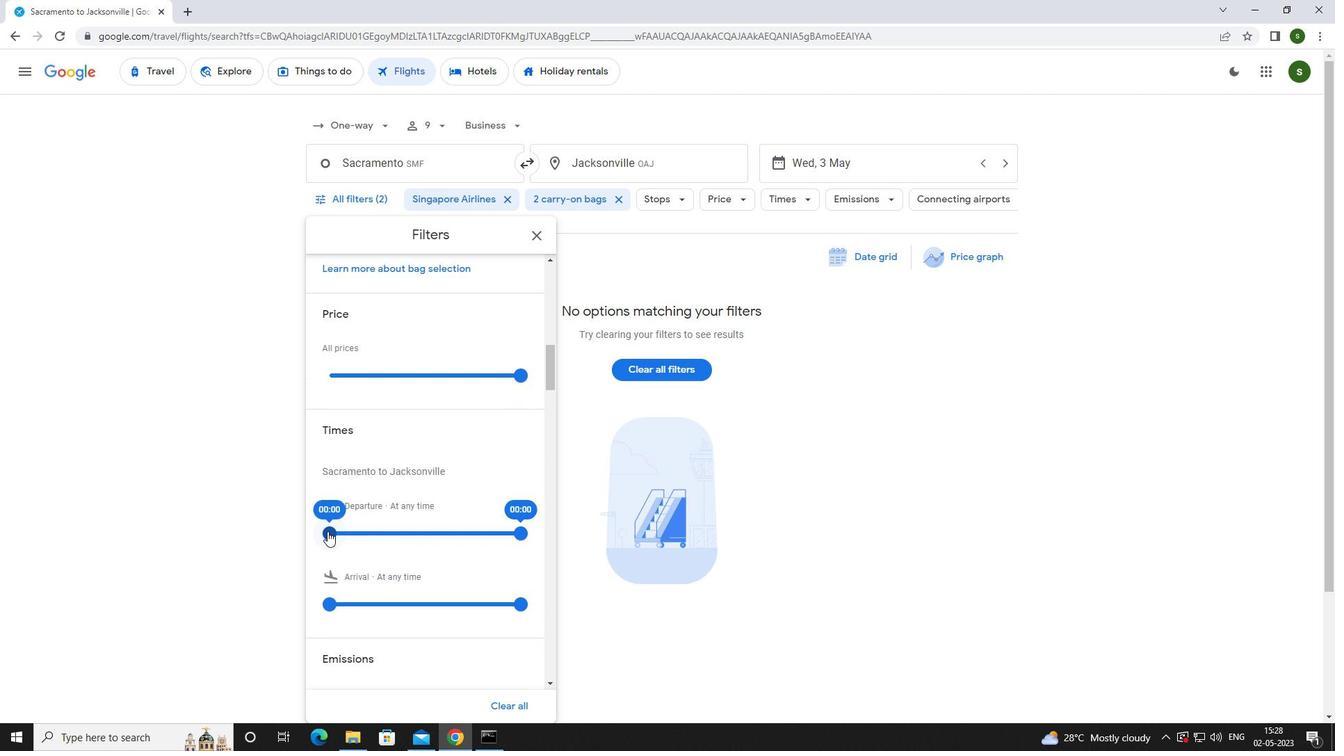 
Action: Mouse moved to (798, 444)
Screenshot: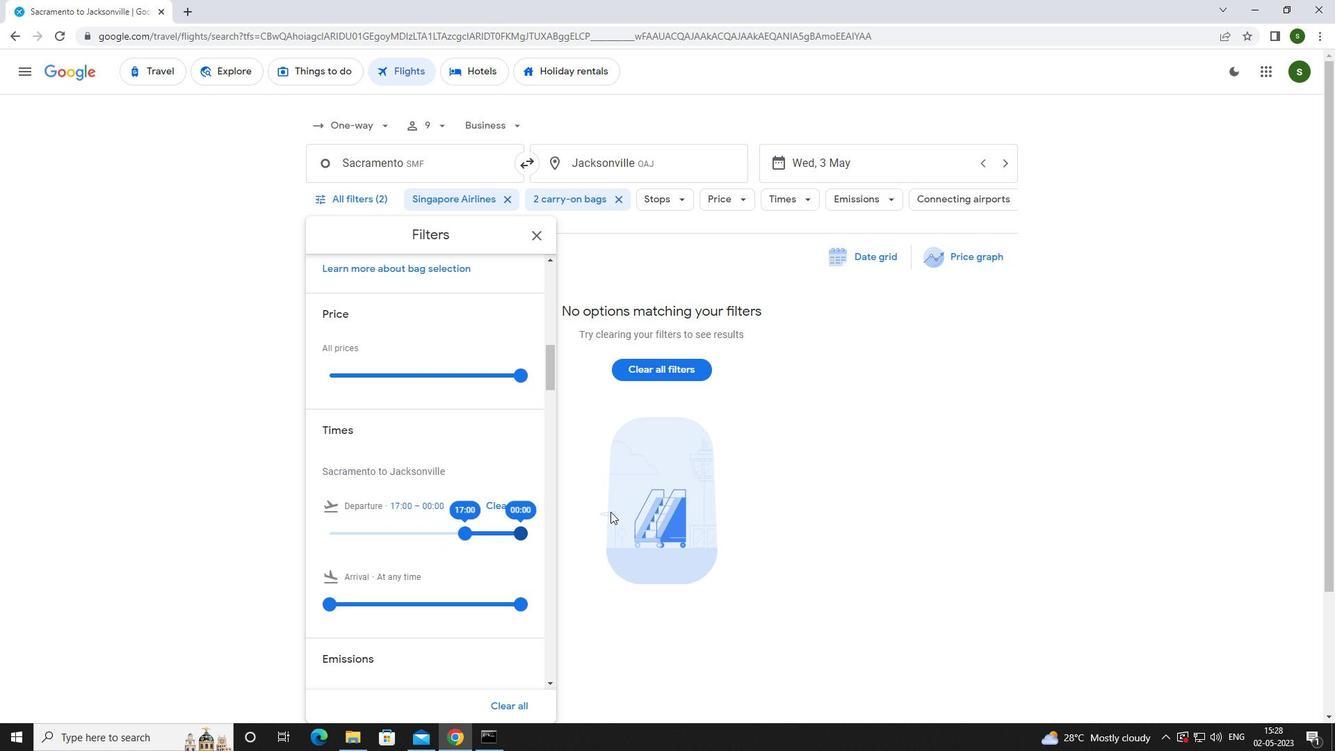 
Action: Mouse pressed left at (798, 444)
Screenshot: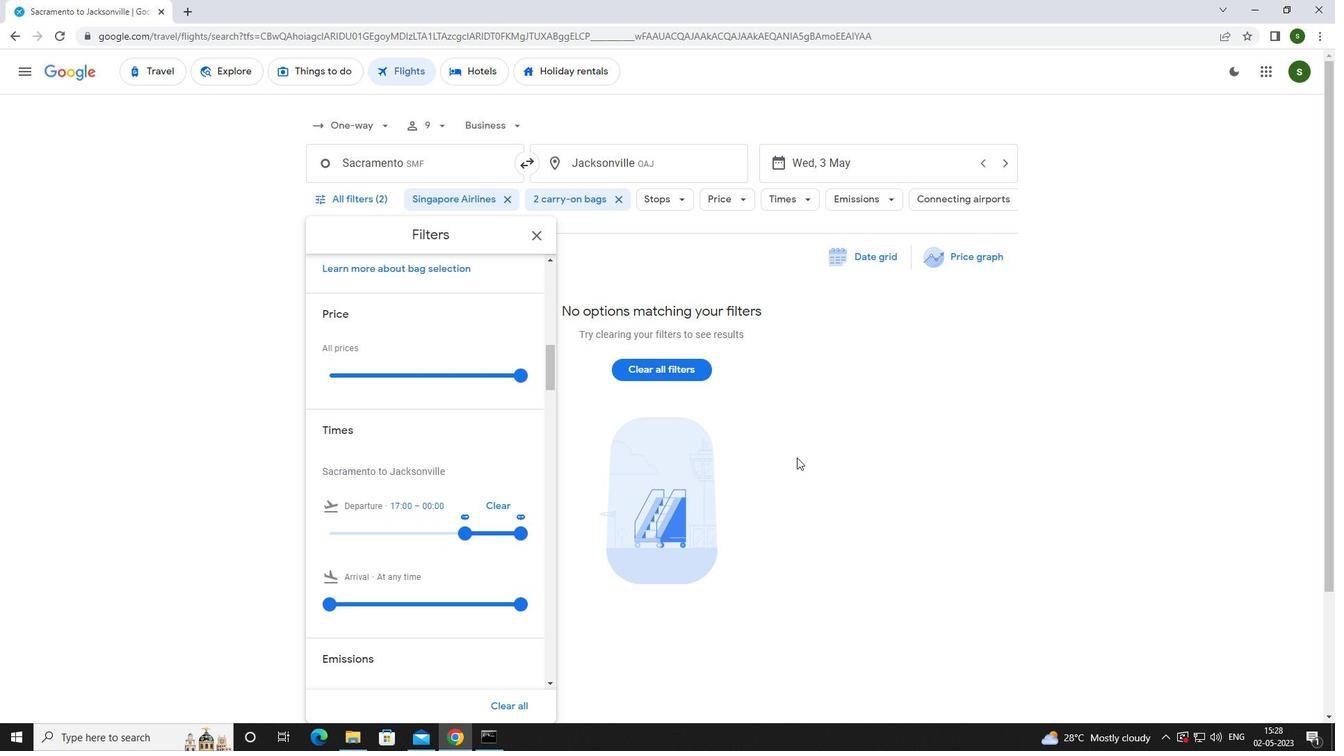 
Action: Mouse moved to (793, 446)
Screenshot: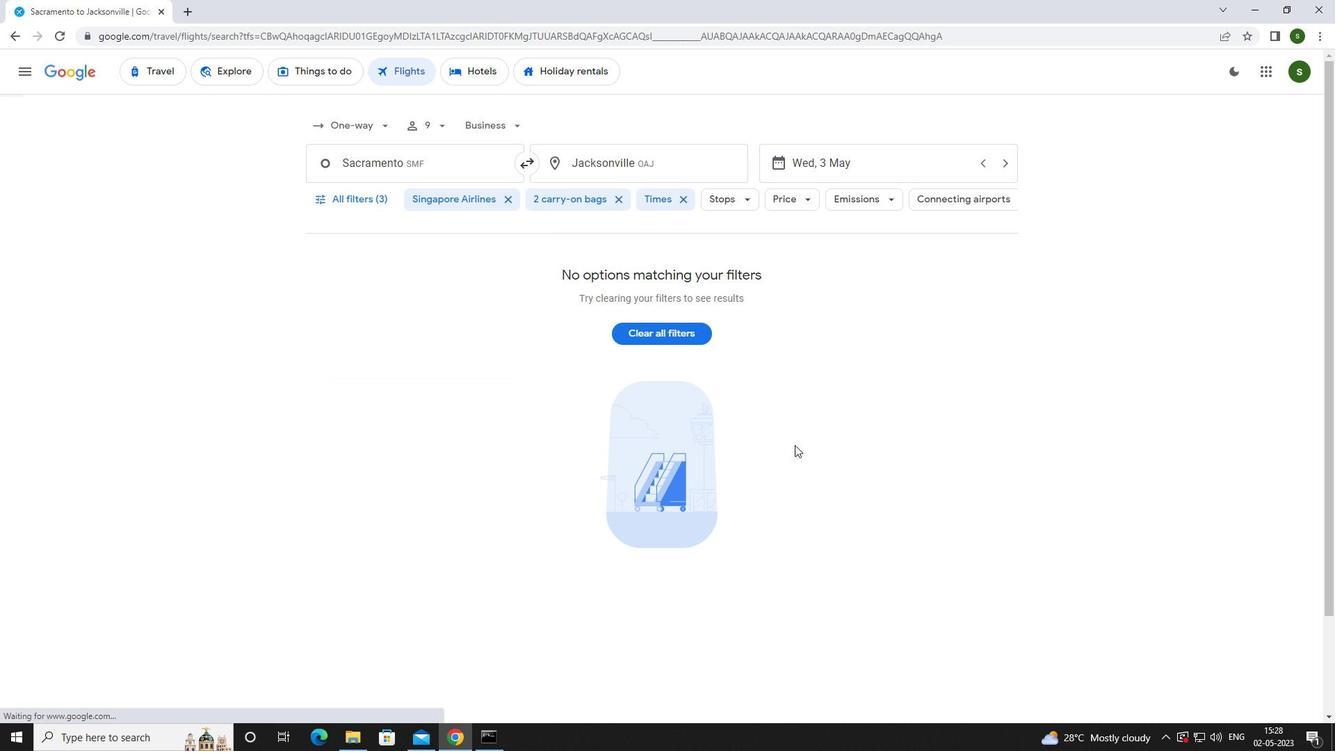 
